 Task: In the Company boeing.com, Create email and send with subject: 'Elevate Your Success: Introducing a Transformative Opportunity', and with mail content 'Good Morning!_x000D_
Ignite your passion for success. Our groundbreaking solution will unleash your potential and open doors to endless opportunities in your industry._x000D_
Best Regards', attach the document: Agenda.pdf and insert image: visitingcard.jpg. Below Best Regards, write Wechat and insert the URL: 'www.wechat.com'. Mark checkbox to create task to follow up : In 2 business days .  Enter or choose an email address of recipient's from company's contact and send.. Logged in from softage.10@softage.net
Action: Mouse moved to (59, 54)
Screenshot: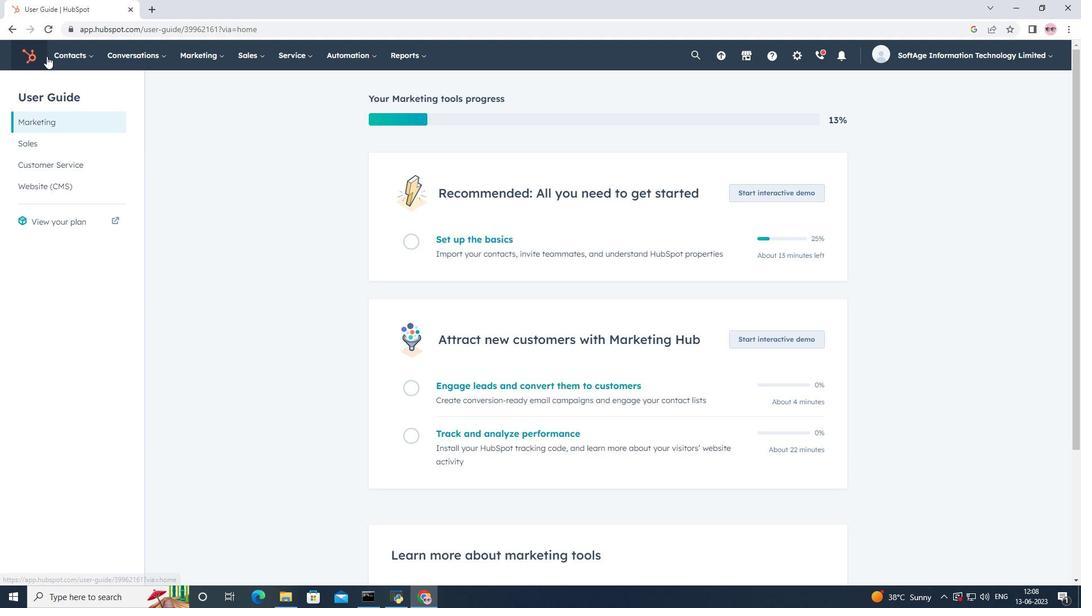 
Action: Mouse pressed left at (59, 54)
Screenshot: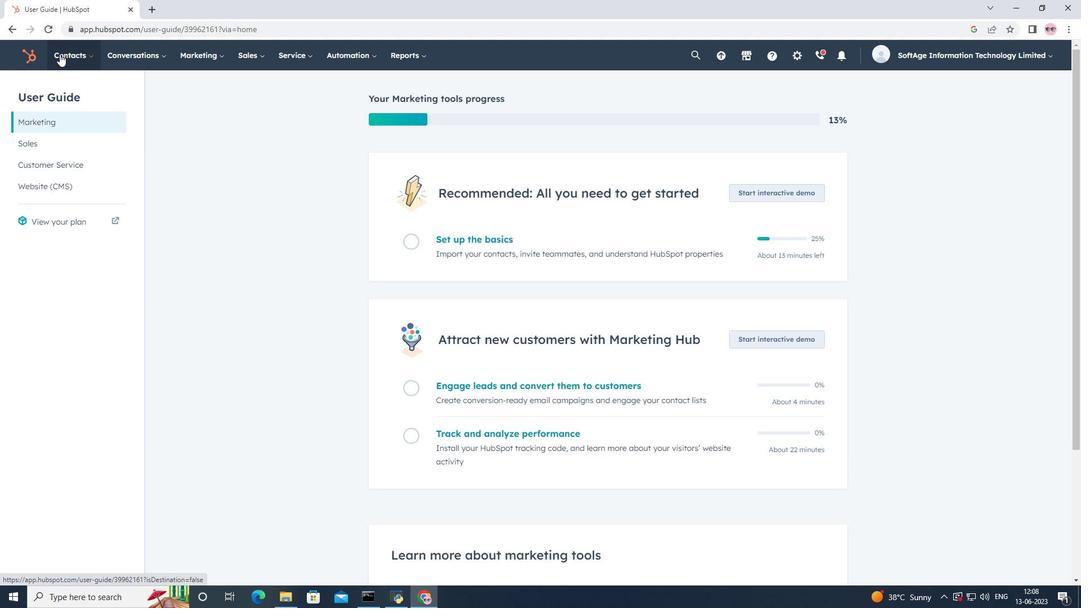
Action: Mouse moved to (78, 105)
Screenshot: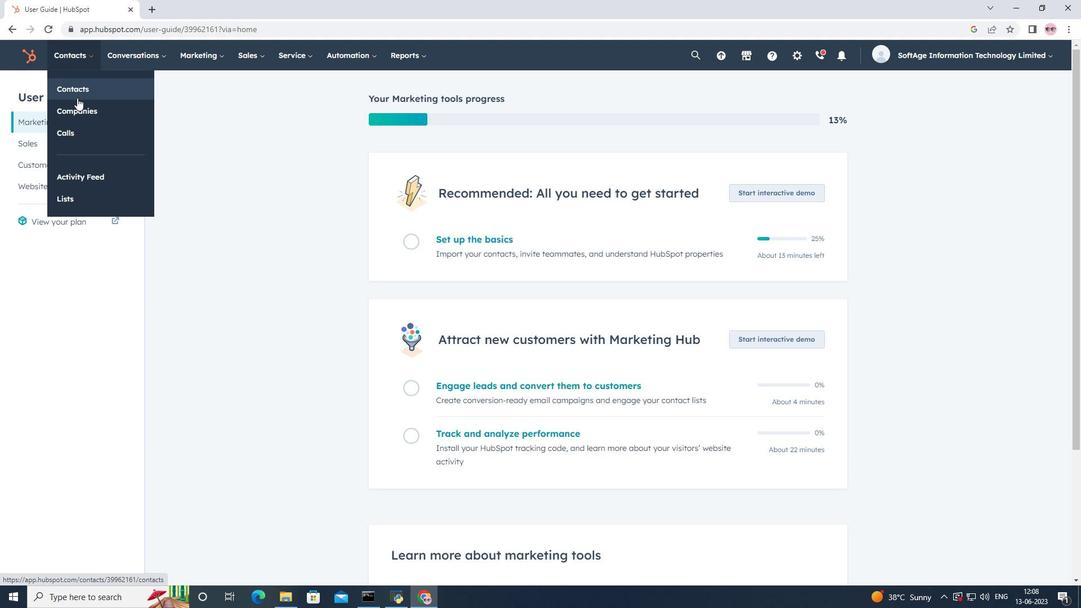 
Action: Mouse pressed left at (78, 105)
Screenshot: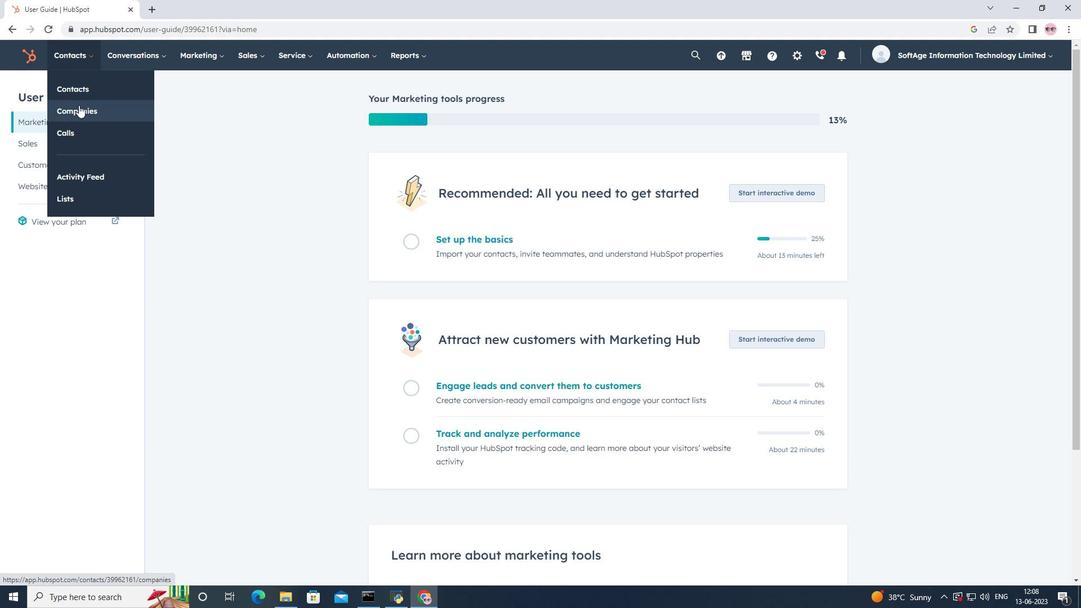 
Action: Mouse moved to (87, 179)
Screenshot: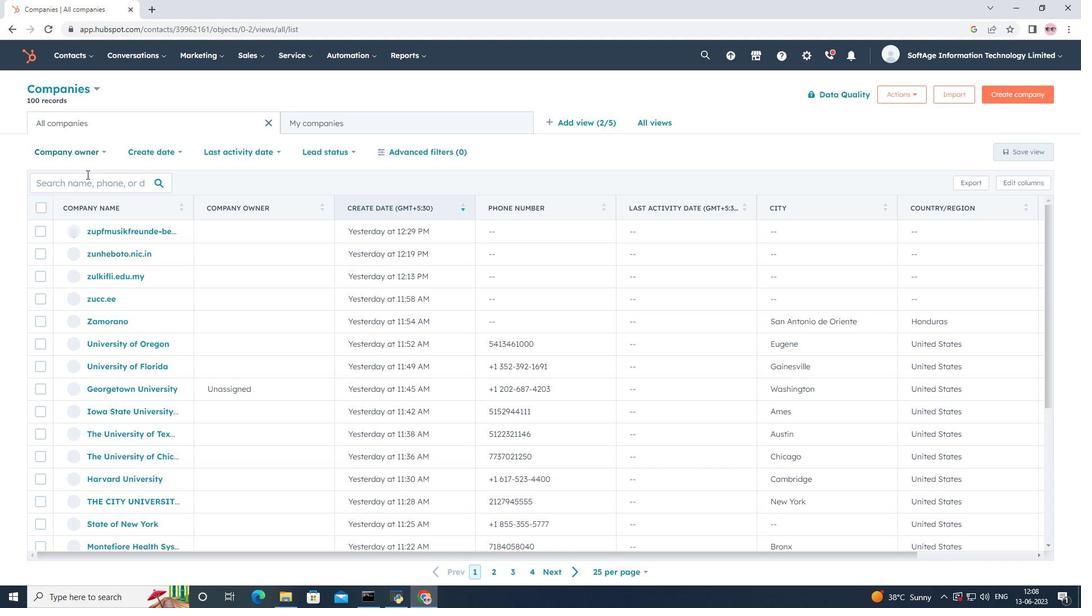 
Action: Mouse pressed left at (87, 179)
Screenshot: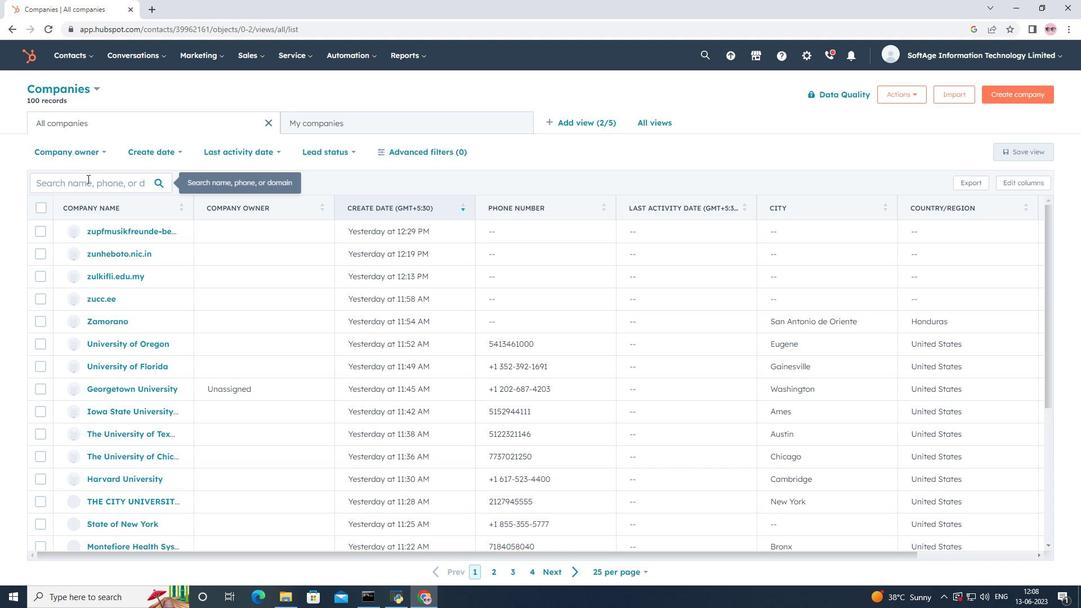 
Action: Key pressed <Key.shift><Key.shift><Key.shift><Key.shift><Key.shift><Key.shift><Key.shift><Key.shift><Key.shift><Key.shift><Key.shift><Key.shift><Key.shift><Key.shift><Key.shift><Key.shift><Key.shift><Key.shift><Key.shift><Key.shift><Key.shift><Key.shift>Bo<Key.backspace><Key.backspace>boeing.com
Screenshot: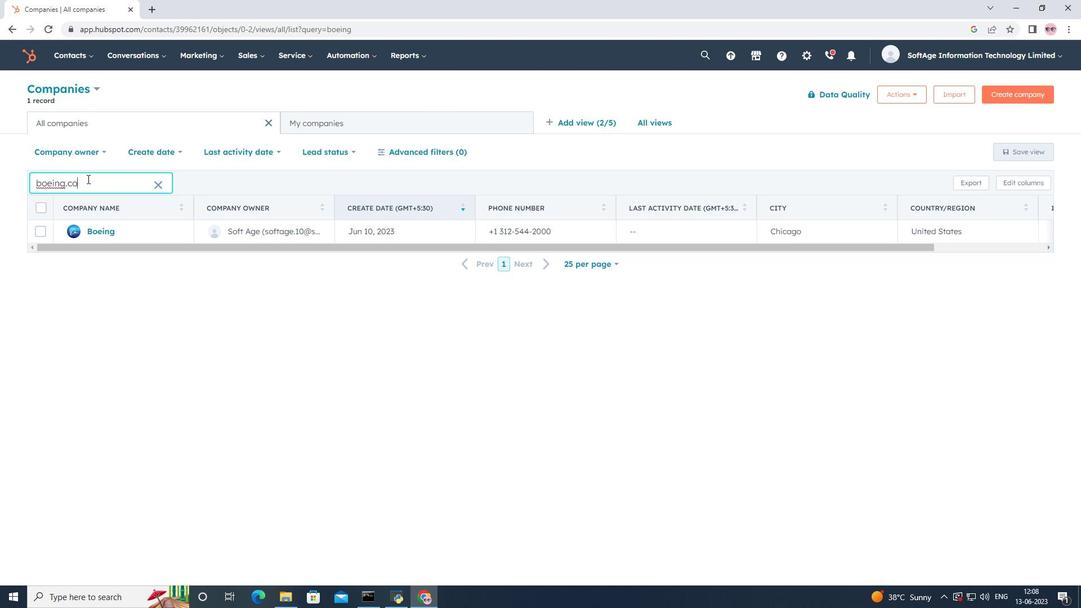 
Action: Mouse moved to (99, 227)
Screenshot: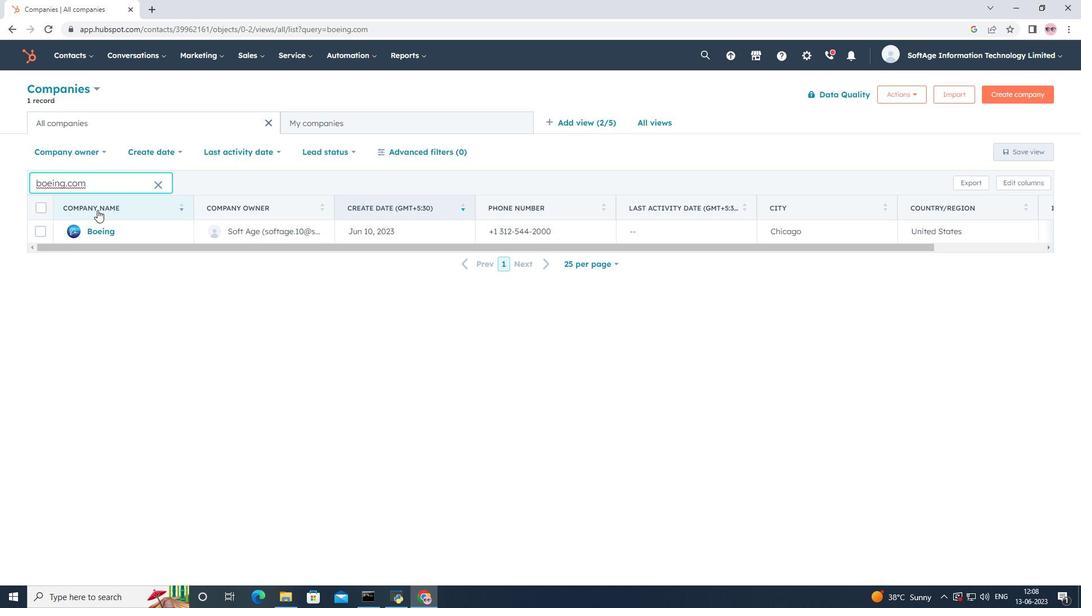 
Action: Mouse pressed left at (99, 227)
Screenshot: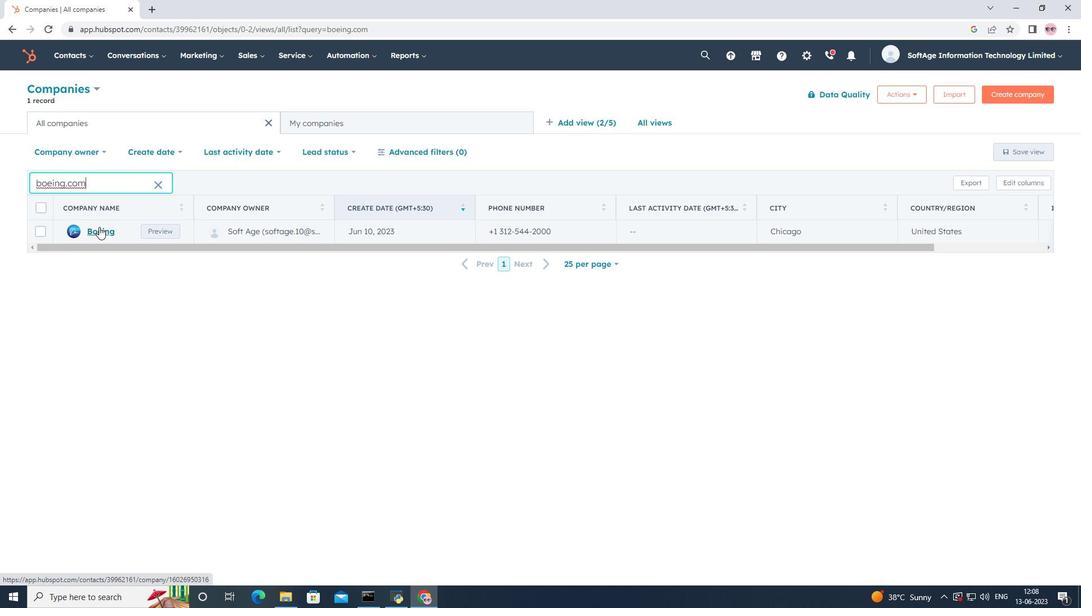 
Action: Mouse moved to (74, 183)
Screenshot: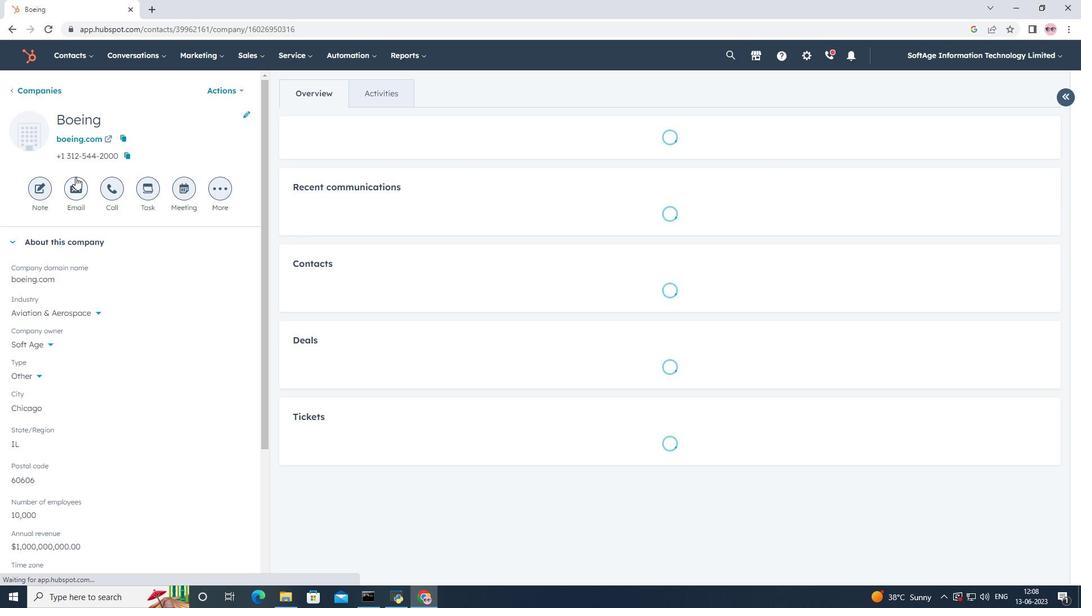 
Action: Mouse pressed left at (74, 183)
Screenshot: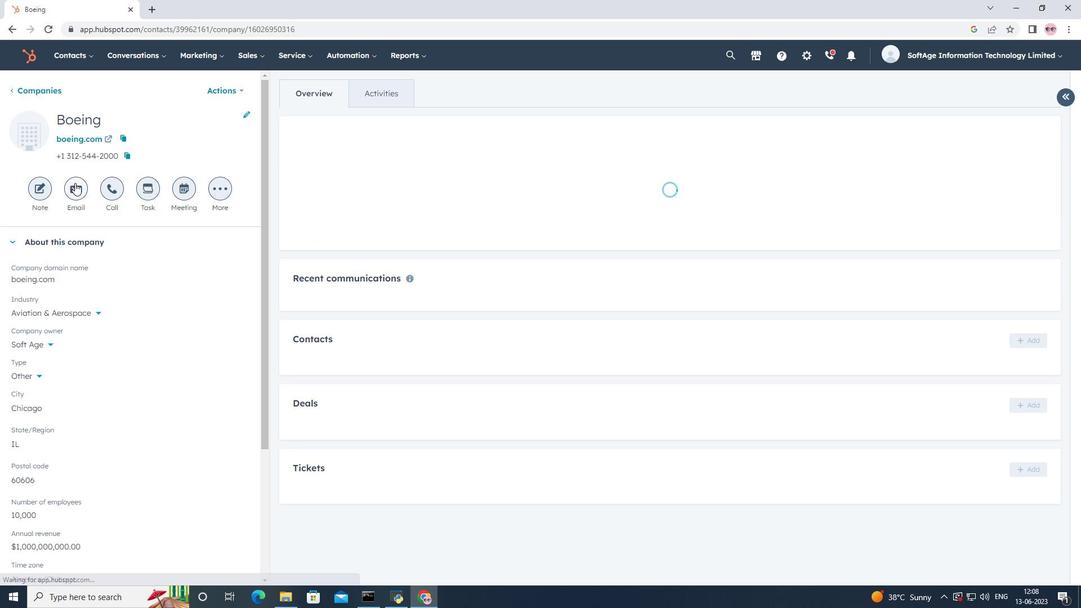 
Action: Mouse moved to (617, 299)
Screenshot: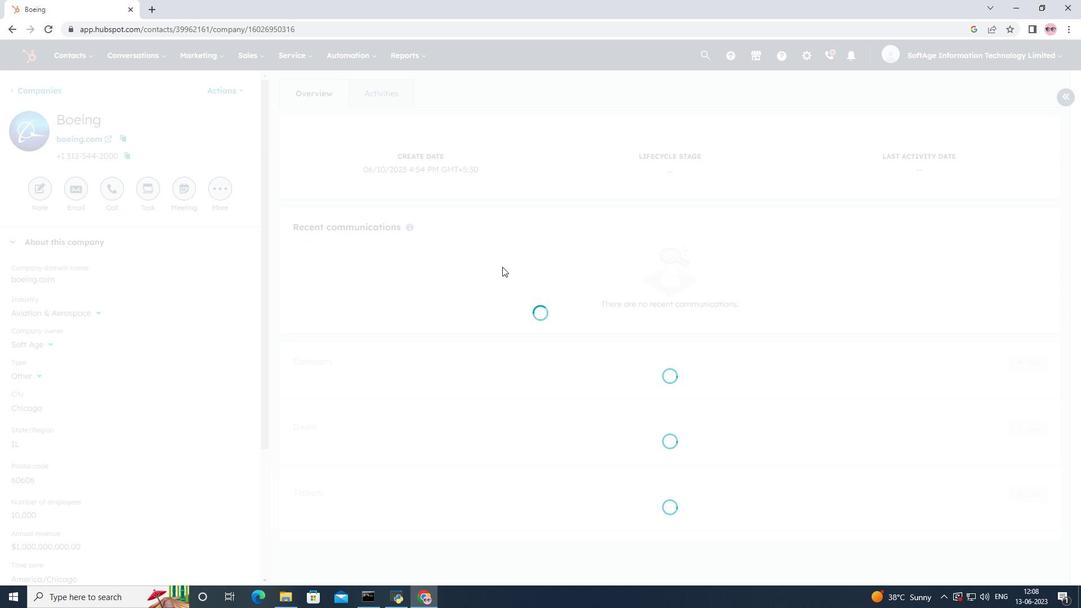 
Action: Mouse scrolled (617, 298) with delta (0, 0)
Screenshot: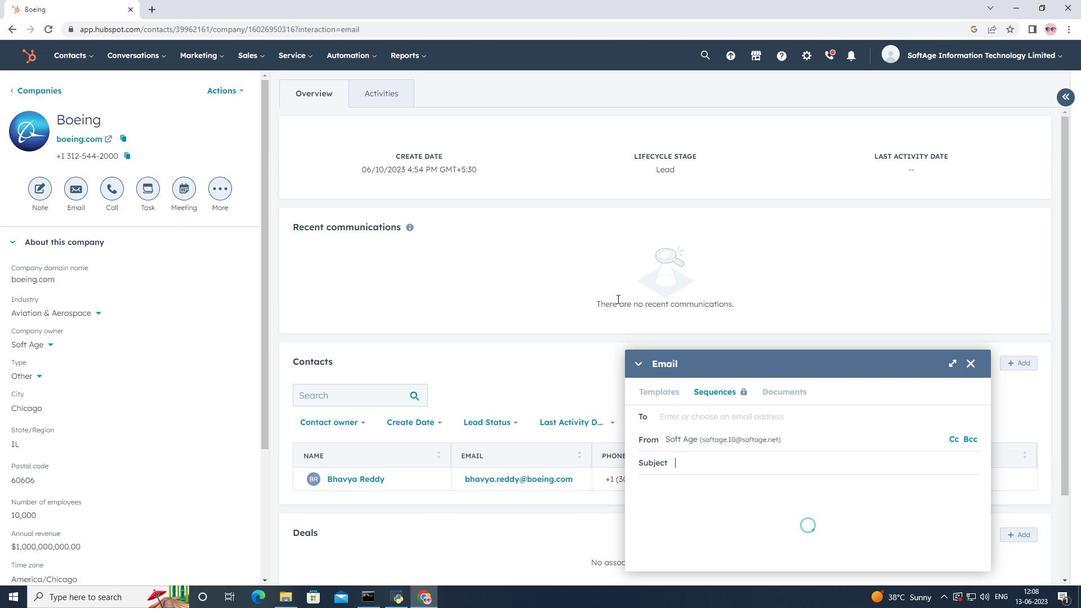 
Action: Mouse scrolled (617, 298) with delta (0, 0)
Screenshot: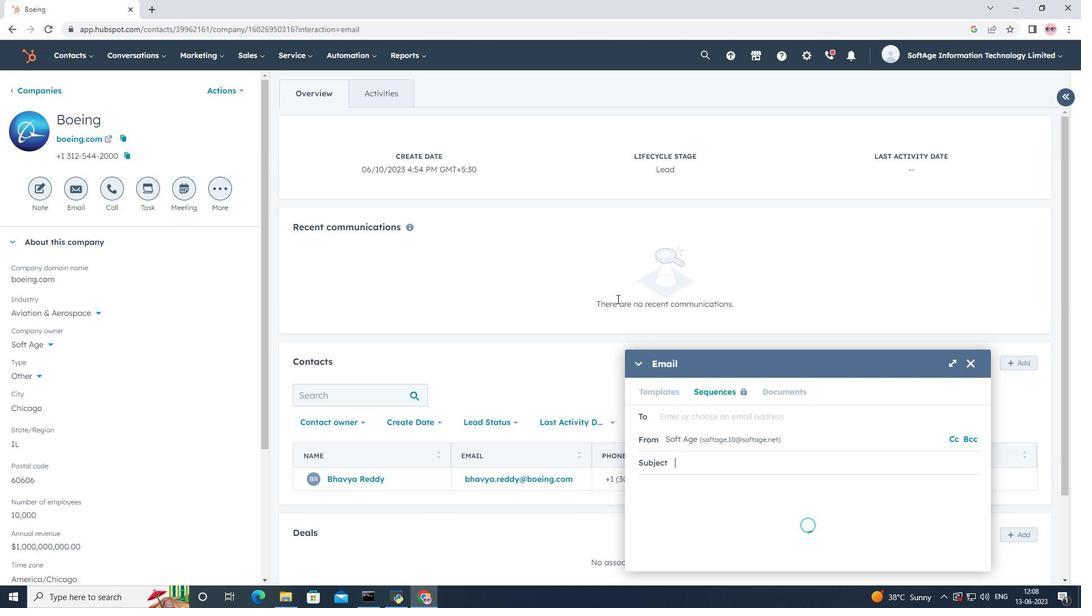 
Action: Mouse scrolled (617, 298) with delta (0, 0)
Screenshot: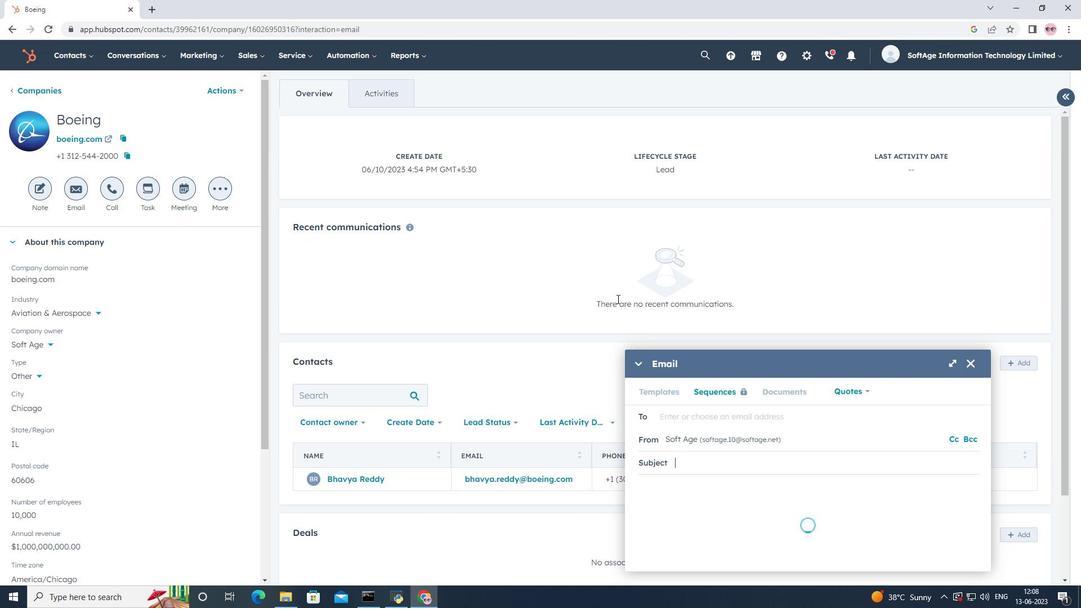 
Action: Mouse scrolled (617, 298) with delta (0, 0)
Screenshot: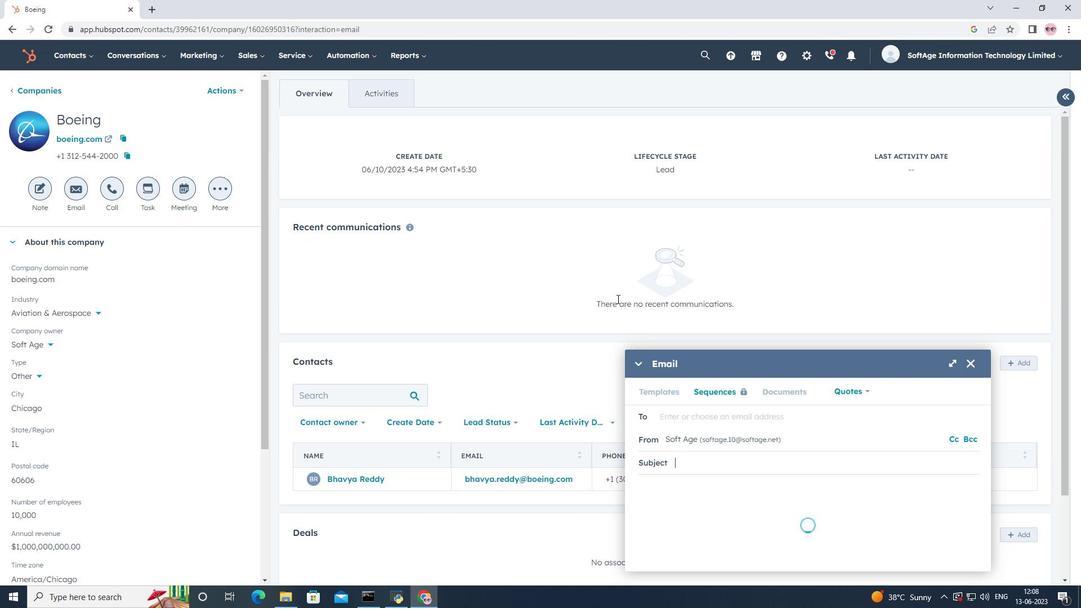 
Action: Mouse scrolled (617, 298) with delta (0, 0)
Screenshot: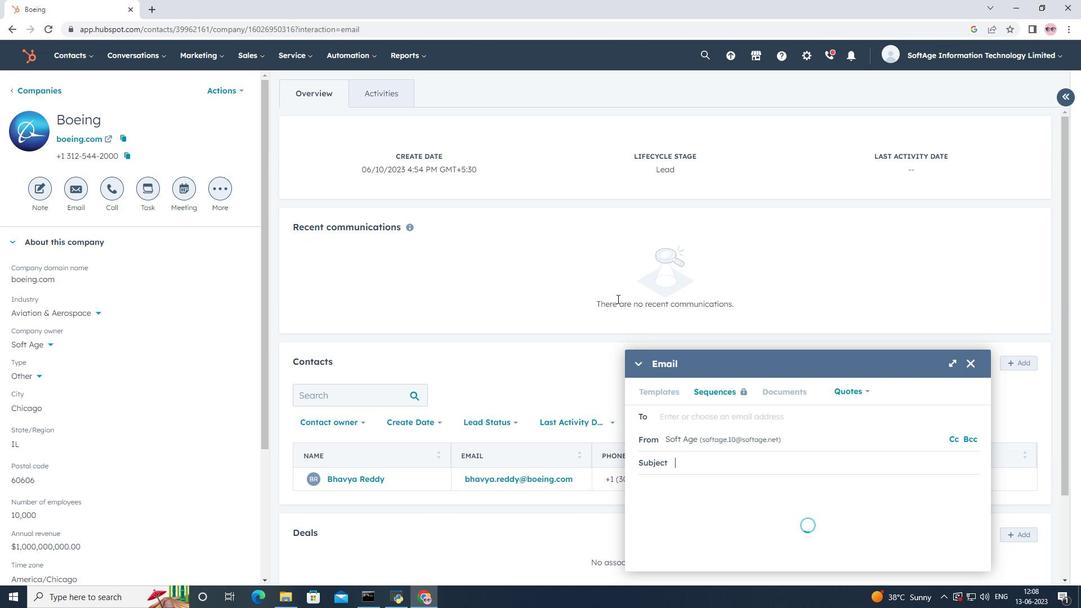 
Action: Mouse scrolled (617, 298) with delta (0, 0)
Screenshot: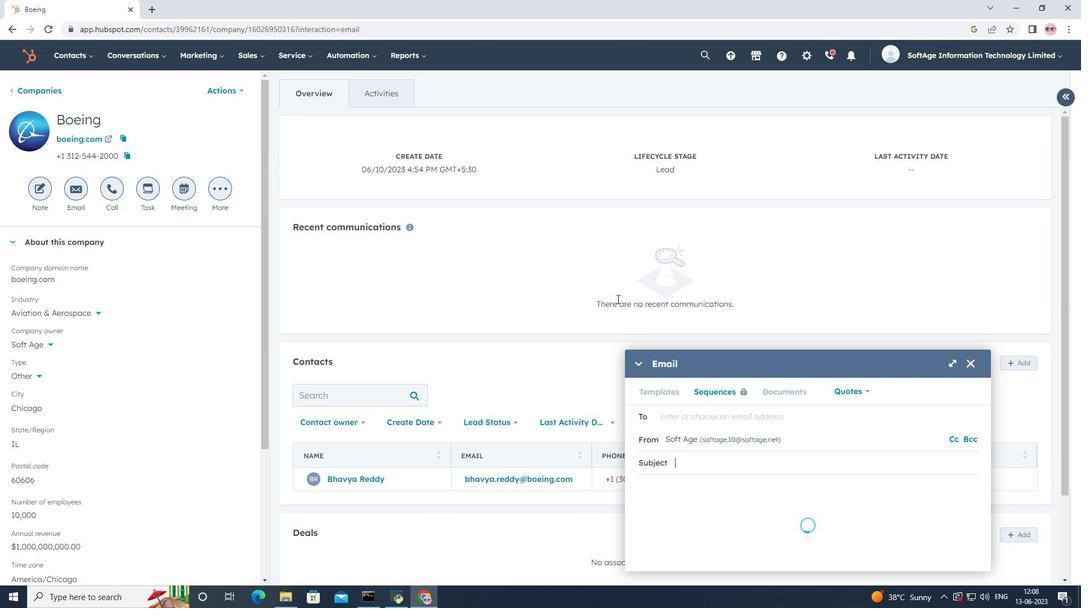 
Action: Mouse moved to (701, 362)
Screenshot: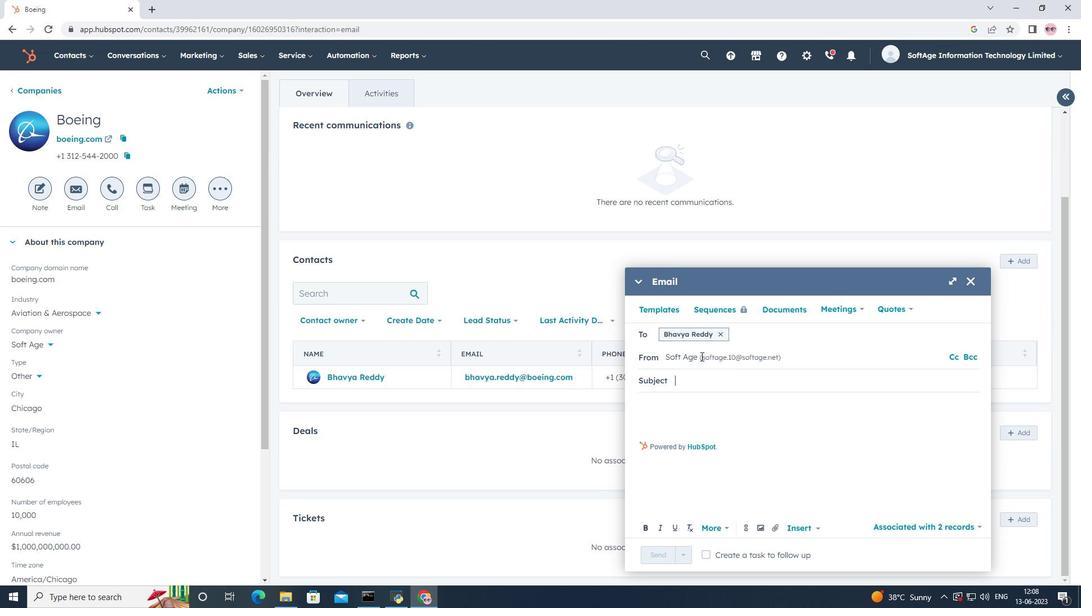 
Action: Mouse scrolled (701, 361) with delta (0, 0)
Screenshot: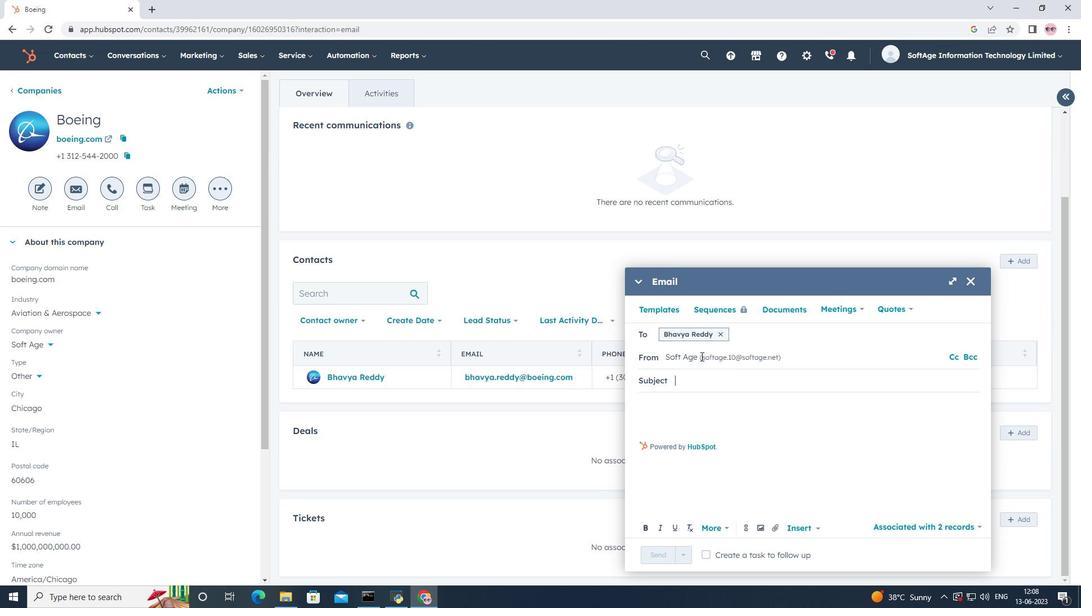 
Action: Mouse scrolled (701, 361) with delta (0, 0)
Screenshot: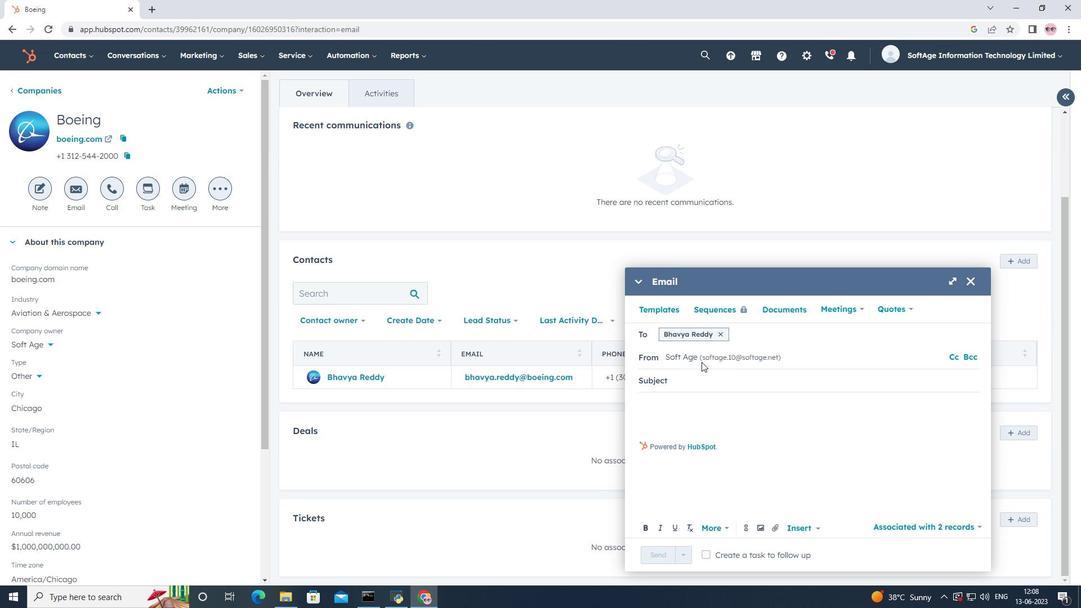 
Action: Mouse moved to (695, 382)
Screenshot: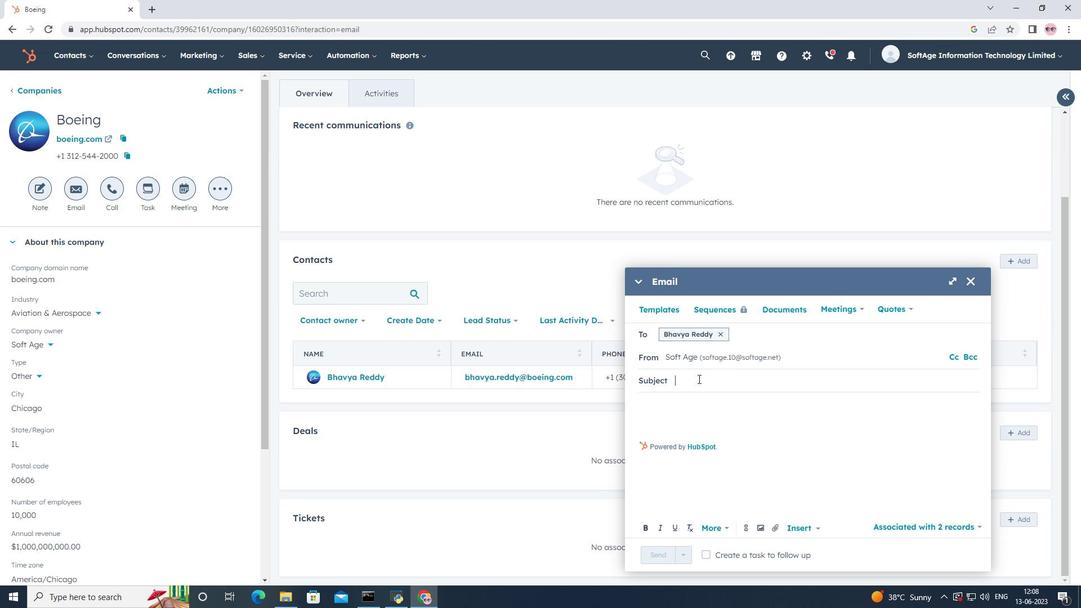 
Action: Mouse pressed left at (695, 382)
Screenshot: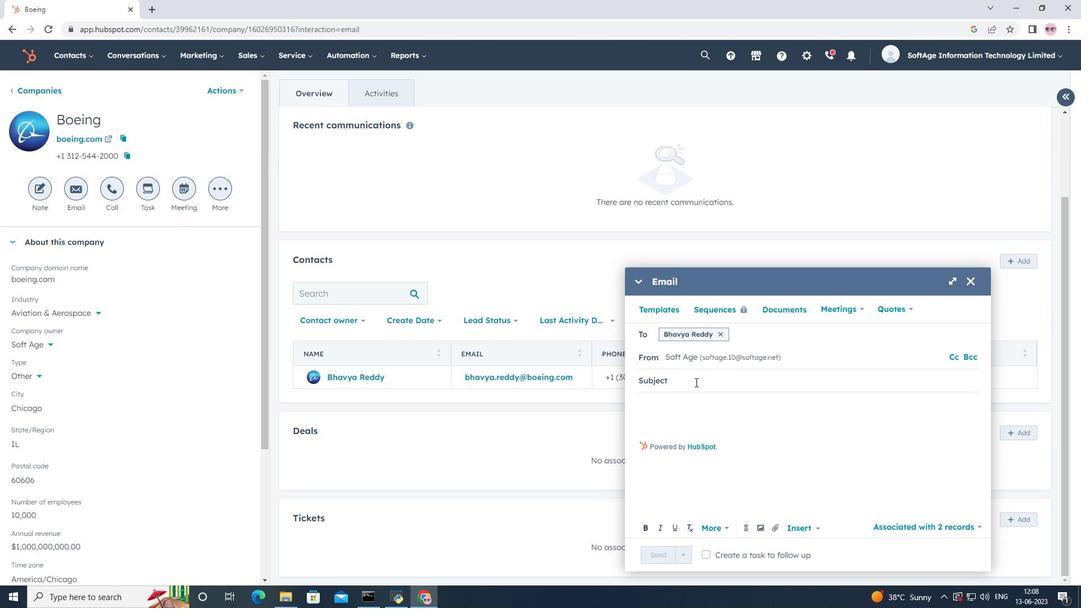 
Action: Key pressed <Key.shift><Key.shift><Key.shift><Key.shift><Key.shift><Key.shift><Key.shift><Key.shift><Key.shift><Key.shift><Key.shift><Key.shift><Key.shift><Key.shift><Key.shift><Key.shift><Key.shift><Key.shift><Key.shift><Key.shift><Key.shift><Key.shift><Key.shift><Key.shift><Key.shift>Elevate<Key.space><Key.shift>Your<Key.space><Key.shift>Success<Key.shift>:<Key.space><Key.shift><Key.shift><Key.shift><Key.shift><Key.shift><Key.shift><Key.shift><Key.shift><Key.shift><Key.shift><Key.shift><Key.shift><Key.shift><Key.shift><Key.shift><Key.shift><Key.shift><Key.shift><Key.shift><Key.shift><Key.shift><Key.shift><Key.shift><Key.shift><Key.shift><Key.shift><Key.shift><Key.shift><Key.shift><Key.shift><Key.shift><Key.shift><Key.shift><Key.shift><Key.shift><Key.shift><Key.shift><Key.shift><Key.shift><Key.shift><Key.shift><Key.shift><Key.shift><Key.shift><Key.shift><Key.shift><Key.shift><Key.shift><Key.shift><Key.shift><Key.shift><Key.shift><Key.shift><Key.shift><Key.shift><Key.shift><Key.shift><Key.shift><Key.shift><Key.shift>Introducing<Key.space>a<Key.space><Key.shift>Transformative<Key.space><Key.shift>Opportunity
Screenshot: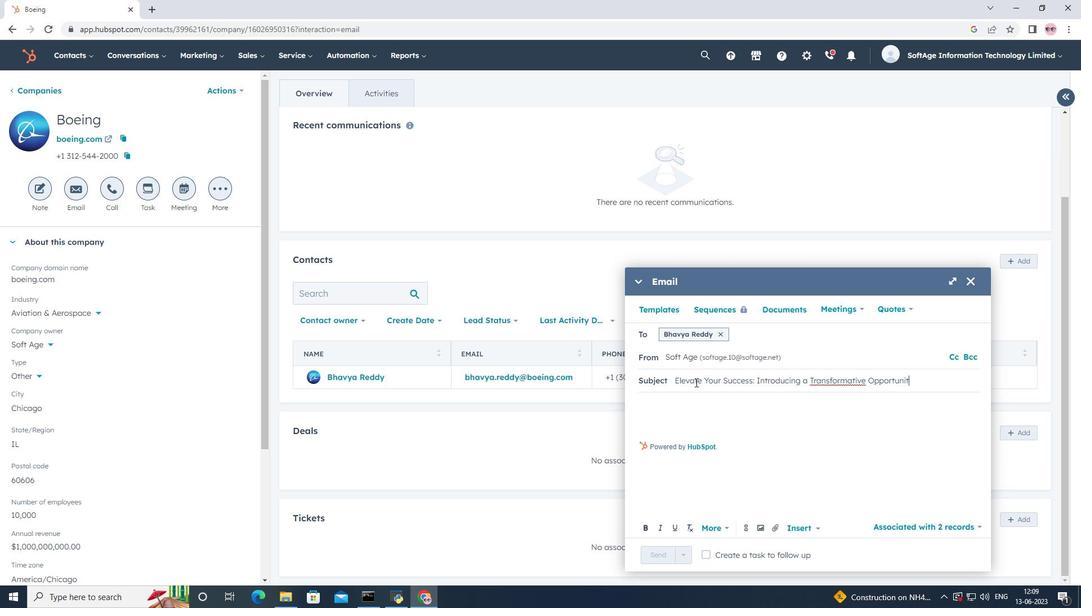 
Action: Mouse moved to (651, 405)
Screenshot: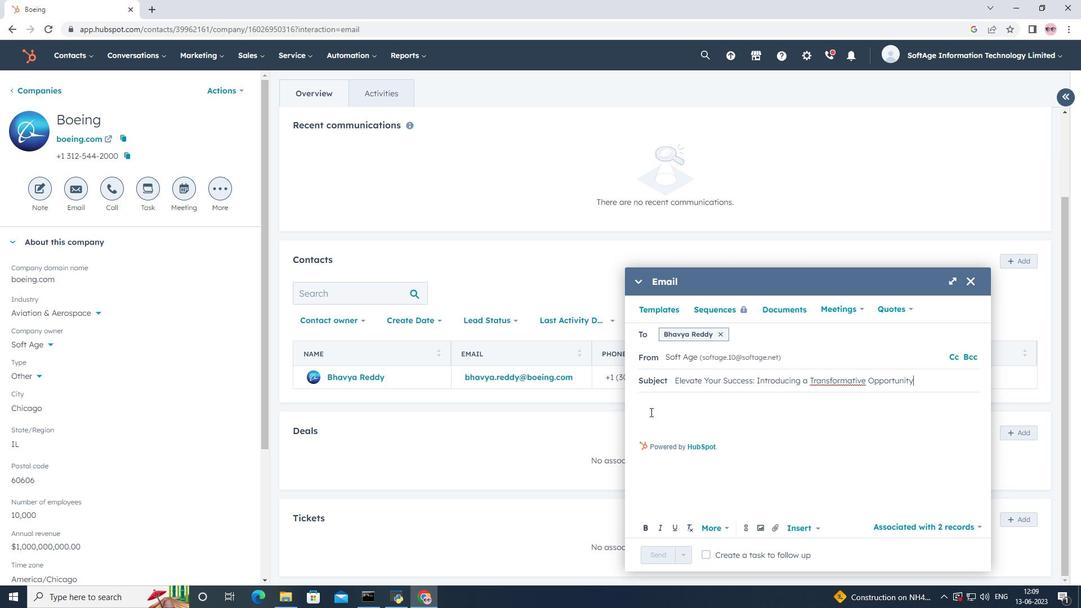 
Action: Mouse pressed left at (651, 405)
Screenshot: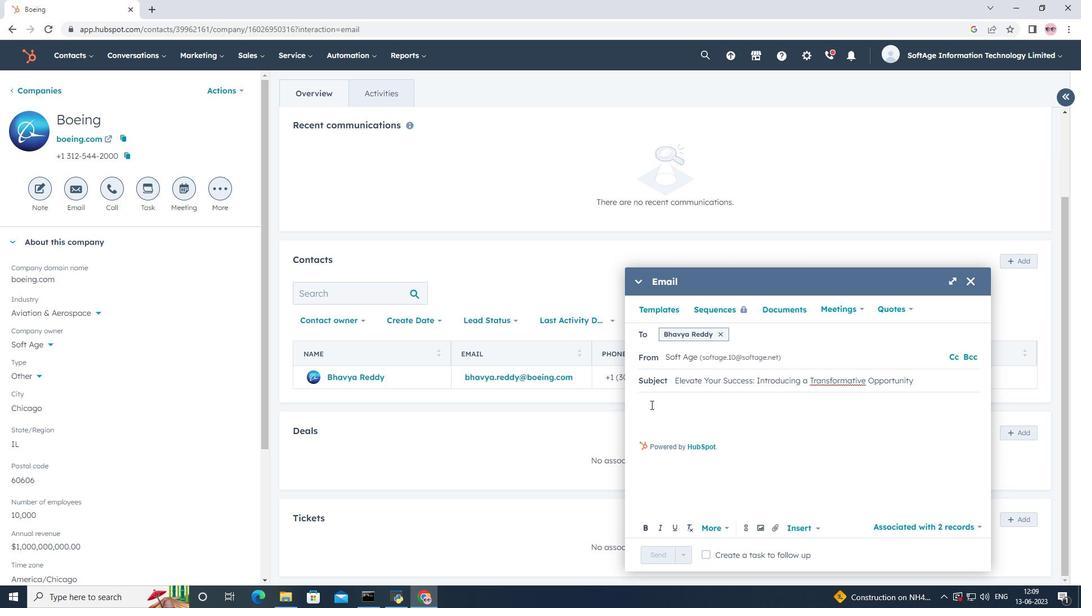 
Action: Key pressed <Key.shift>Good<Key.space><Key.shift><Key.shift><Key.shift><Key.shift><Key.shift><Key.shift><Key.shift><Key.shift><Key.shift><Key.shift><Key.shift><Key.shift><Key.shift><Key.shift><Key.shift><Key.shift>Morning<Key.shift>!<Key.enter><Key.shift><Key.shift><Key.shift><Key.shift>Ignite<Key.space><Key.shift>Y<Key.backspace>your<Key.space>passion<Key.space>for<Key.space>success.<Key.space><Key.shift>Our<Key.space>groundbreaking<Key.space>solution<Key.space>will<Key.space>unleash<Key.space>your<Key.space>potential<Key.space>and<Key.space>open<Key.space>doors<Key.space>to<Key.space>endless<Key.space>opportunities<Key.space>in<Key.space>your<Key.space>industry.<Key.enter><Key.shift>Best<Key.space><Key.shift>regards
Screenshot: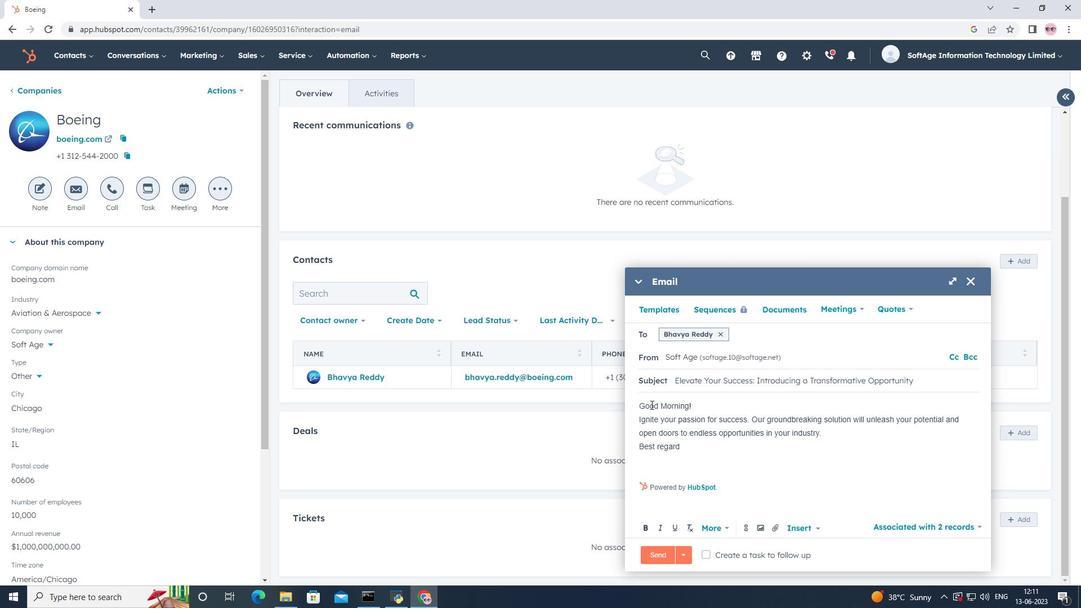 
Action: Mouse moved to (779, 529)
Screenshot: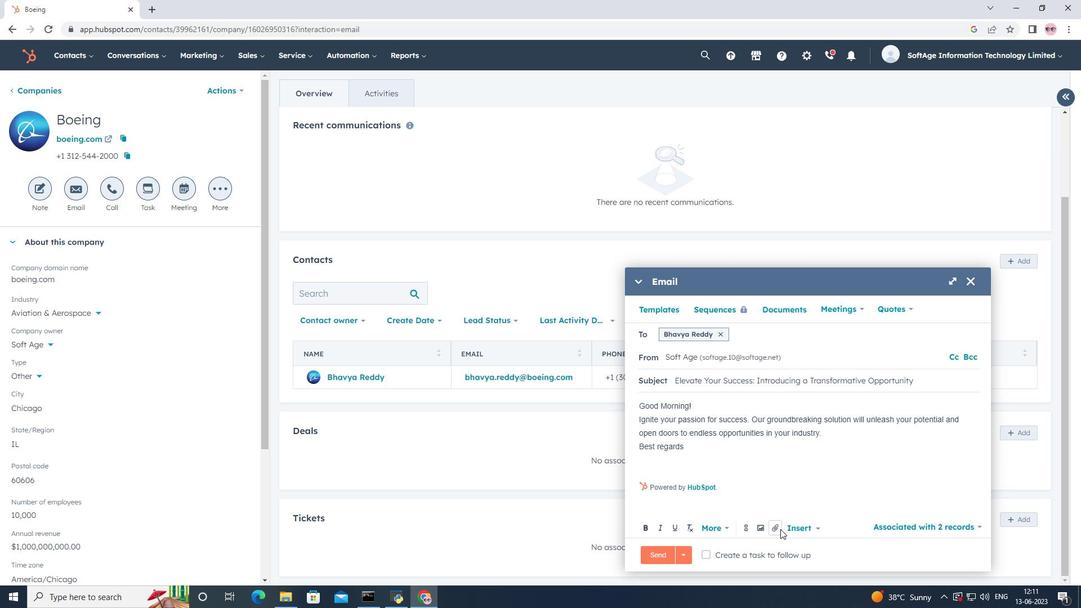 
Action: Mouse pressed left at (779, 529)
Screenshot: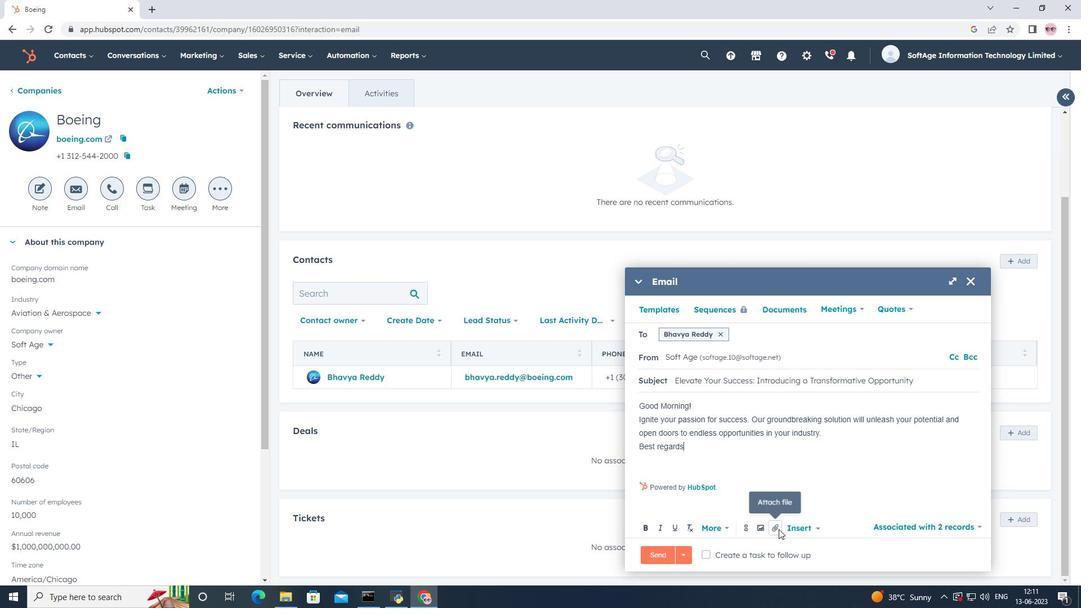
Action: Mouse moved to (790, 498)
Screenshot: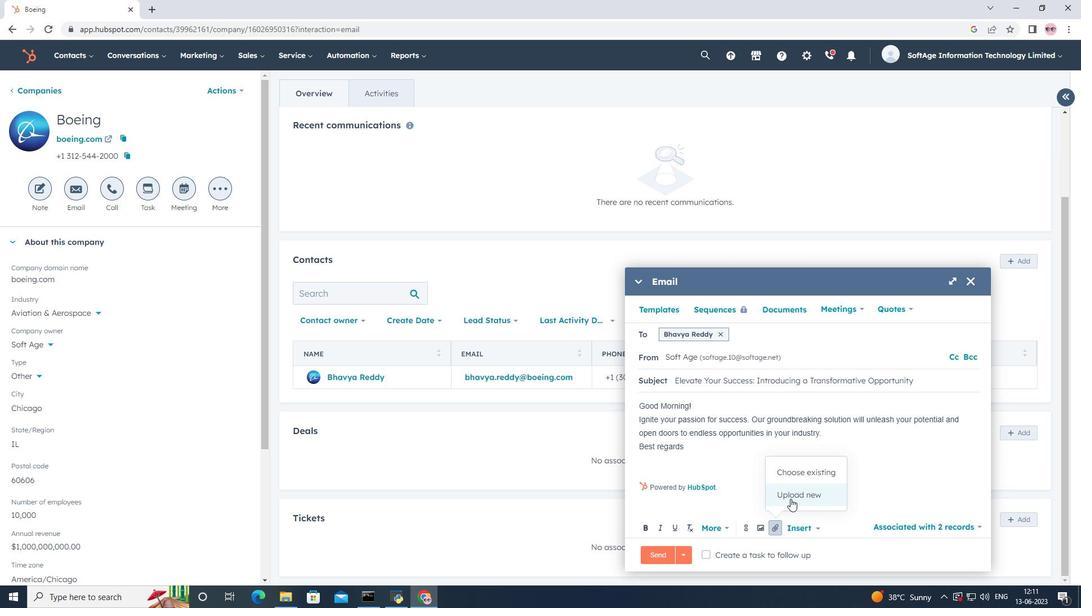 
Action: Mouse pressed left at (790, 498)
Screenshot: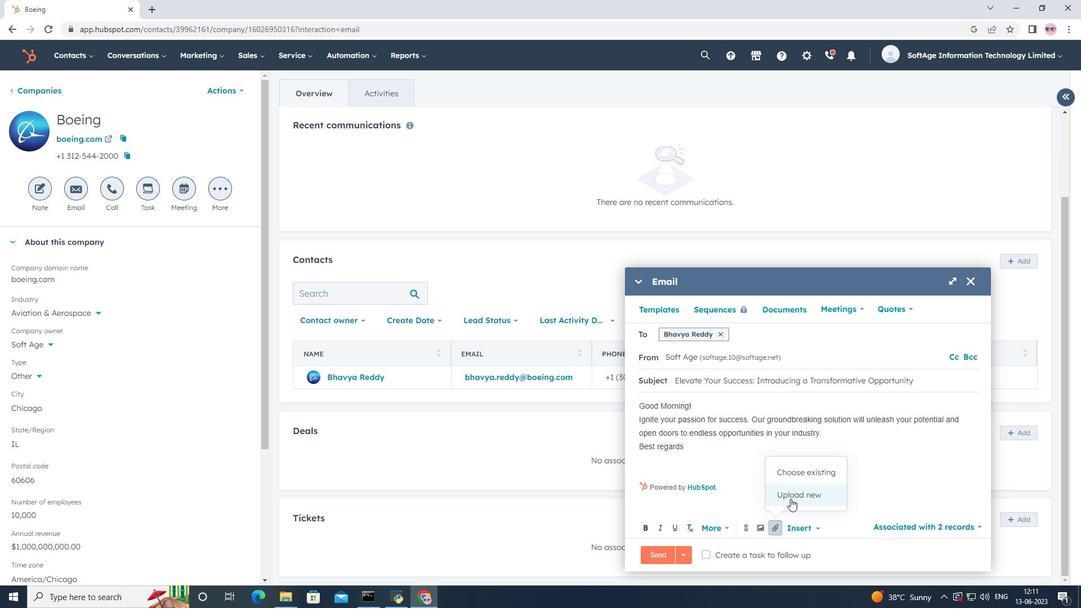 
Action: Mouse moved to (56, 141)
Screenshot: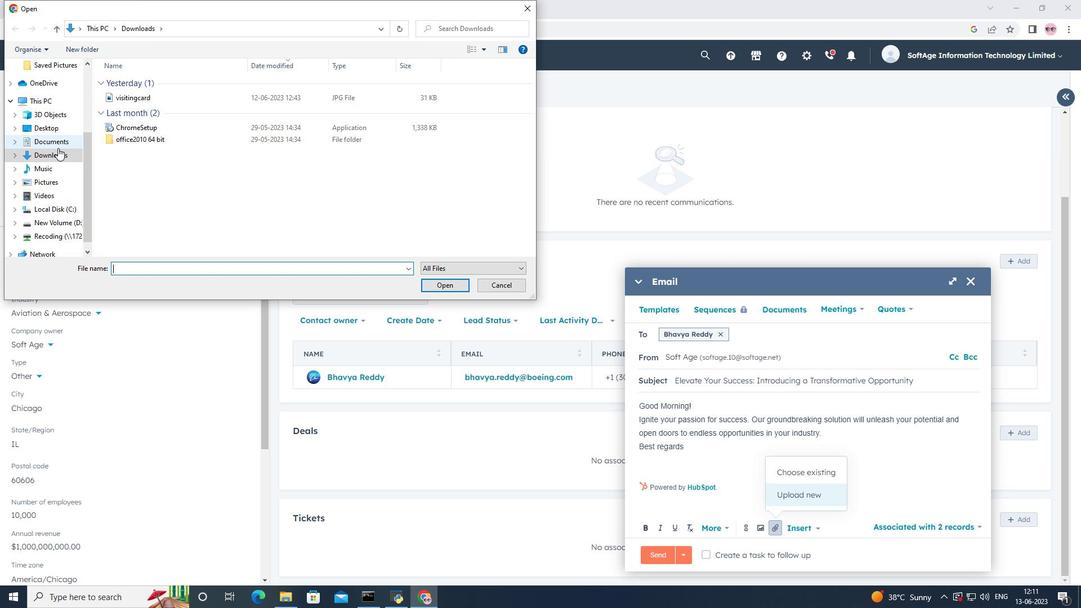 
Action: Mouse pressed left at (56, 141)
Screenshot: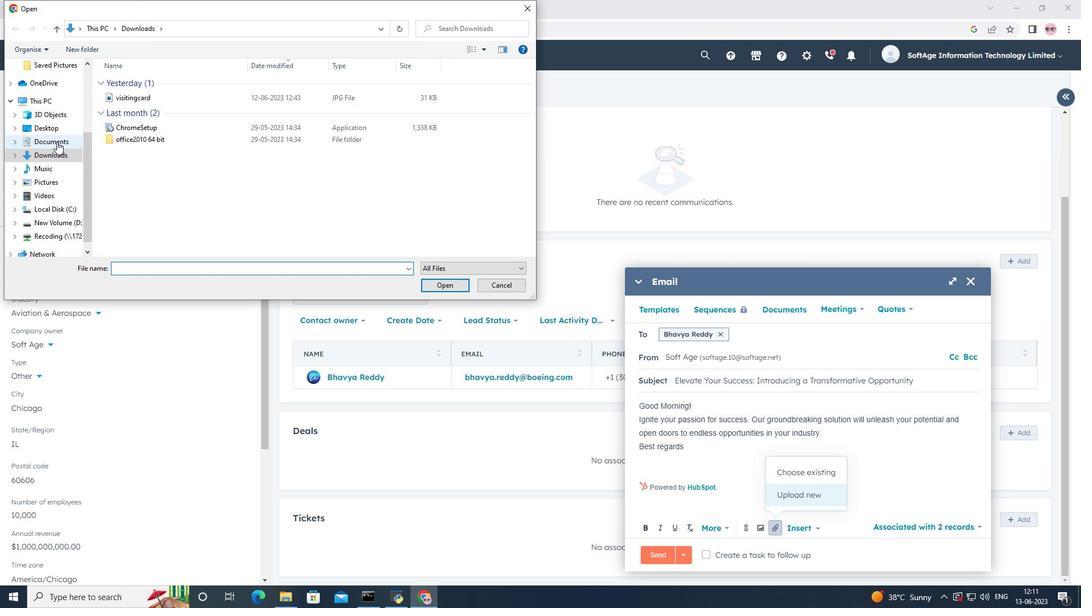
Action: Mouse moved to (138, 80)
Screenshot: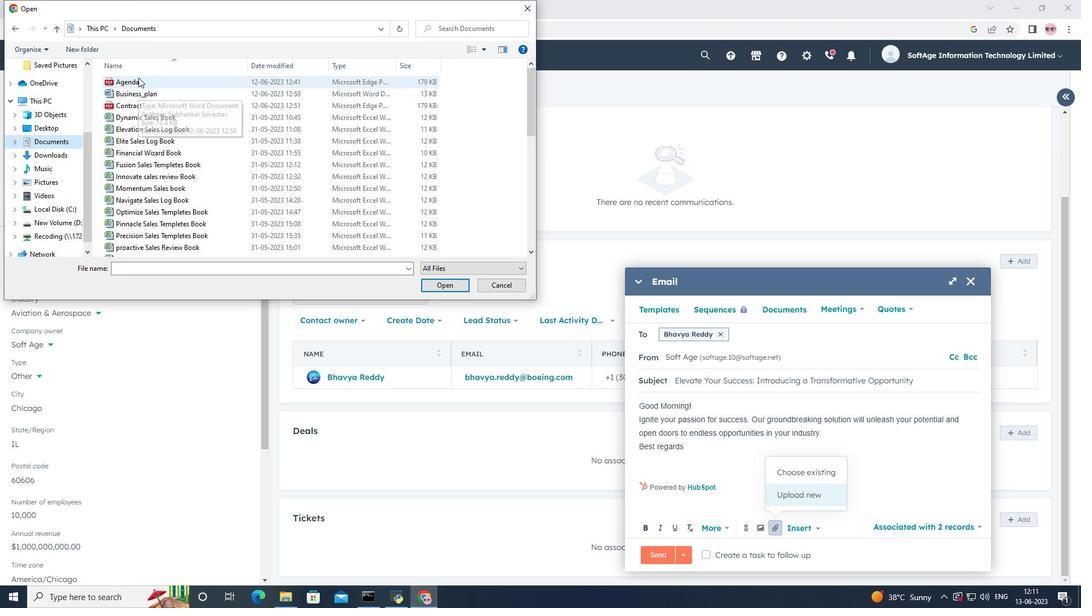 
Action: Mouse pressed left at (138, 80)
Screenshot: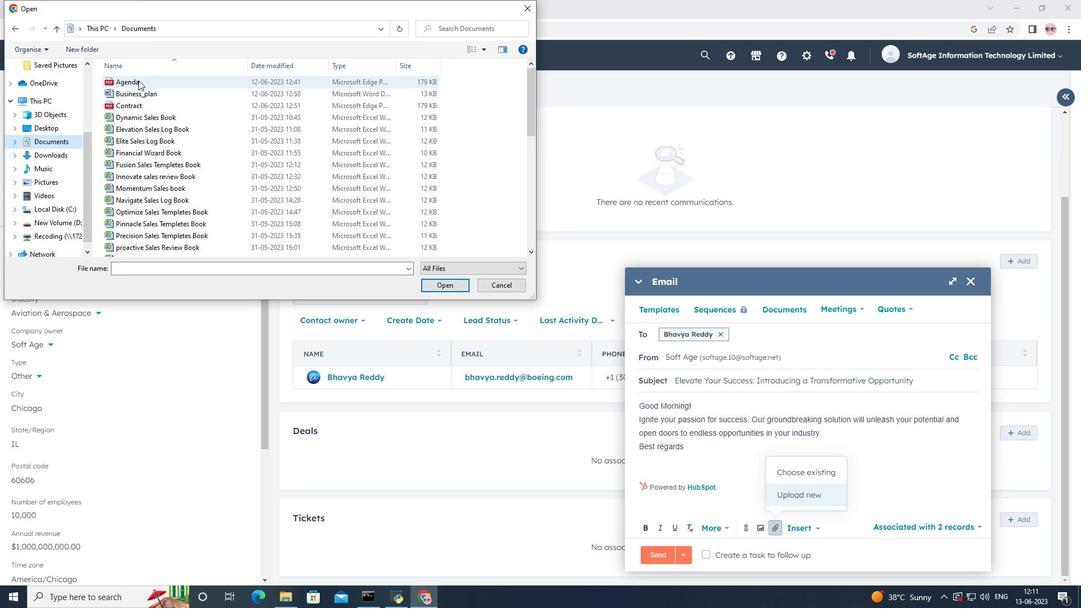 
Action: Mouse moved to (438, 284)
Screenshot: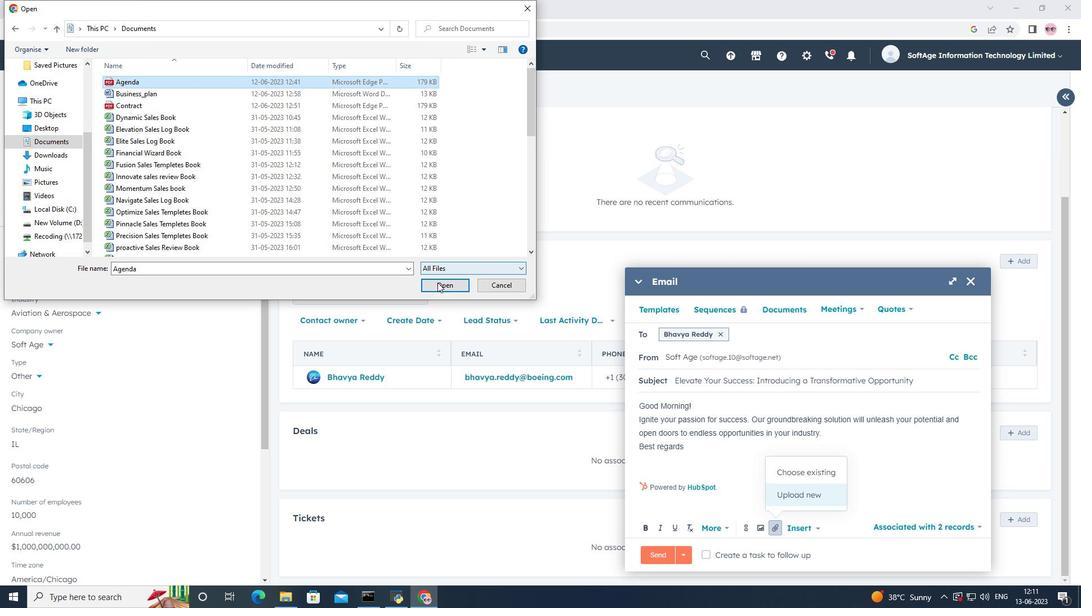 
Action: Mouse pressed left at (438, 284)
Screenshot: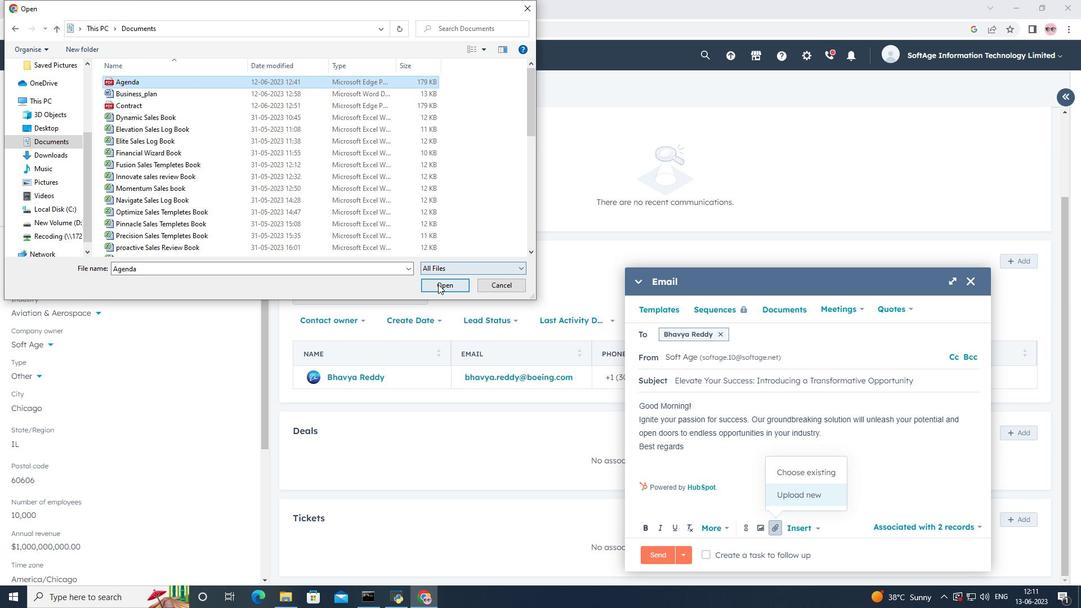 
Action: Mouse moved to (760, 498)
Screenshot: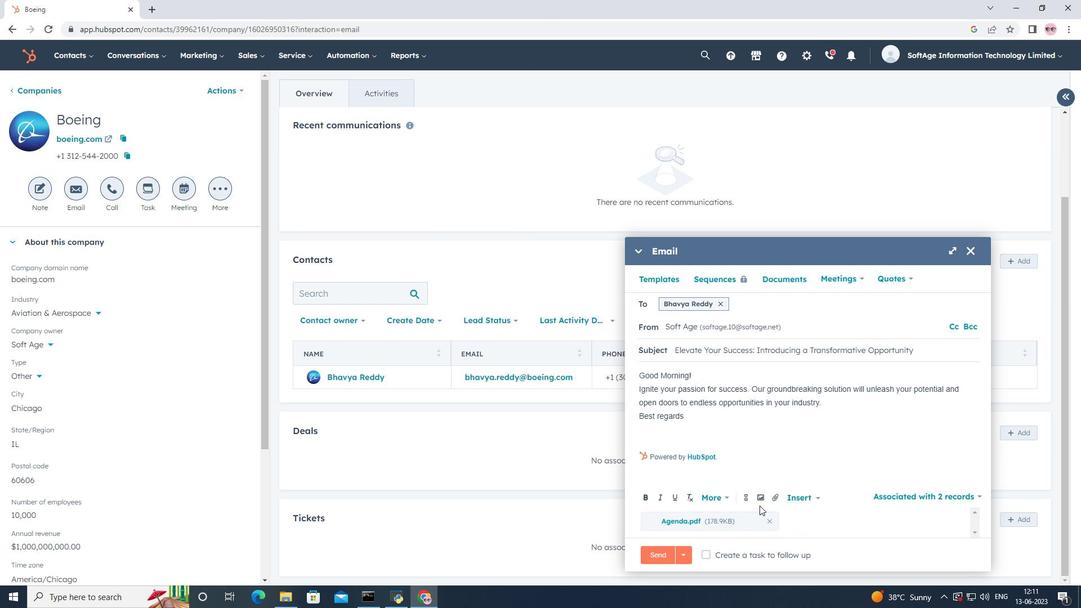 
Action: Mouse pressed left at (760, 498)
Screenshot: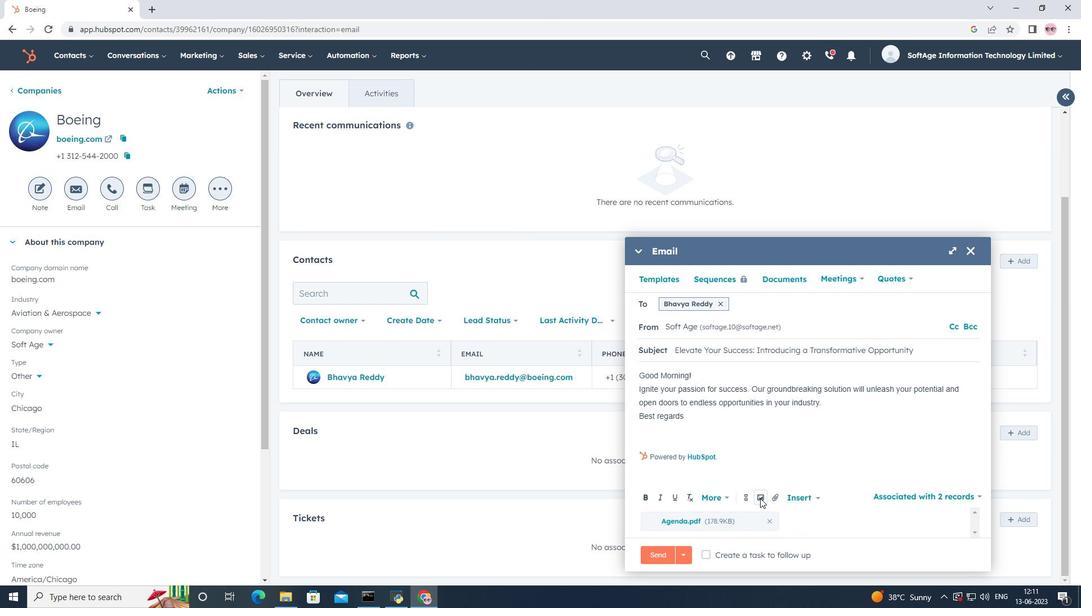 
Action: Mouse moved to (753, 469)
Screenshot: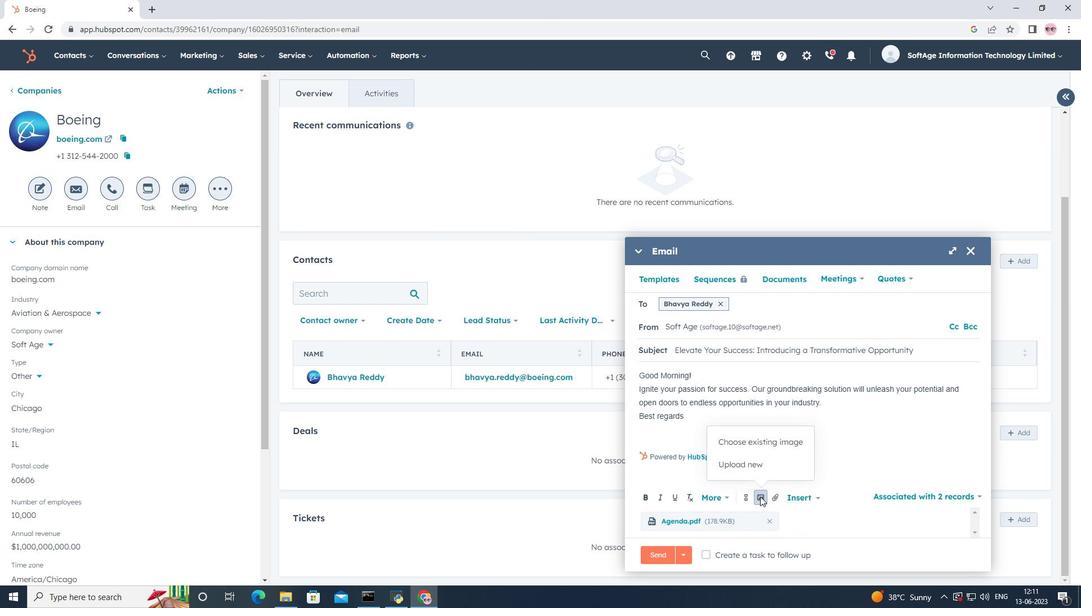 
Action: Mouse pressed left at (753, 469)
Screenshot: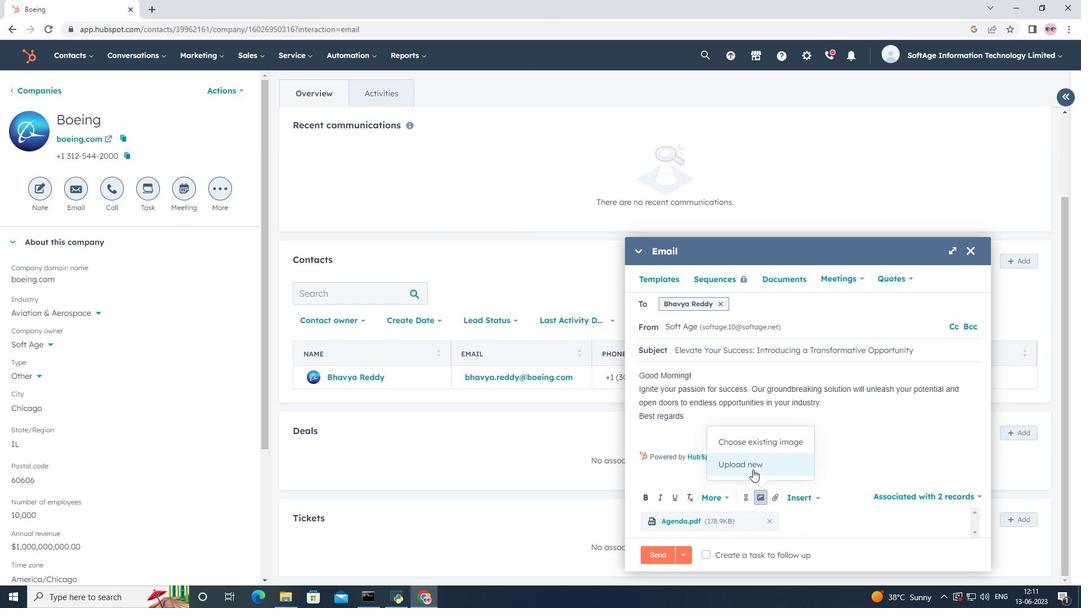 
Action: Mouse moved to (44, 152)
Screenshot: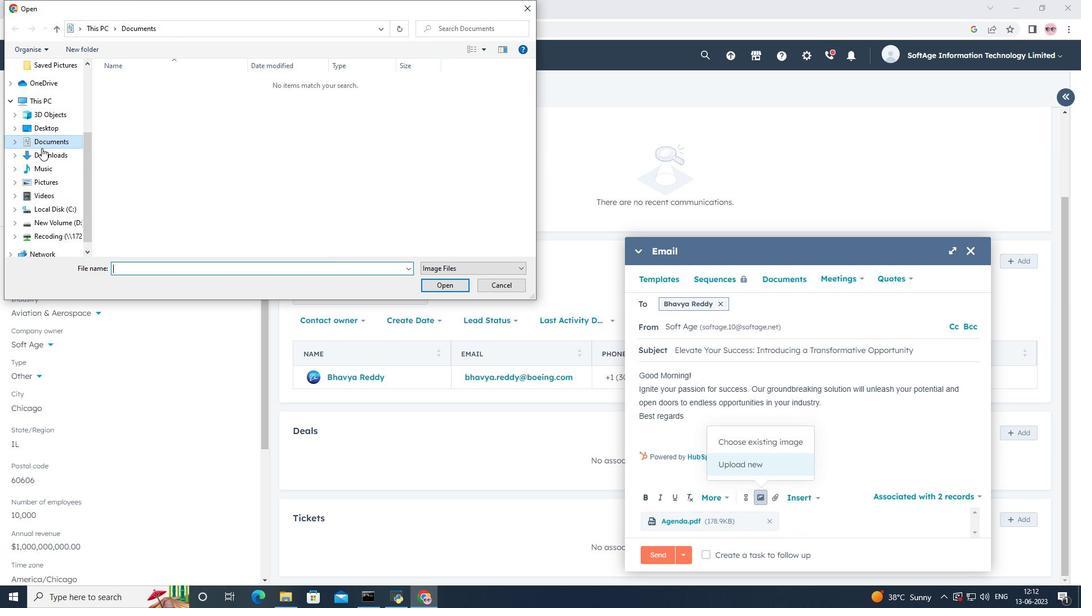 
Action: Mouse pressed left at (44, 152)
Screenshot: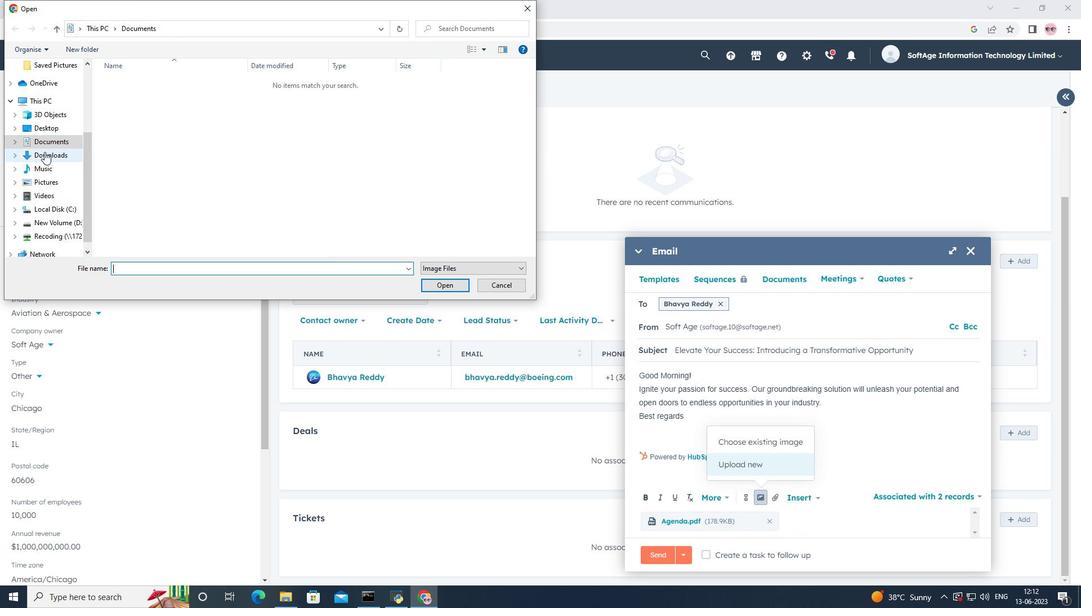 
Action: Mouse moved to (136, 94)
Screenshot: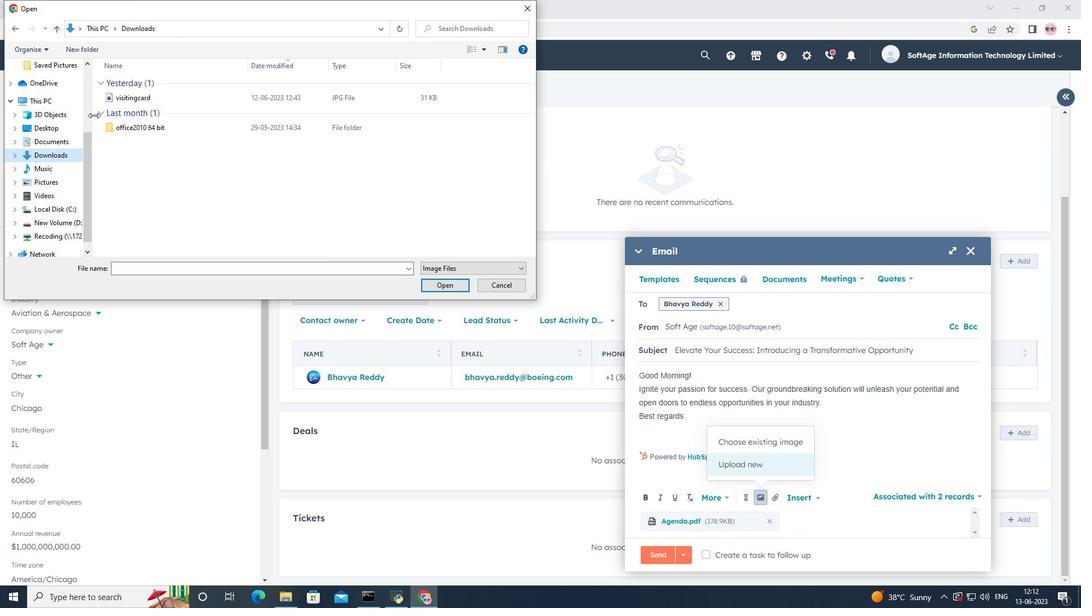 
Action: Mouse pressed left at (136, 94)
Screenshot: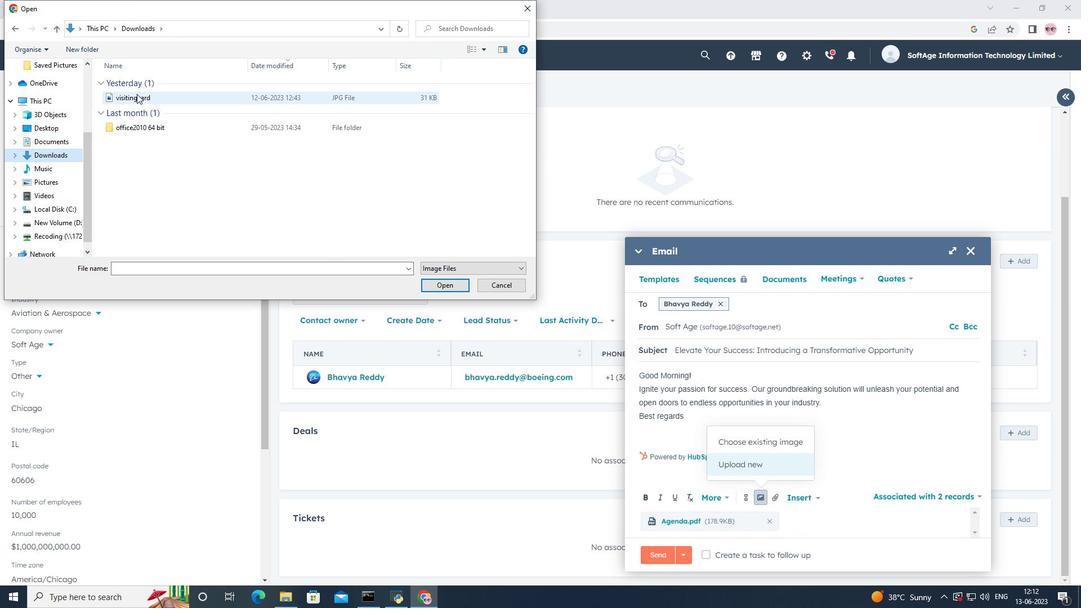 
Action: Mouse moved to (447, 285)
Screenshot: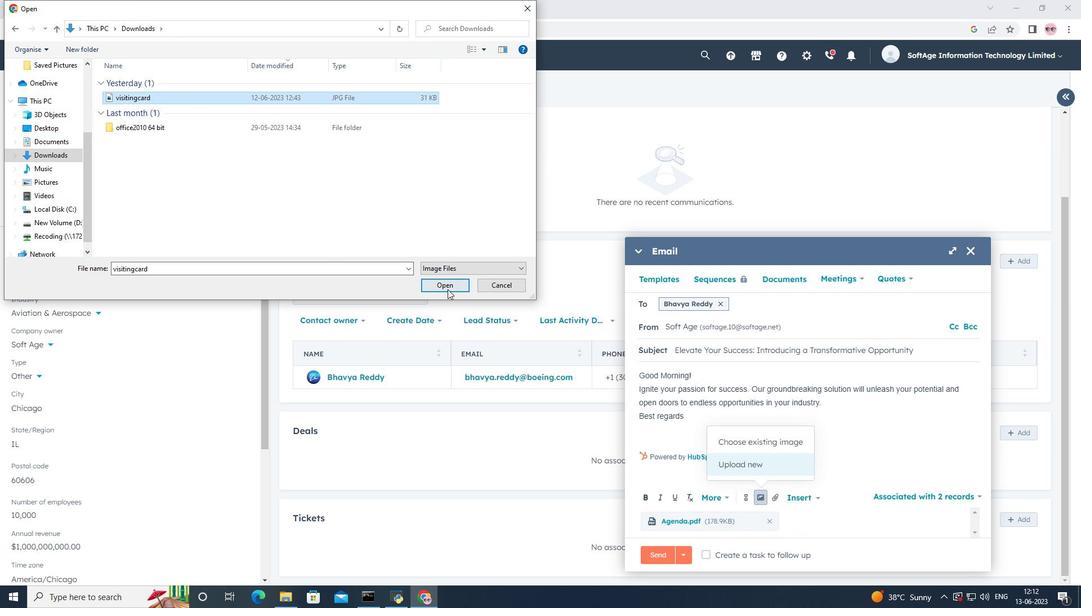 
Action: Mouse pressed left at (447, 285)
Screenshot: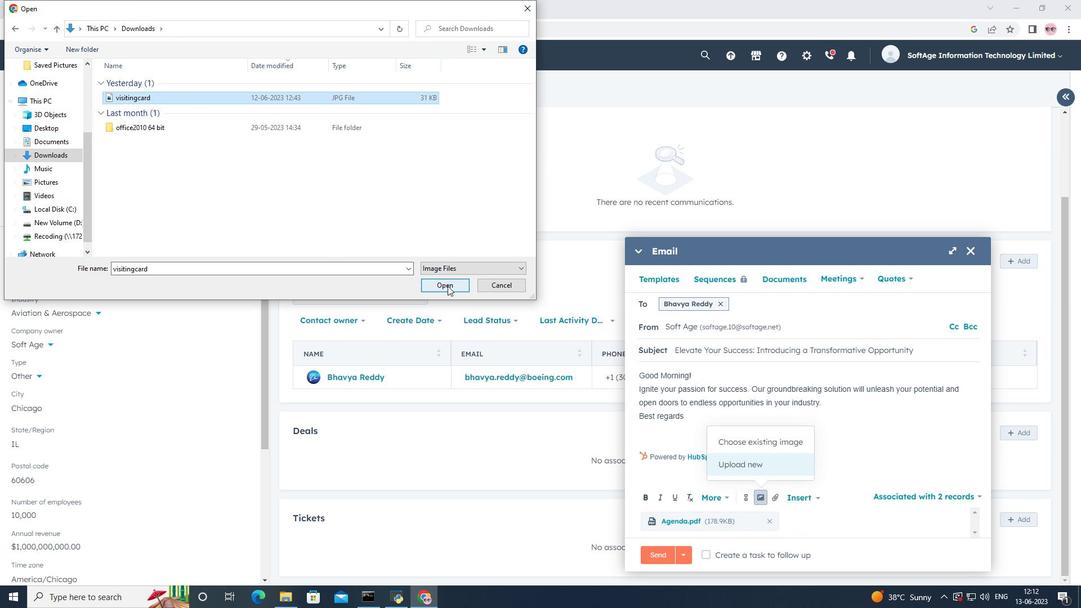 
Action: Mouse moved to (685, 314)
Screenshot: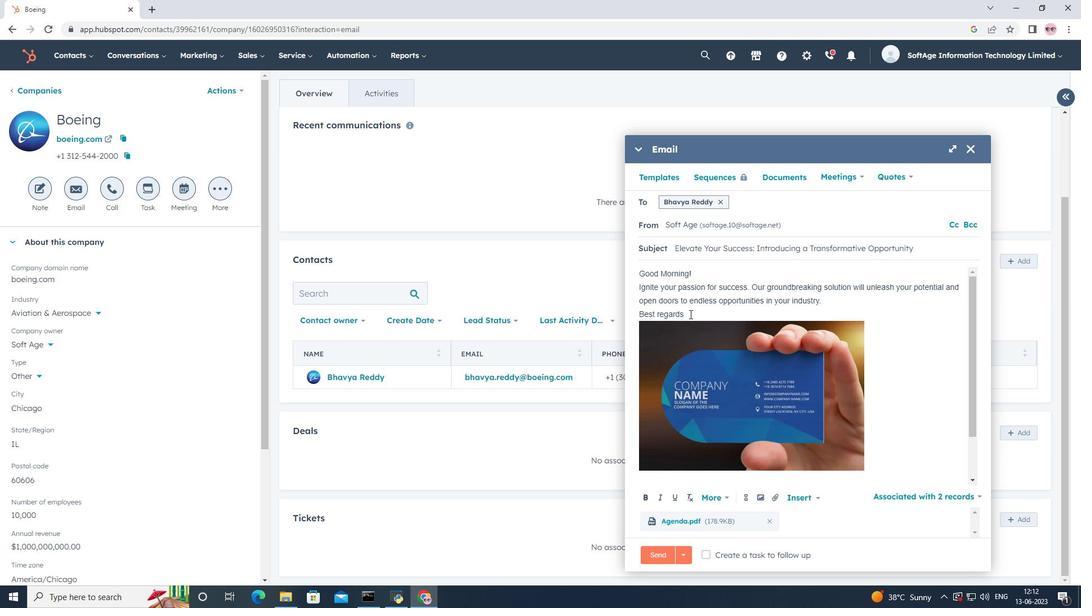 
Action: Mouse pressed left at (685, 314)
Screenshot: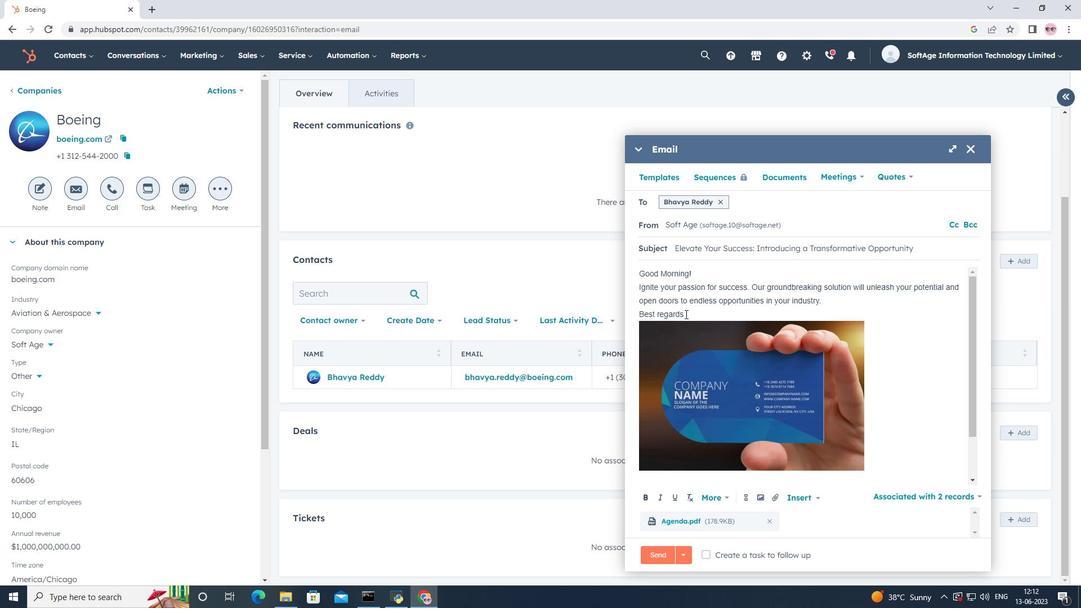 
Action: Mouse moved to (660, 316)
Screenshot: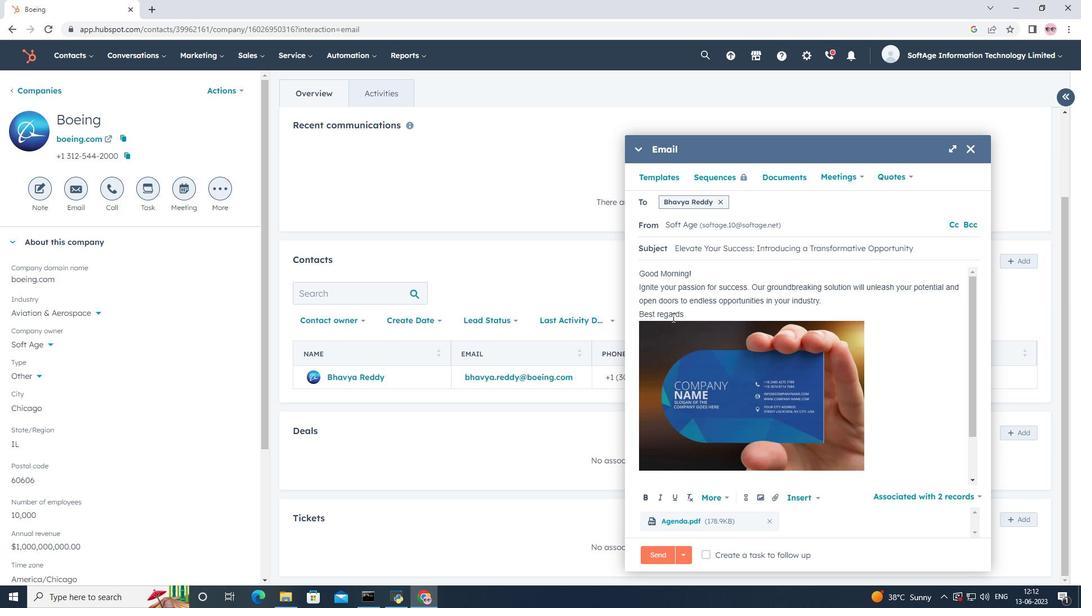 
Action: Mouse pressed left at (660, 316)
Screenshot: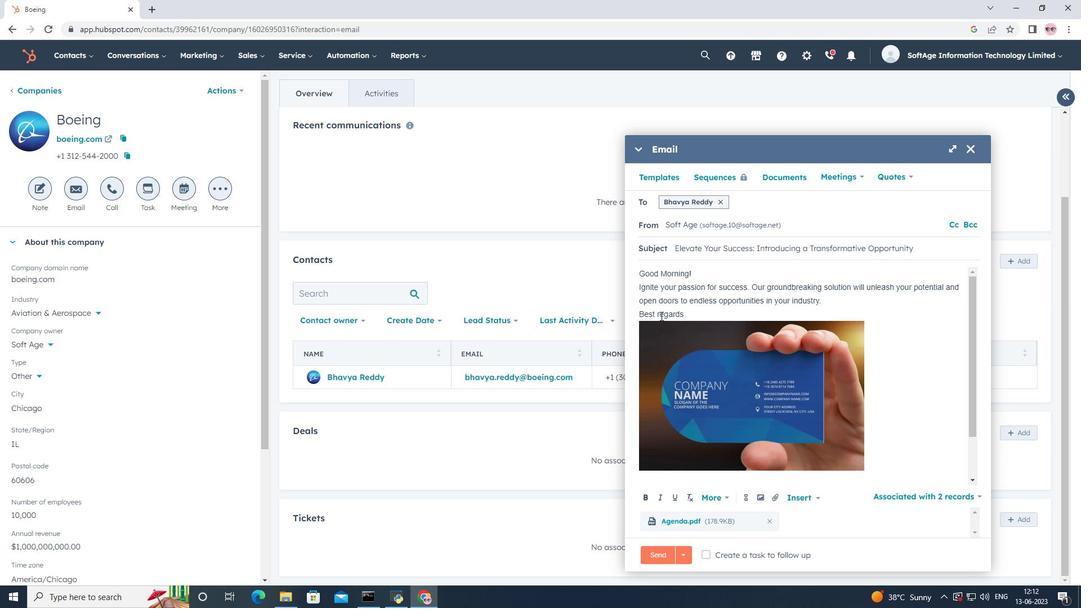 
Action: Key pressed <Key.backspace><Key.shift>R
Screenshot: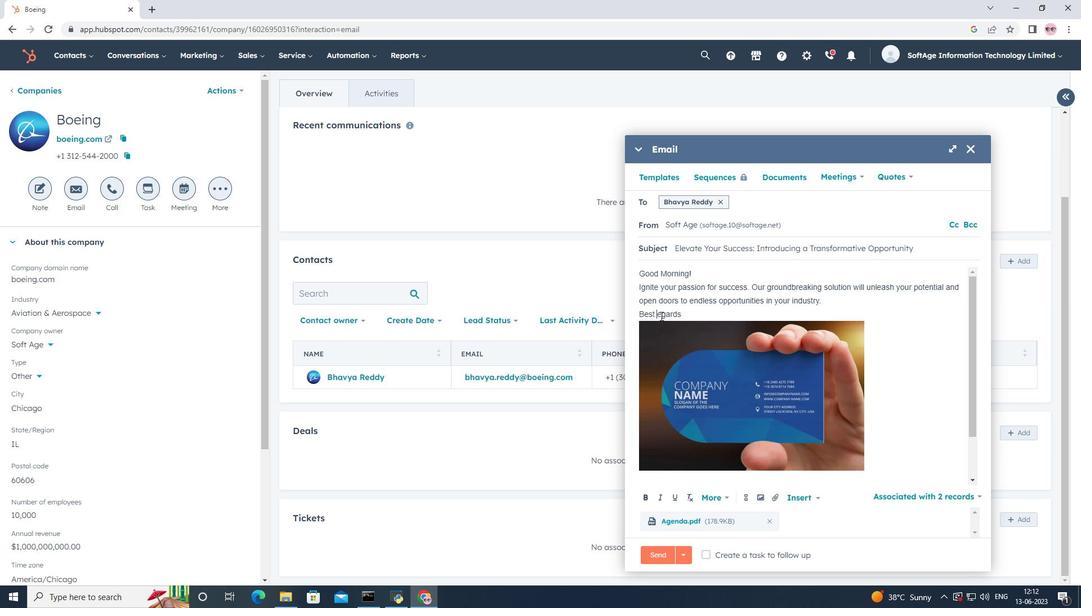 
Action: Mouse moved to (691, 315)
Screenshot: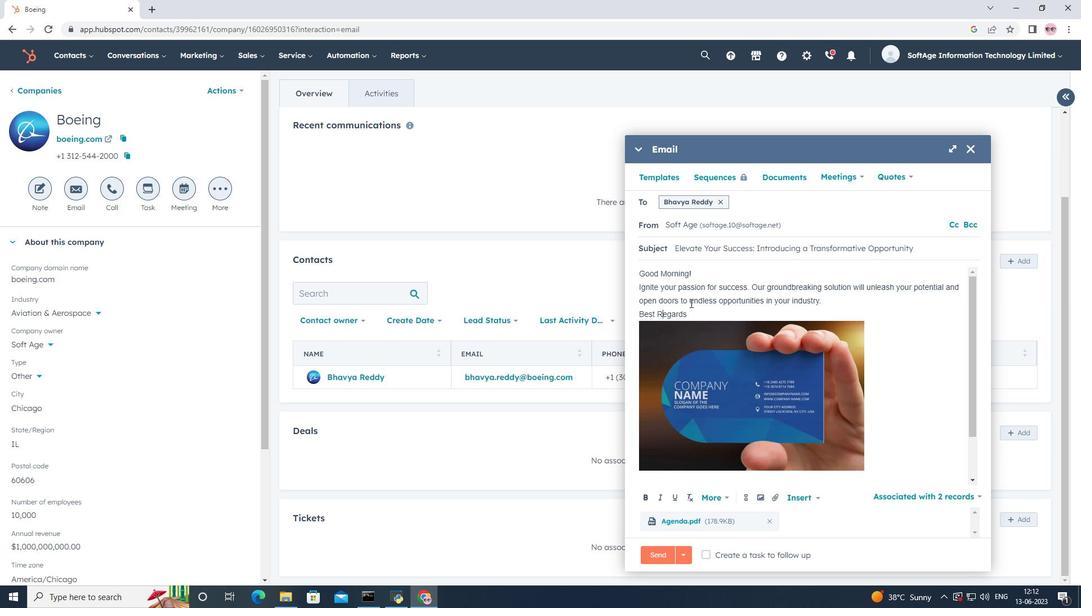 
Action: Mouse pressed left at (691, 315)
Screenshot: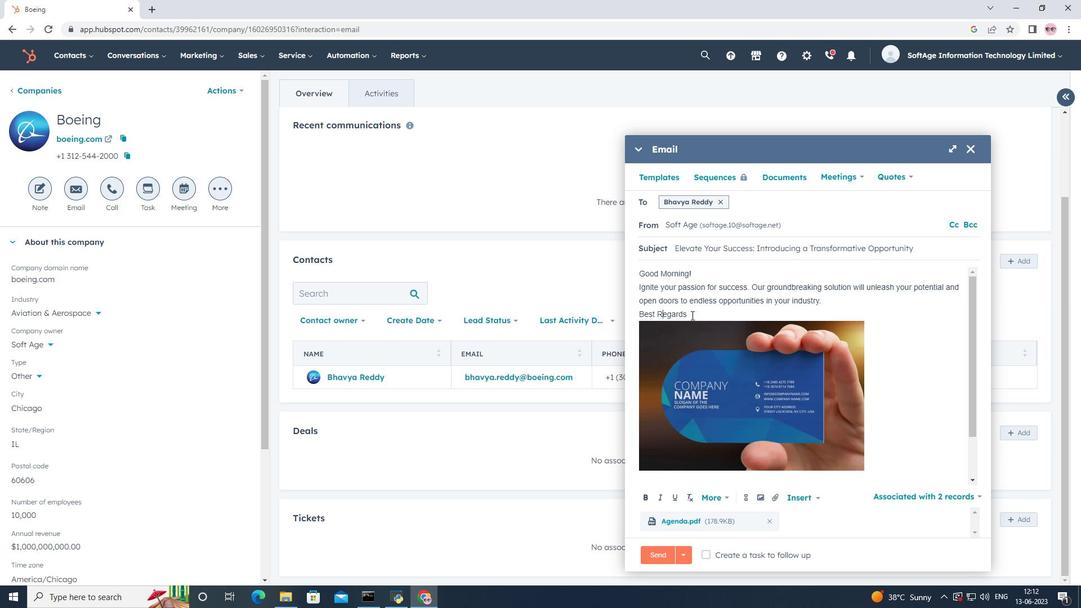 
Action: Key pressed <Key.enter>
Screenshot: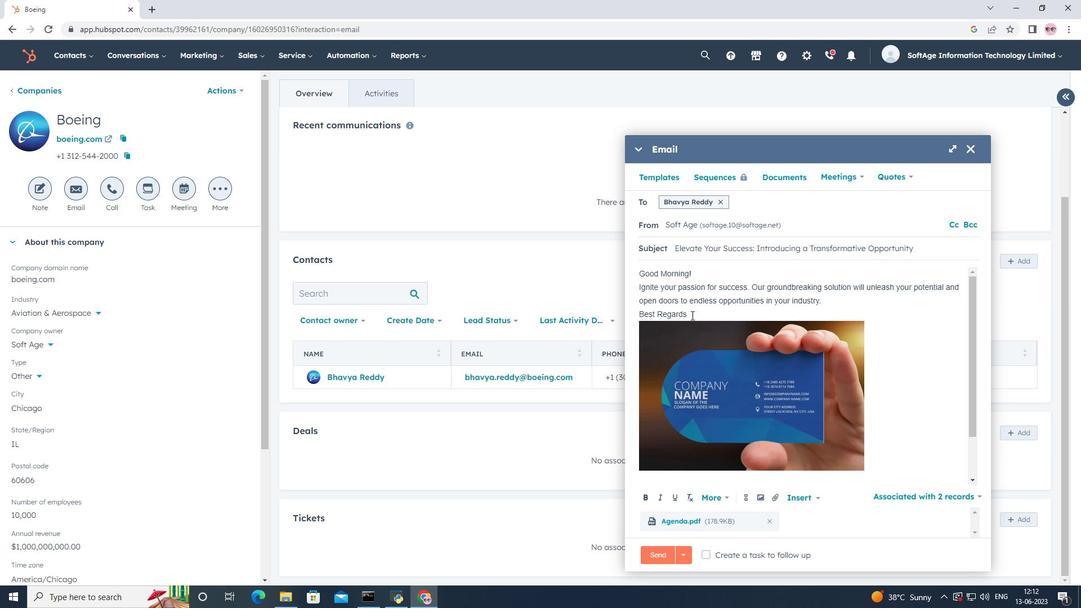 
Action: Mouse moved to (750, 498)
Screenshot: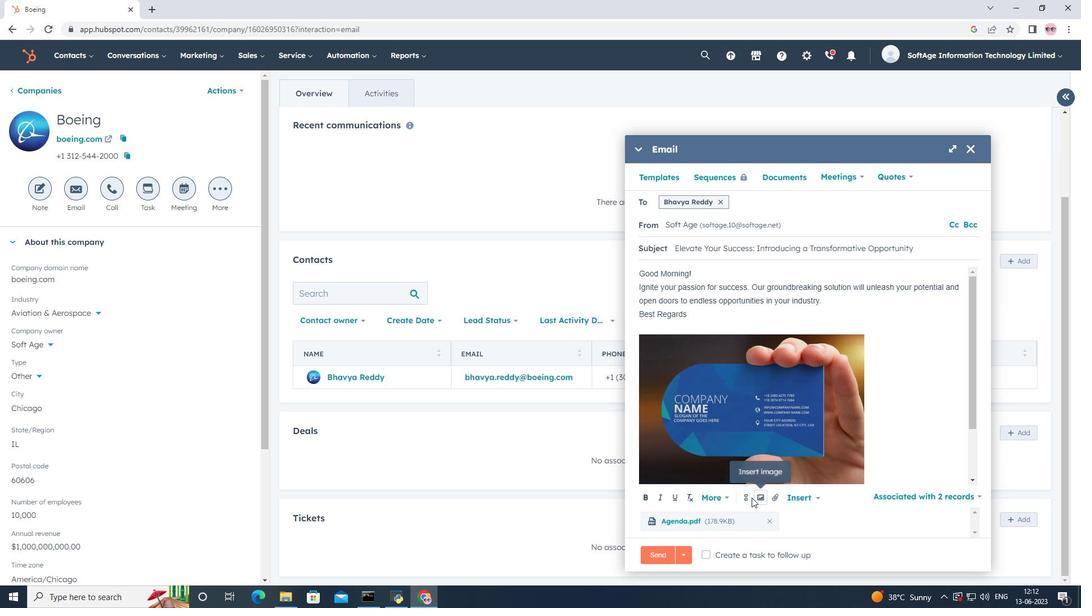 
Action: Key pressed <Key.shift>Wechat<Key.space>
Screenshot: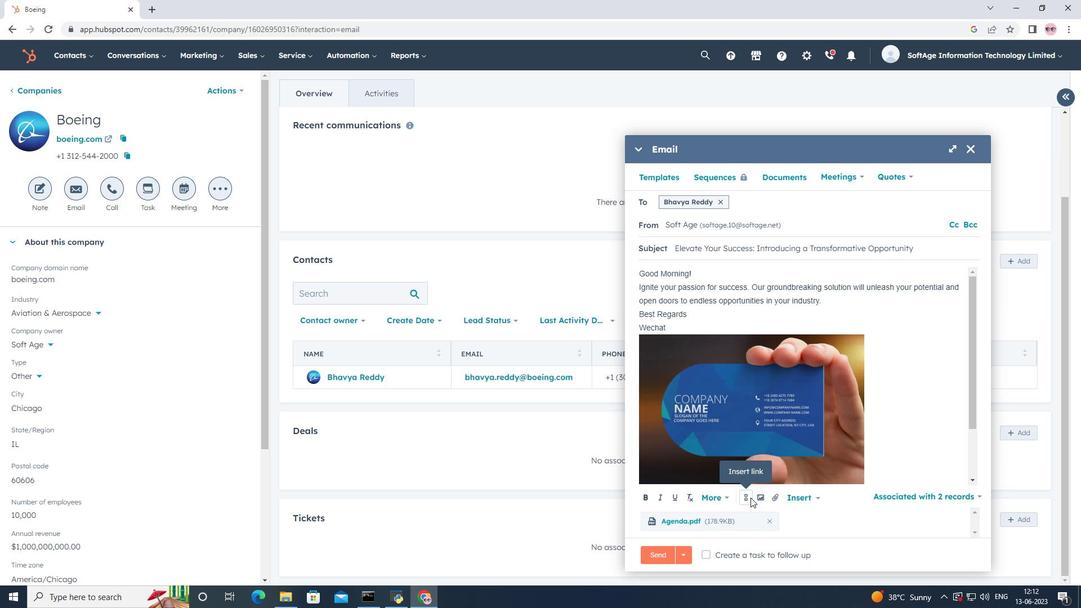 
Action: Mouse pressed left at (750, 498)
Screenshot: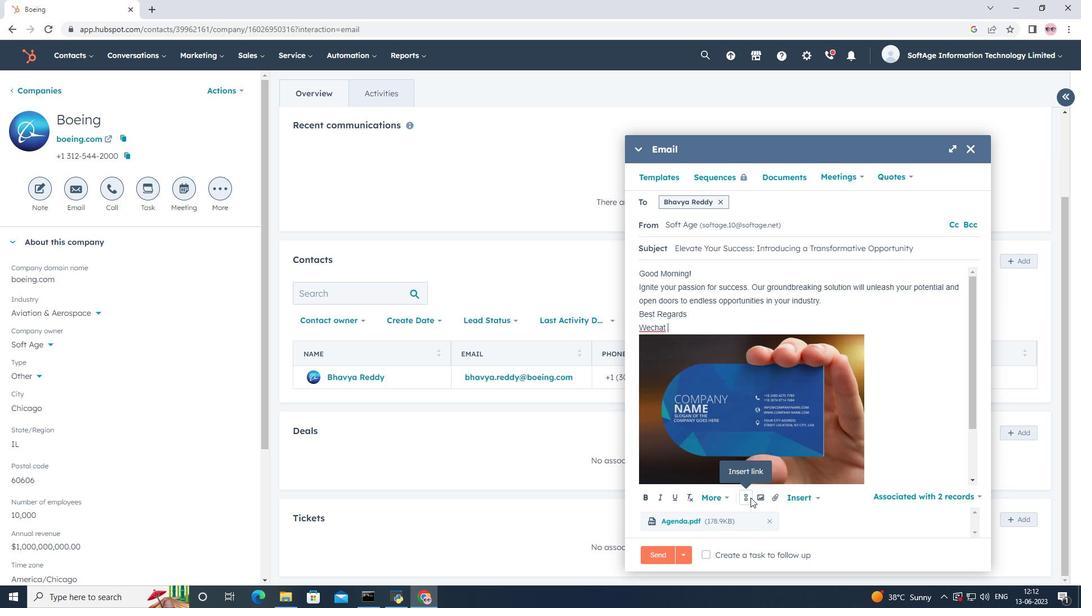 
Action: Key pressed www.wechat.com
Screenshot: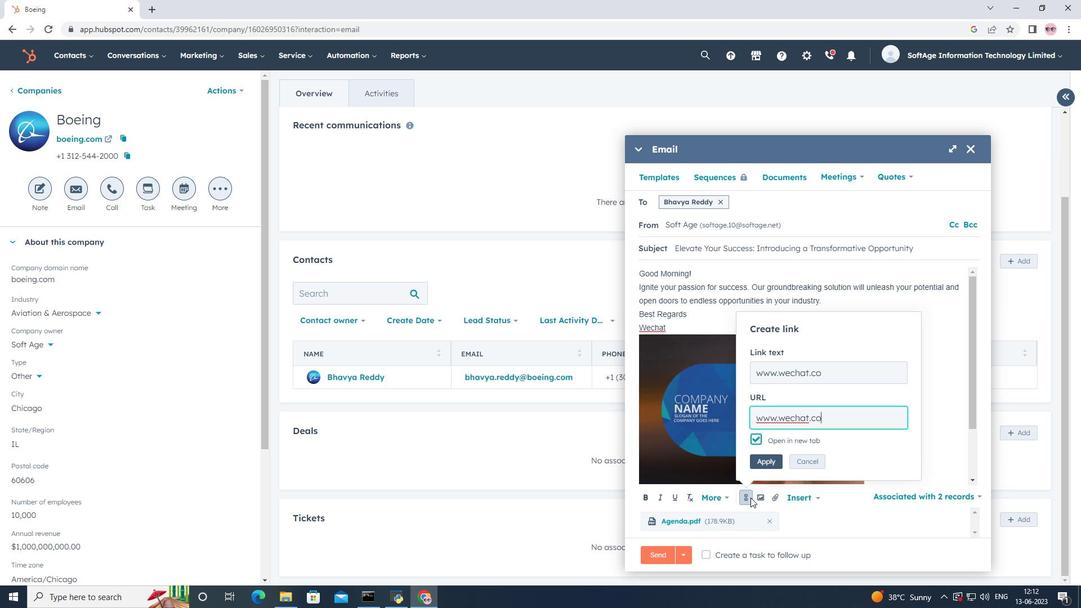 
Action: Mouse moved to (766, 464)
Screenshot: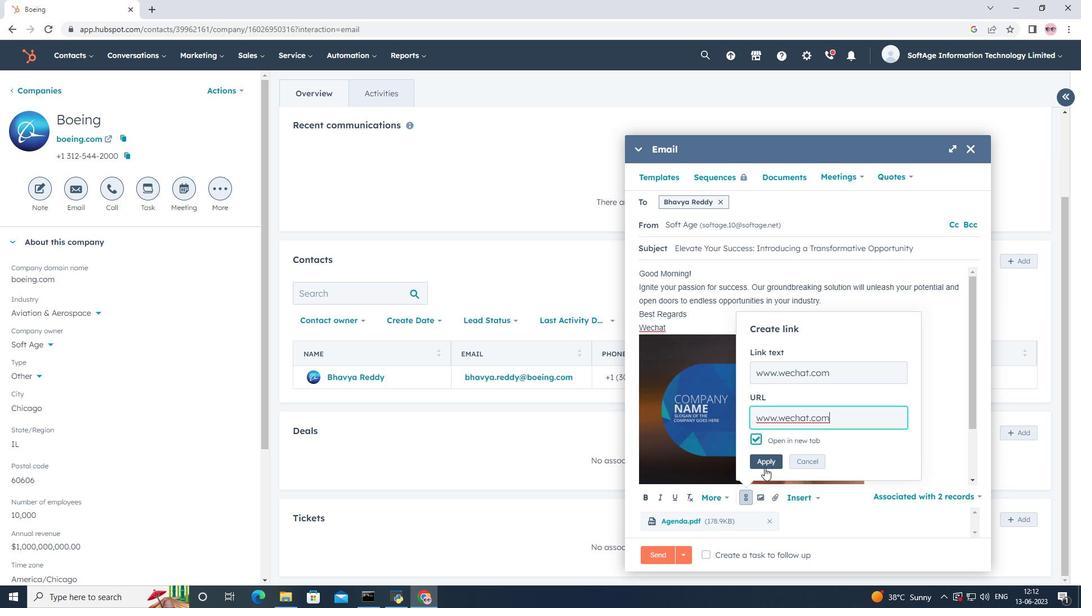 
Action: Mouse pressed left at (766, 464)
Screenshot: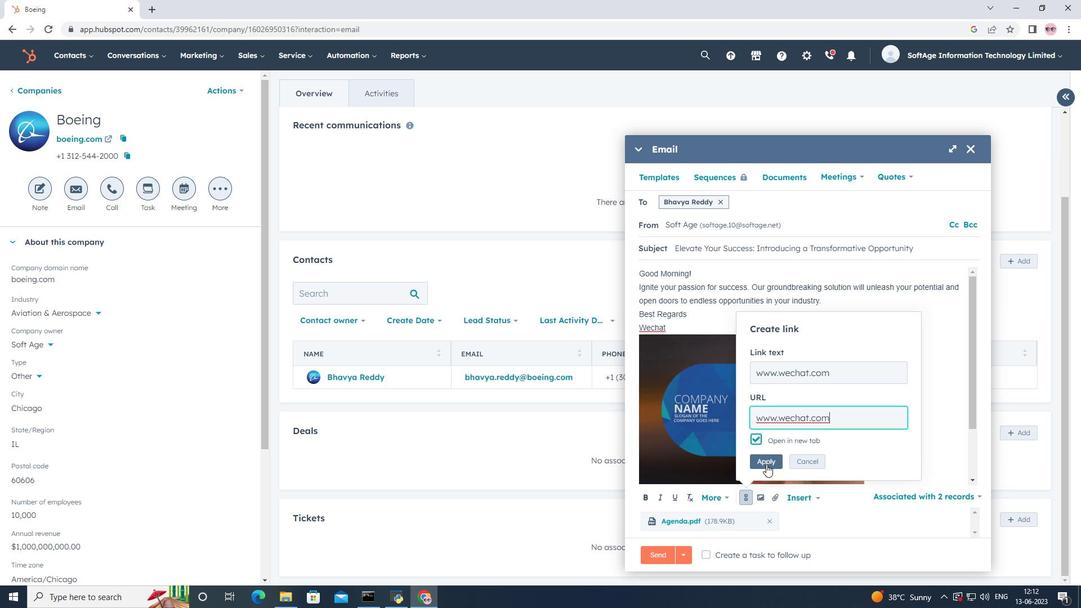 
Action: Mouse moved to (759, 455)
Screenshot: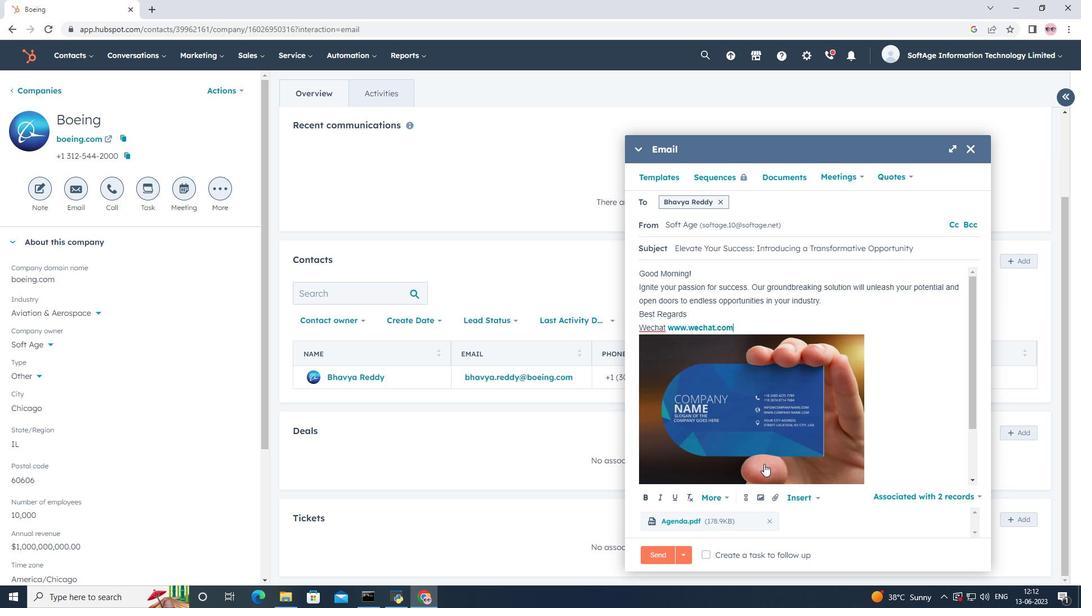 
Action: Mouse scrolled (759, 455) with delta (0, 0)
Screenshot: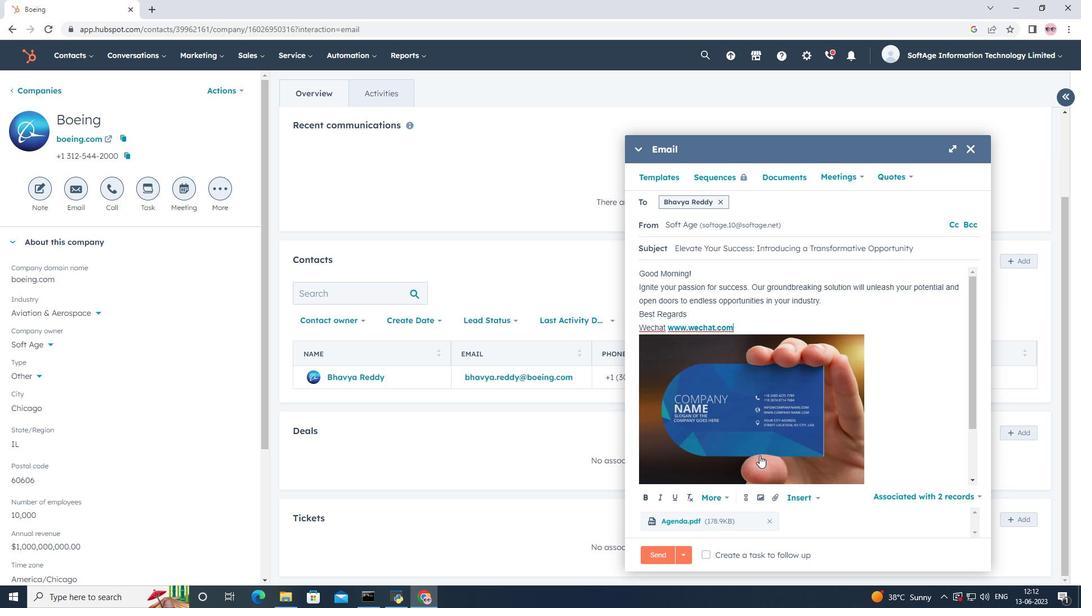 
Action: Mouse scrolled (759, 455) with delta (0, 0)
Screenshot: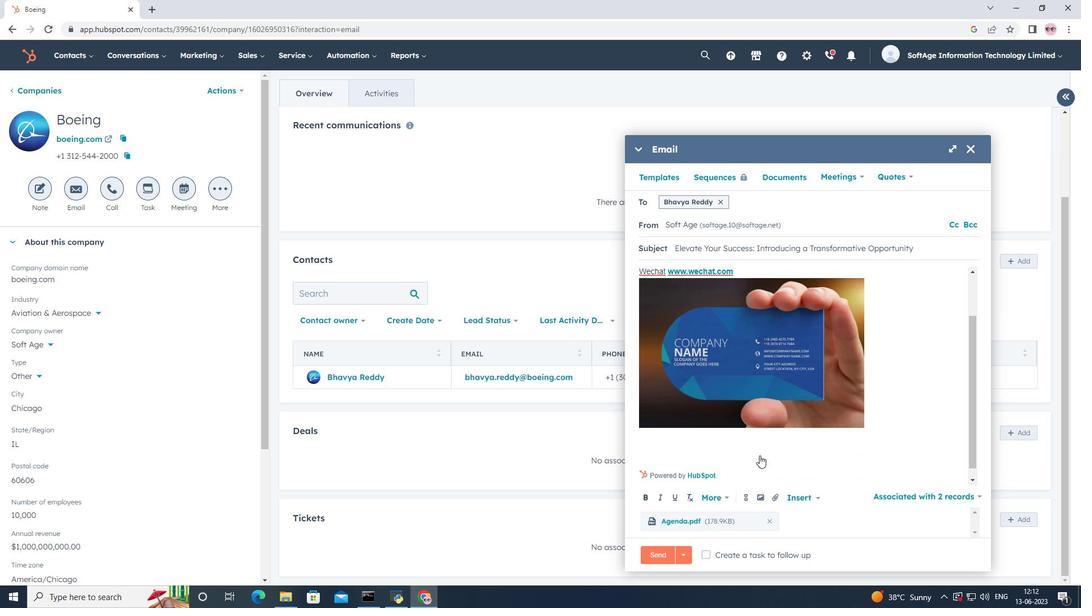 
Action: Mouse scrolled (759, 455) with delta (0, 0)
Screenshot: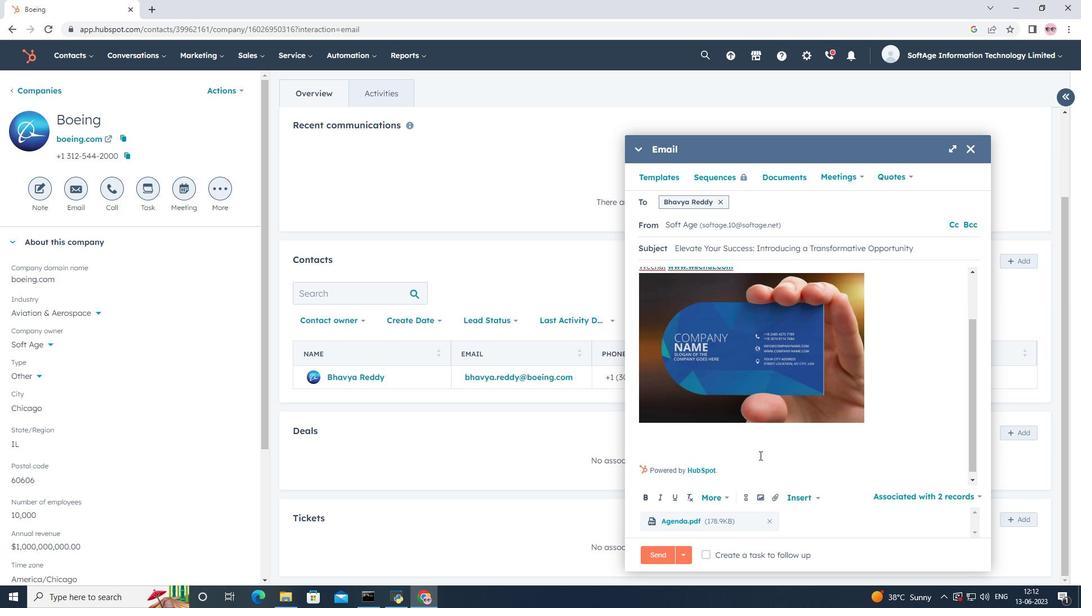 
Action: Mouse scrolled (759, 456) with delta (0, 0)
Screenshot: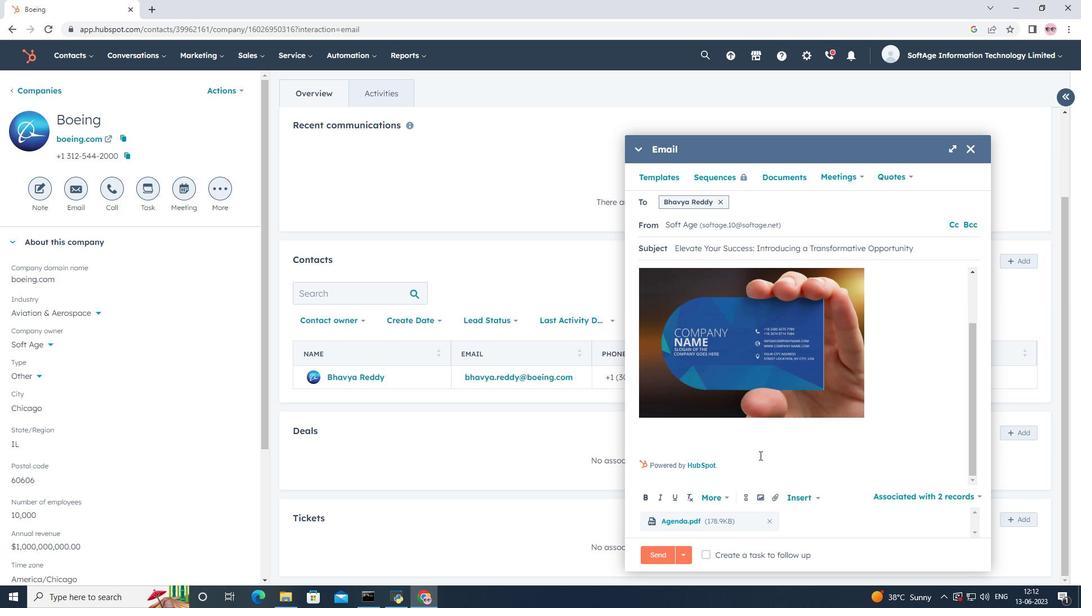 
Action: Mouse scrolled (759, 456) with delta (0, 0)
Screenshot: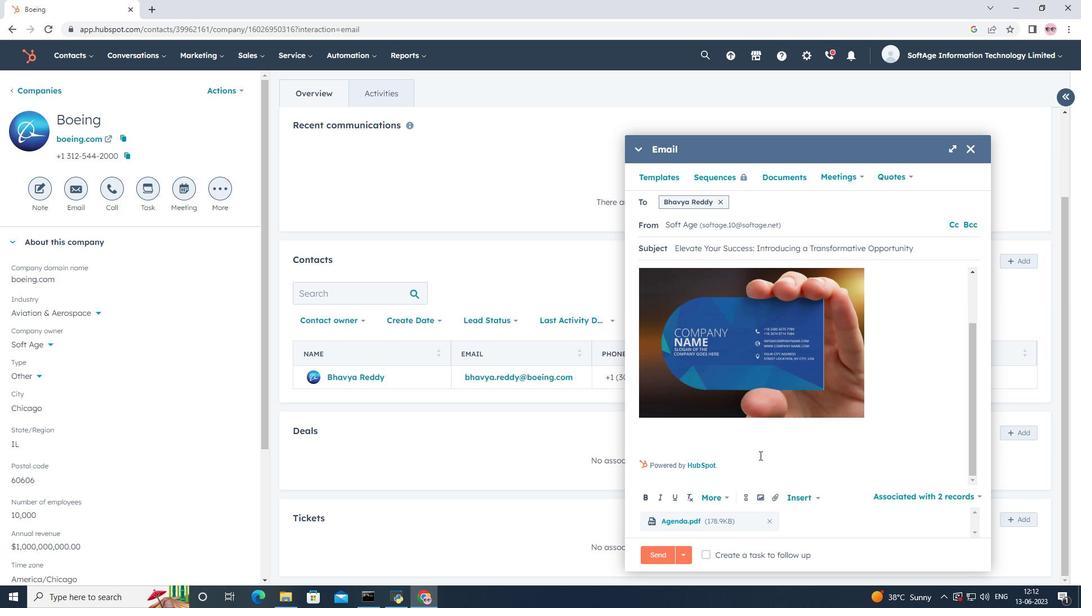 
Action: Mouse scrolled (759, 456) with delta (0, 0)
Screenshot: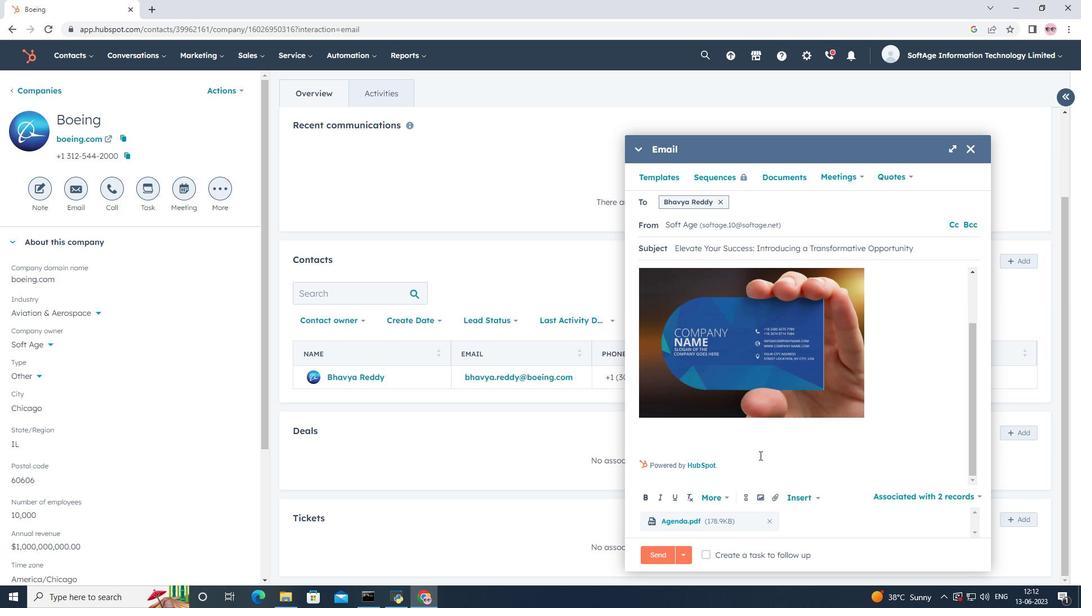 
Action: Mouse scrolled (759, 456) with delta (0, 0)
Screenshot: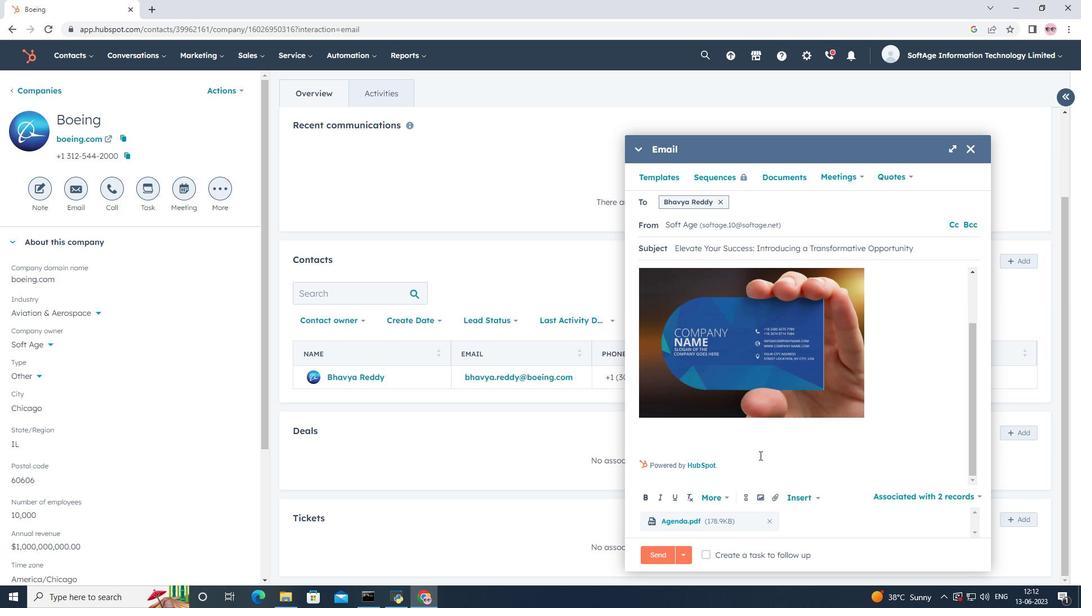 
Action: Mouse scrolled (759, 456) with delta (0, 0)
Screenshot: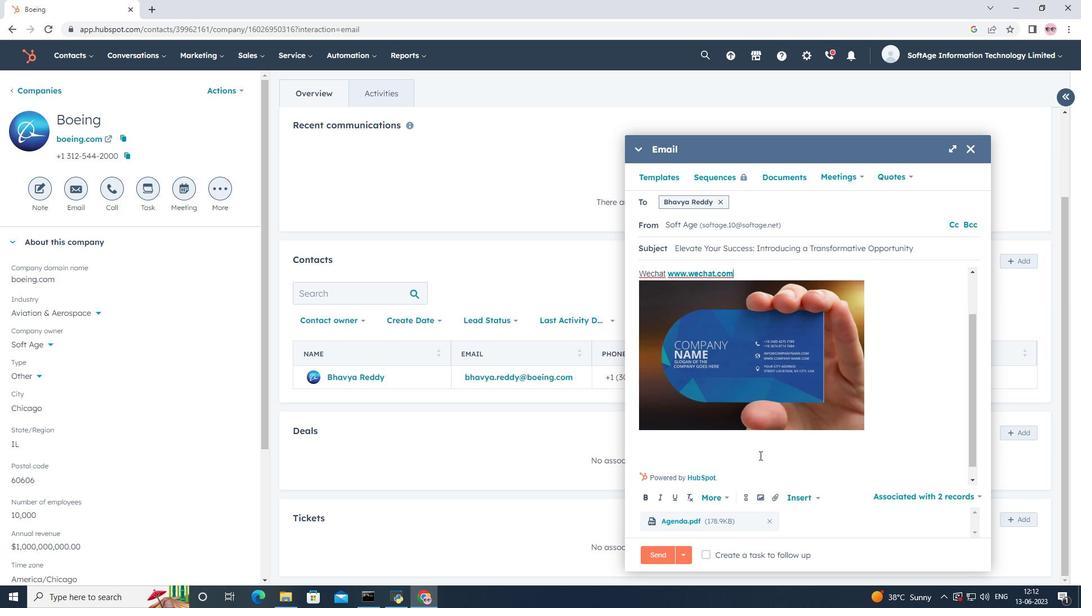 
Action: Mouse moved to (707, 553)
Screenshot: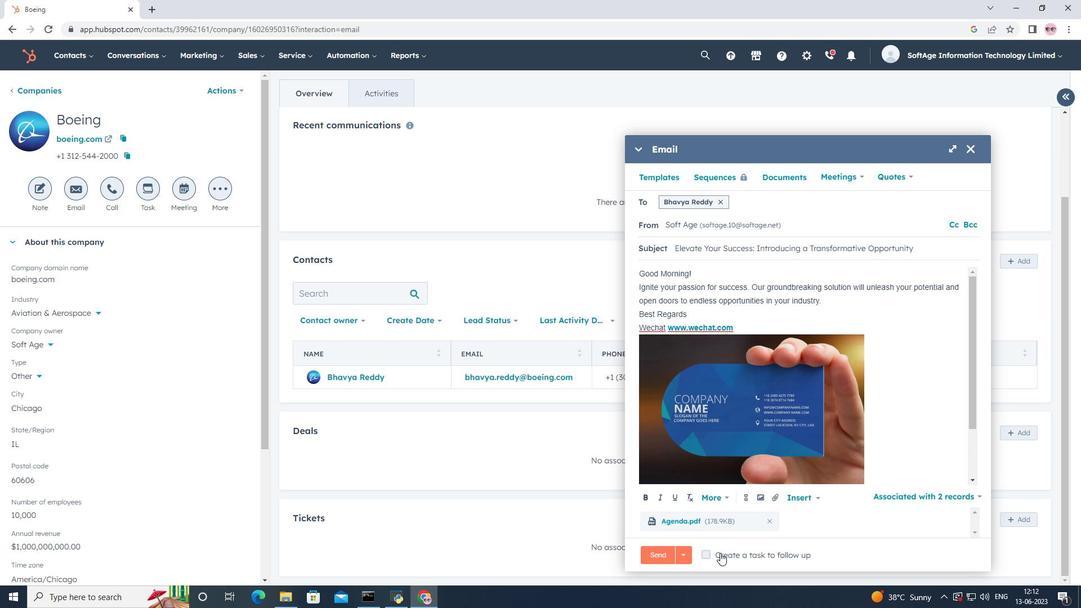 
Action: Mouse pressed left at (707, 553)
Screenshot: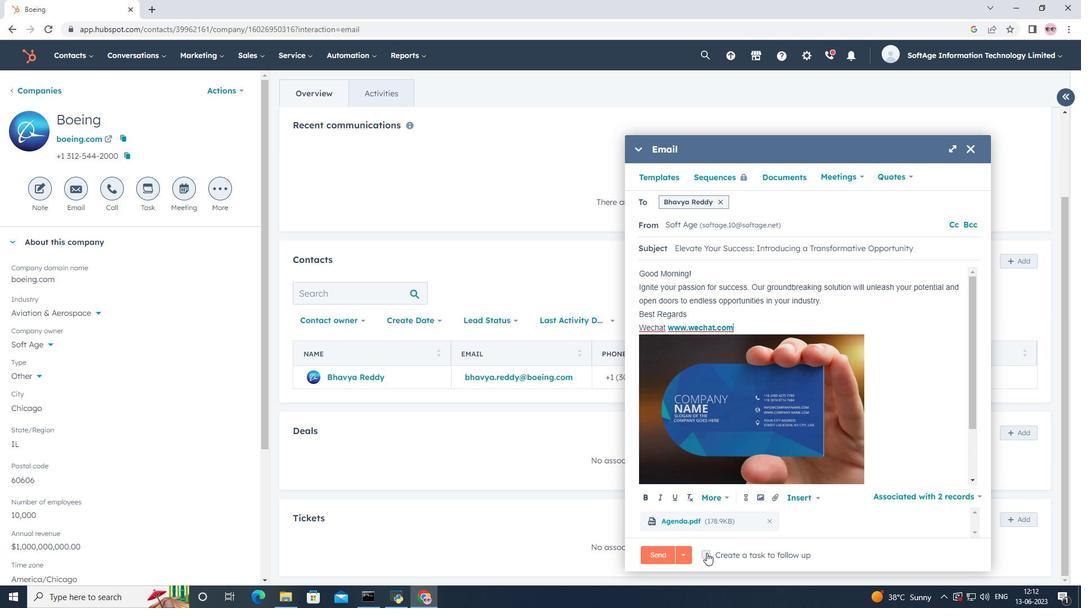 
Action: Mouse moved to (927, 556)
Screenshot: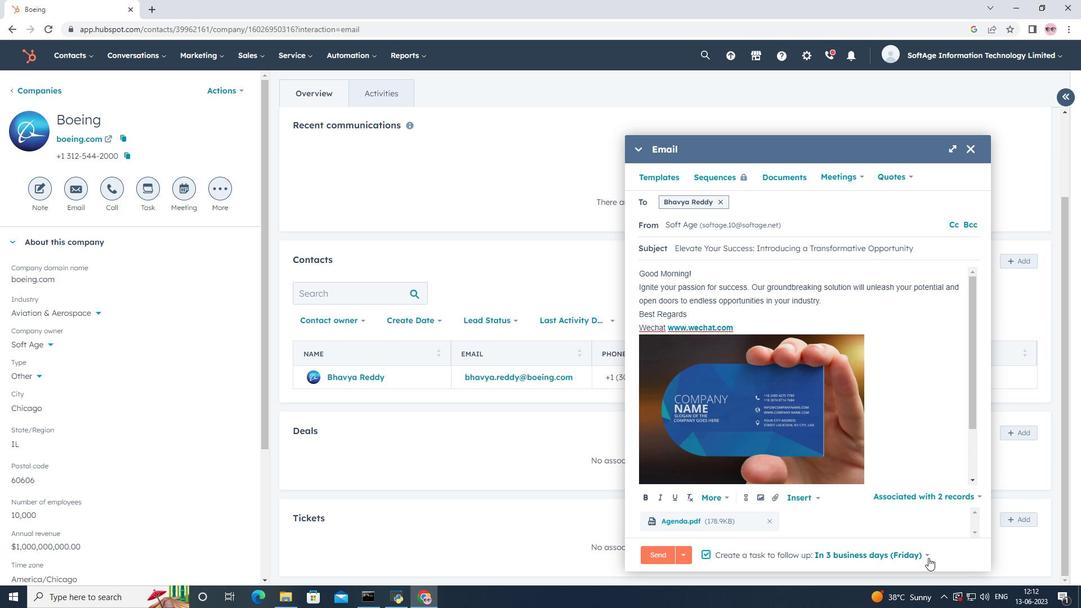 
Action: Mouse pressed left at (927, 556)
Screenshot: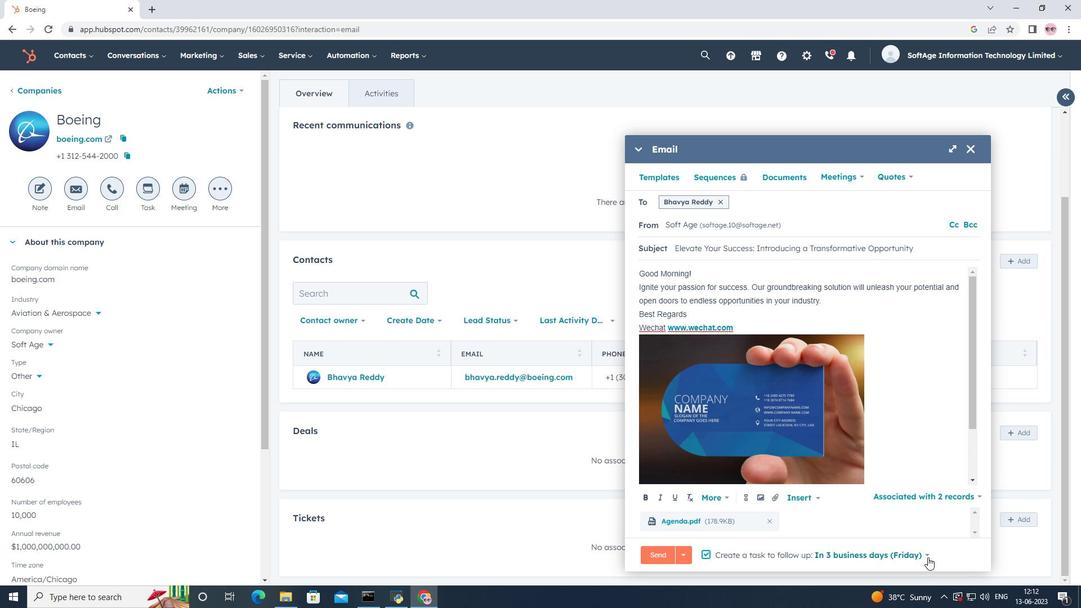 
Action: Mouse moved to (847, 427)
Screenshot: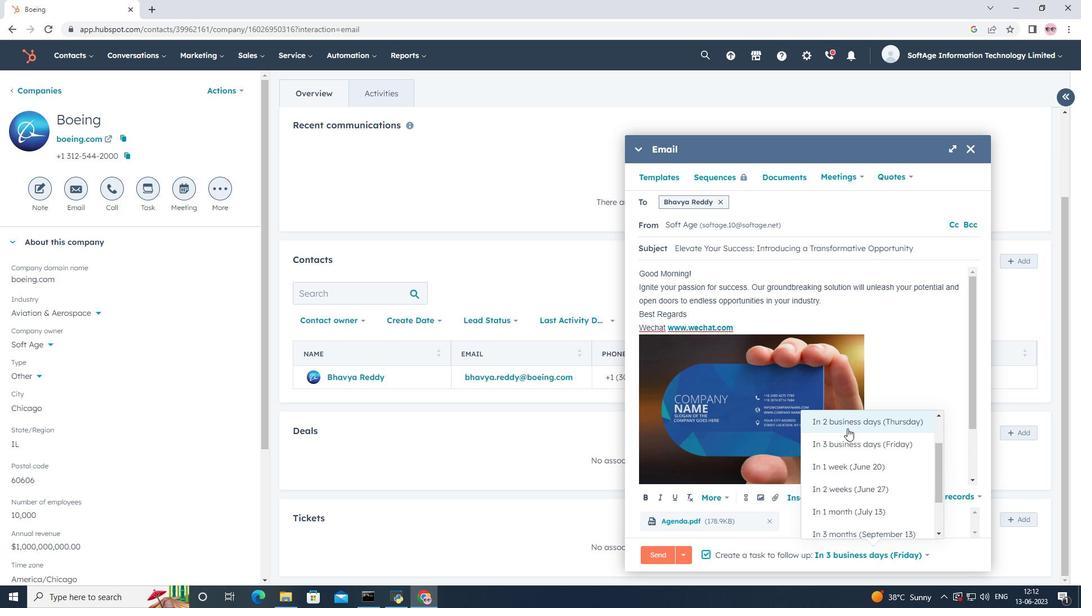 
Action: Mouse pressed left at (847, 427)
Screenshot: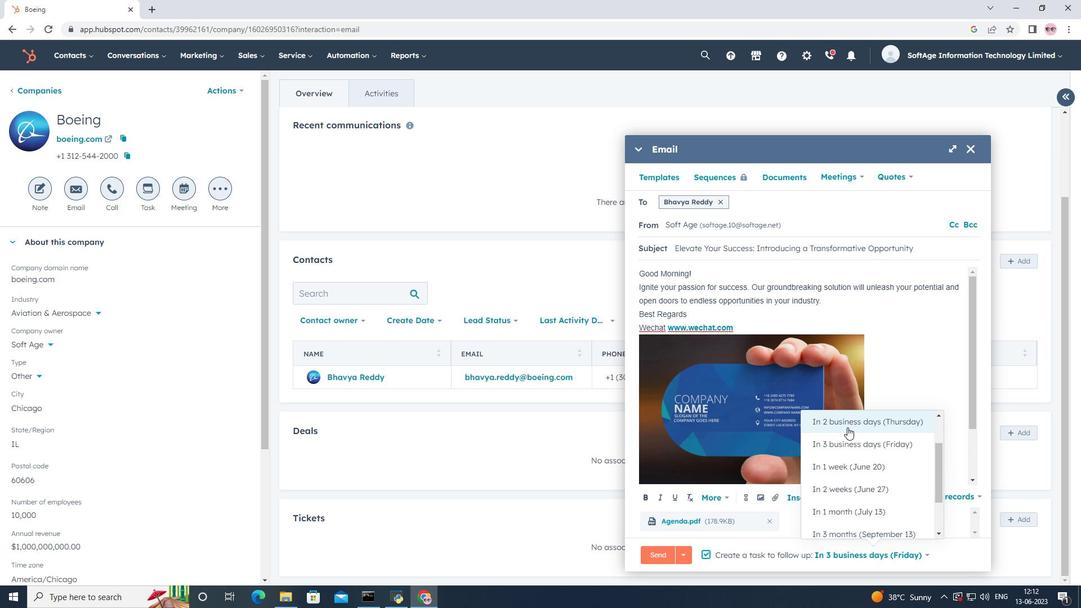 
Action: Mouse moved to (721, 203)
Screenshot: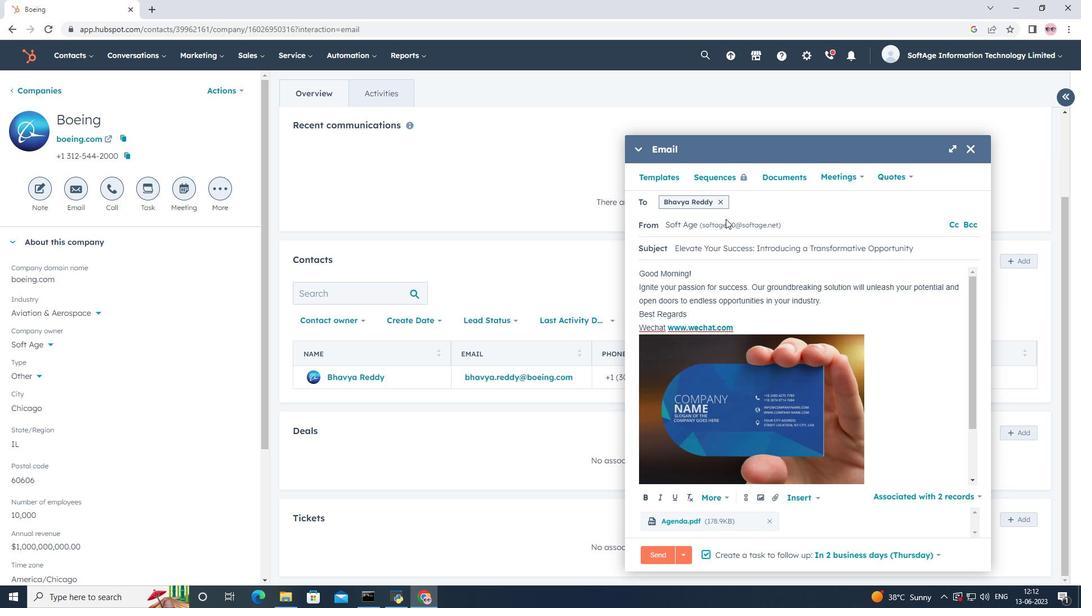 
Action: Mouse pressed left at (721, 203)
Screenshot: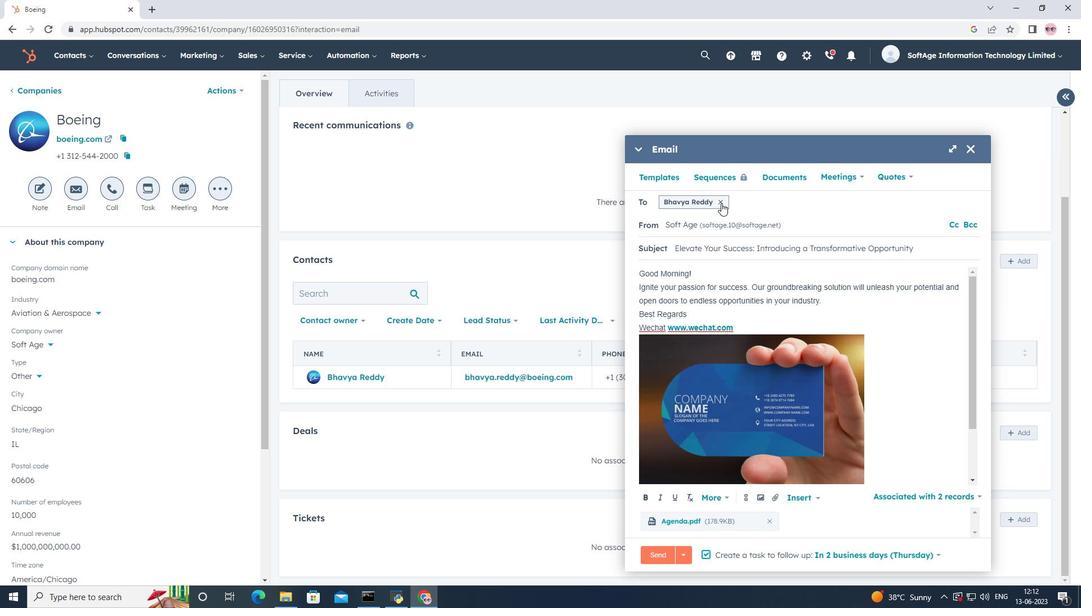 
Action: Mouse moved to (705, 203)
Screenshot: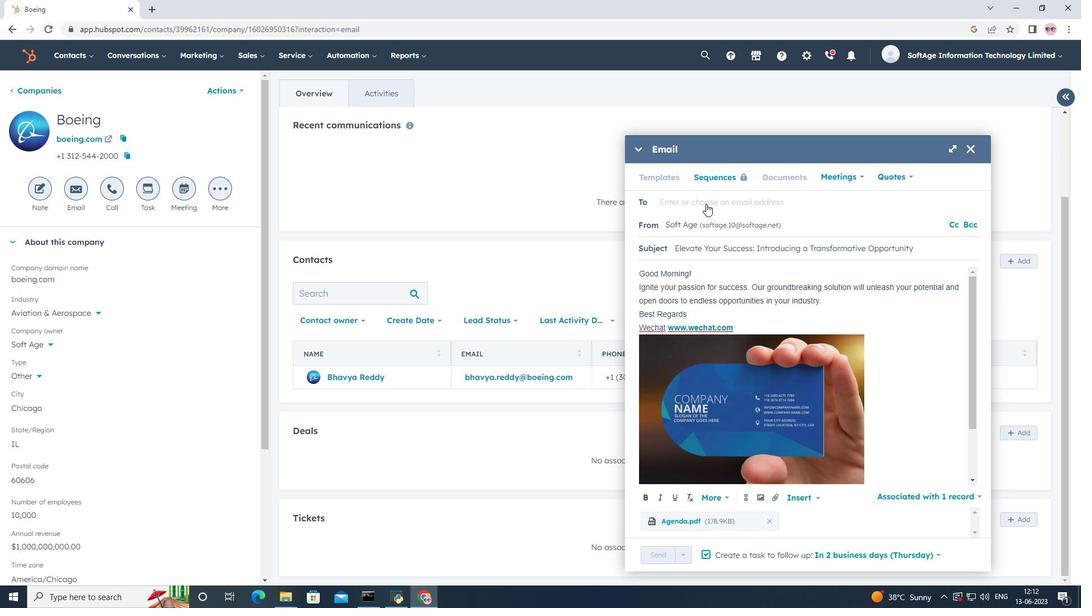 
Action: Mouse pressed left at (705, 203)
Screenshot: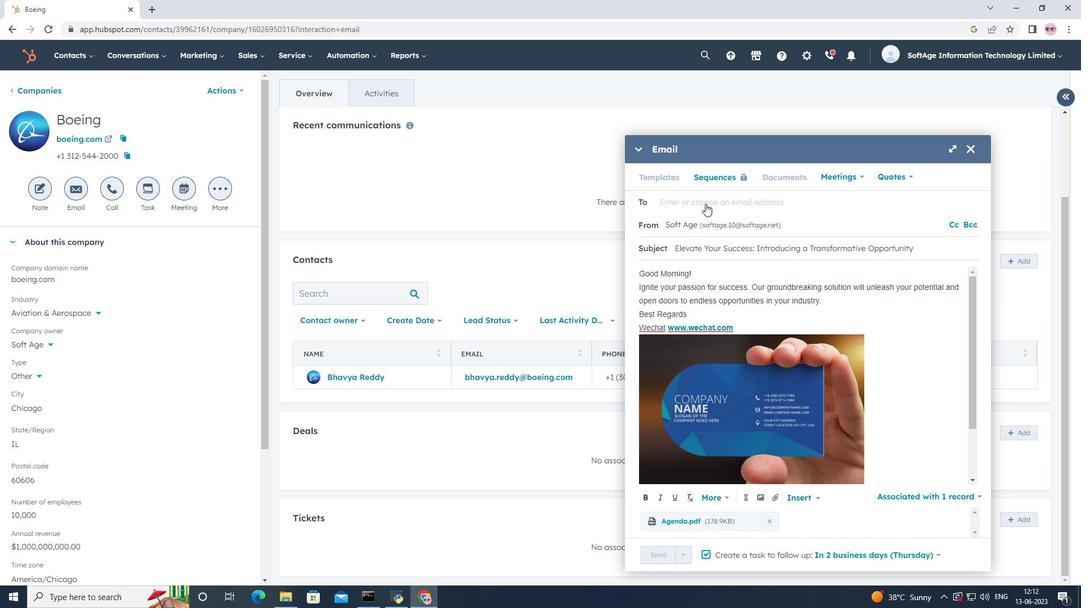 
Action: Mouse moved to (709, 234)
Screenshot: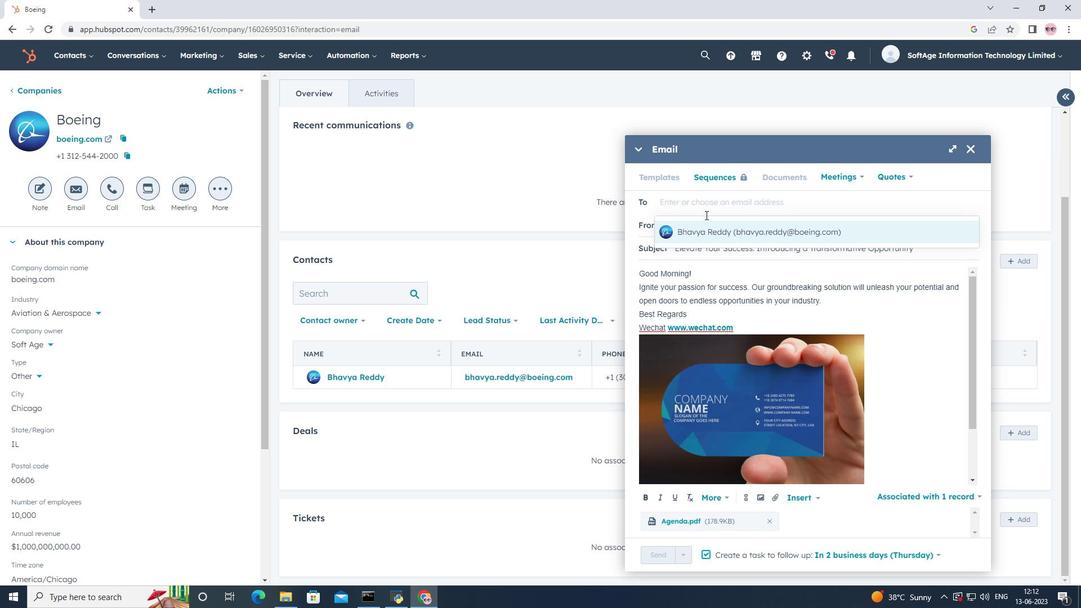 
Action: Mouse pressed left at (709, 234)
Screenshot: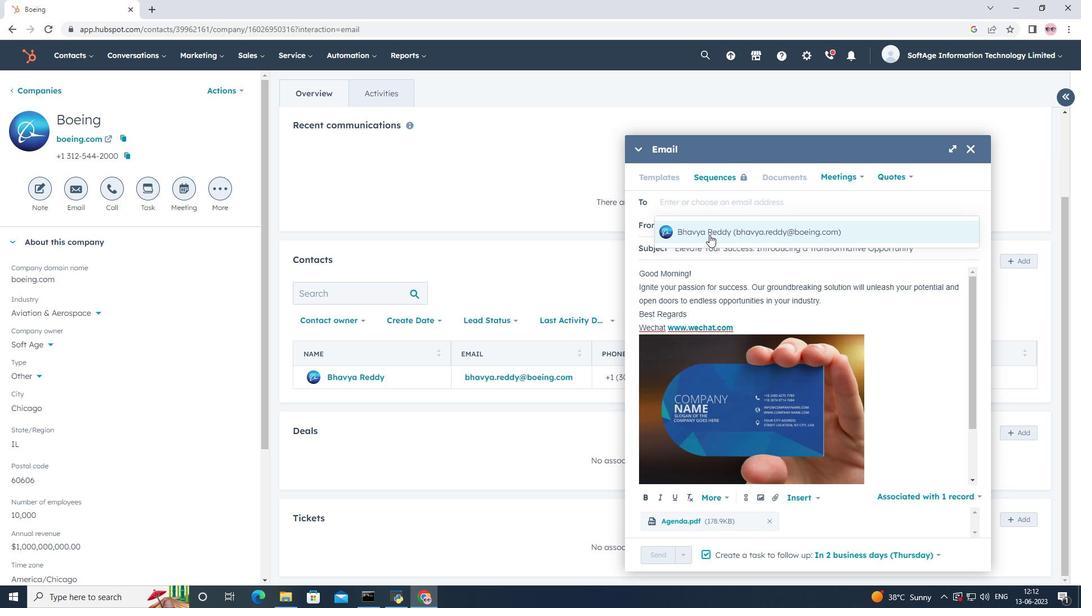
Action: Mouse scrolled (709, 234) with delta (0, 0)
Screenshot: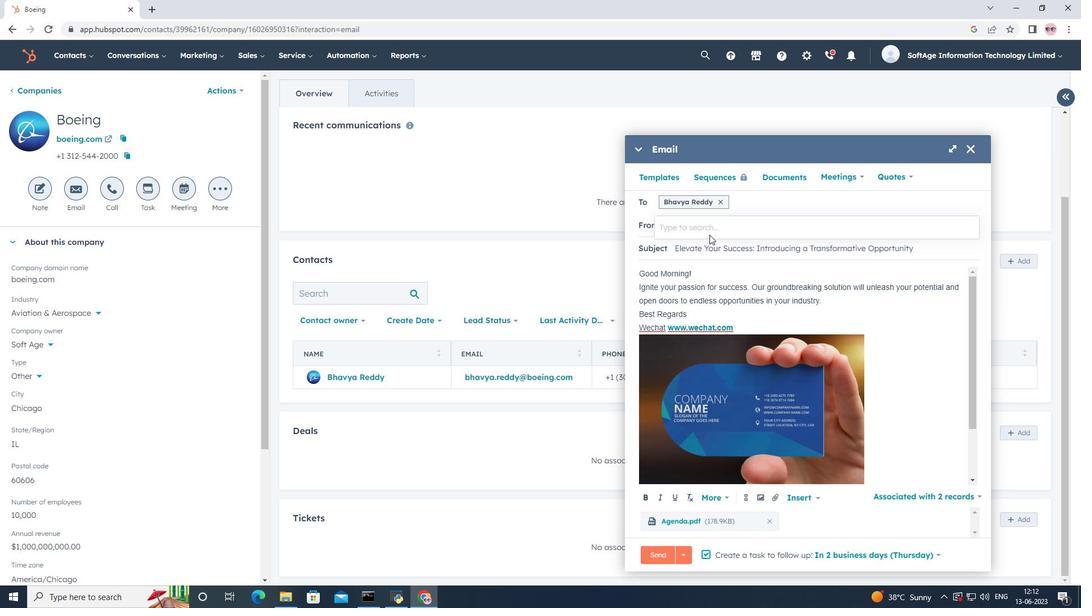 
Action: Mouse scrolled (709, 234) with delta (0, 0)
Screenshot: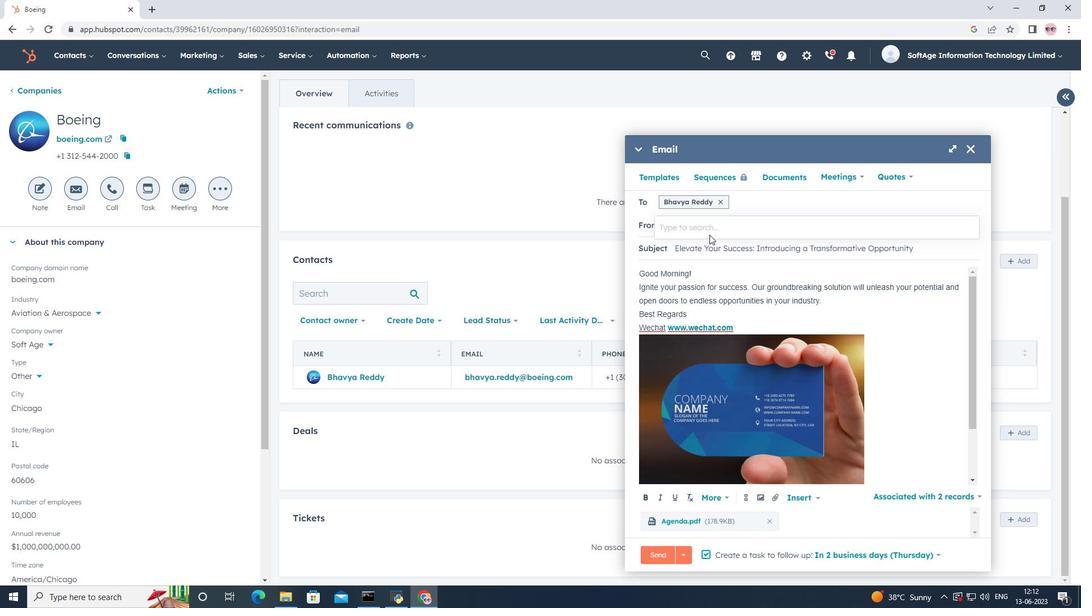 
Action: Mouse scrolled (709, 234) with delta (0, 0)
Screenshot: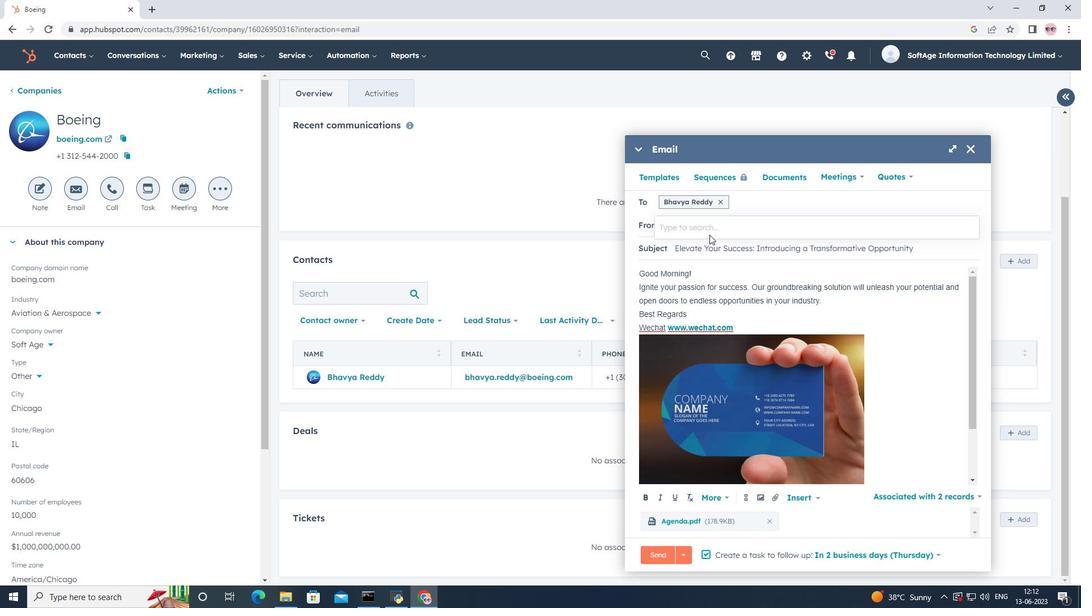 
Action: Mouse scrolled (709, 234) with delta (0, 0)
Screenshot: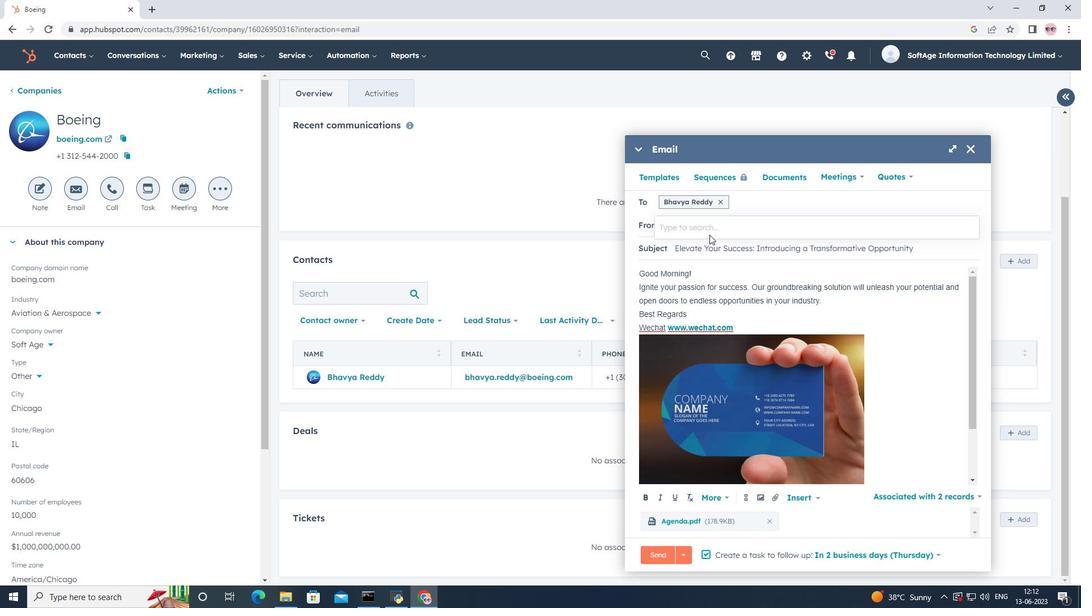 
Action: Mouse scrolled (709, 234) with delta (0, 0)
Screenshot: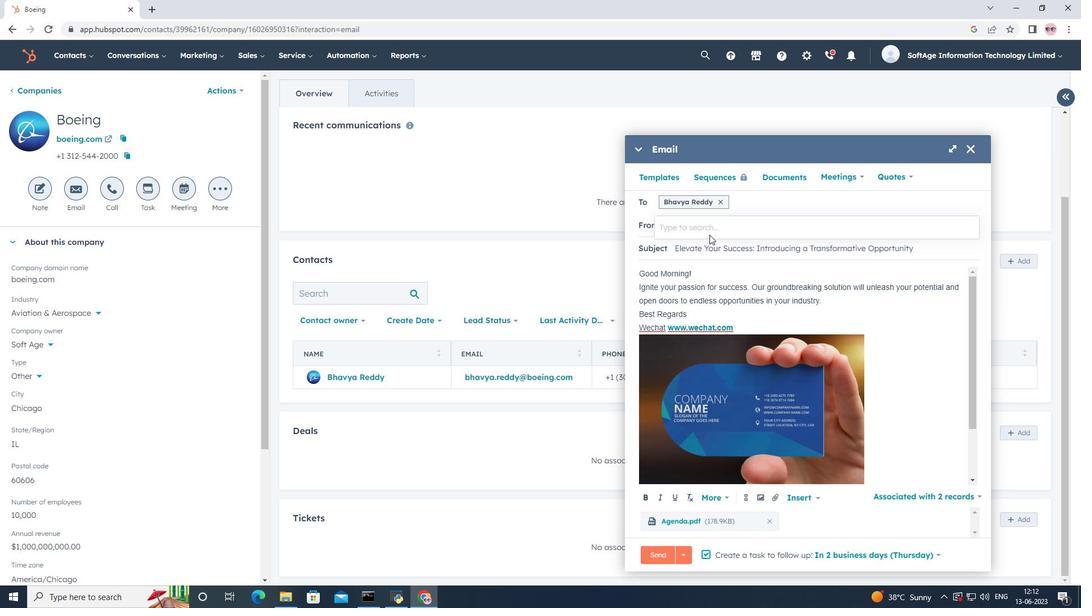 
Action: Mouse scrolled (709, 235) with delta (0, 0)
Screenshot: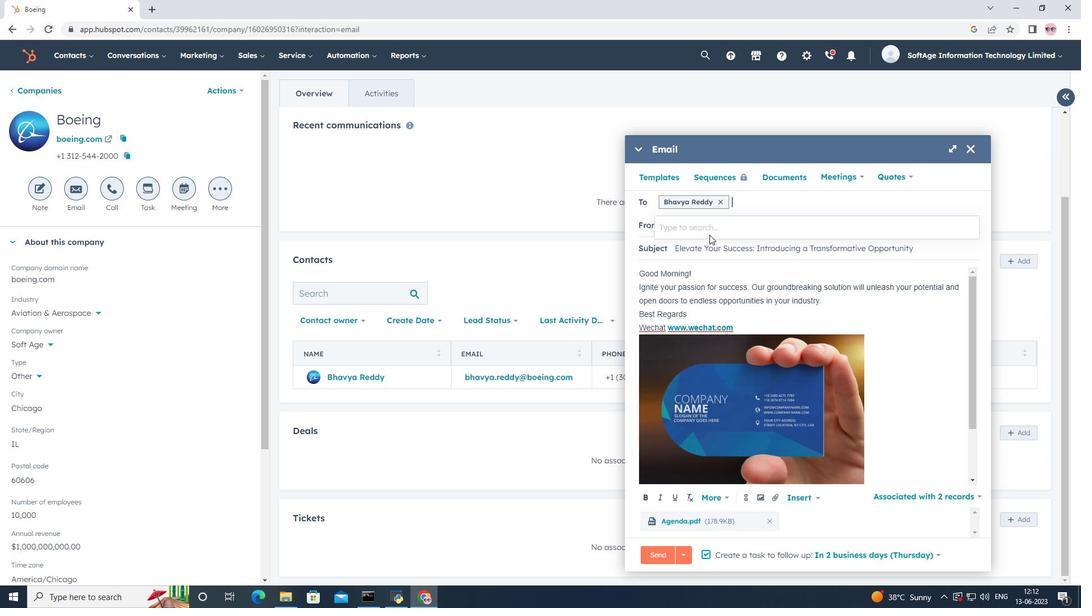 
Action: Mouse scrolled (709, 235) with delta (0, 0)
Screenshot: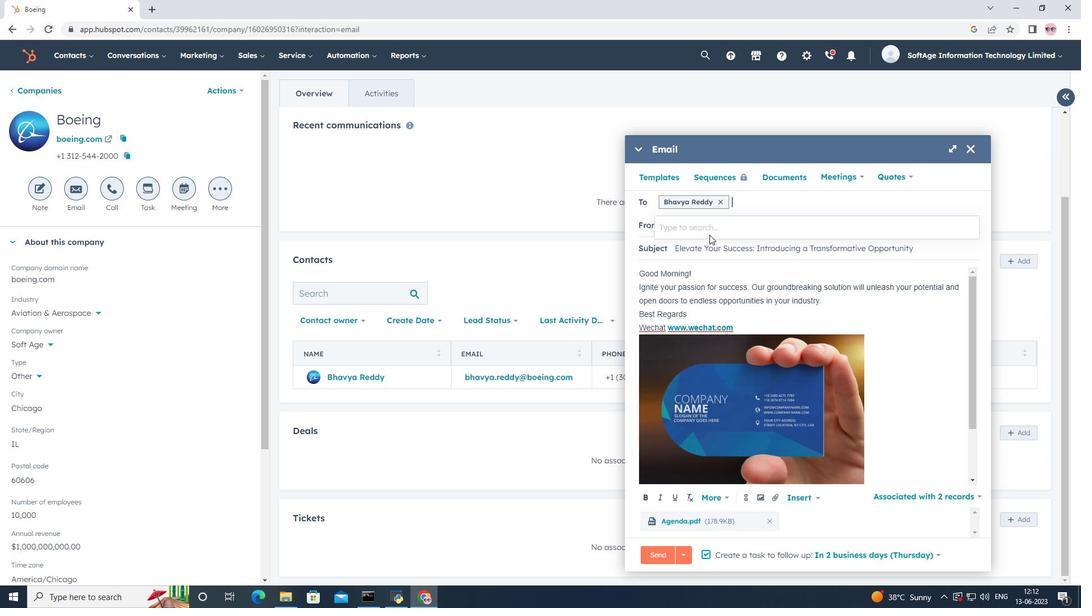 
Action: Mouse scrolled (709, 235) with delta (0, 0)
Screenshot: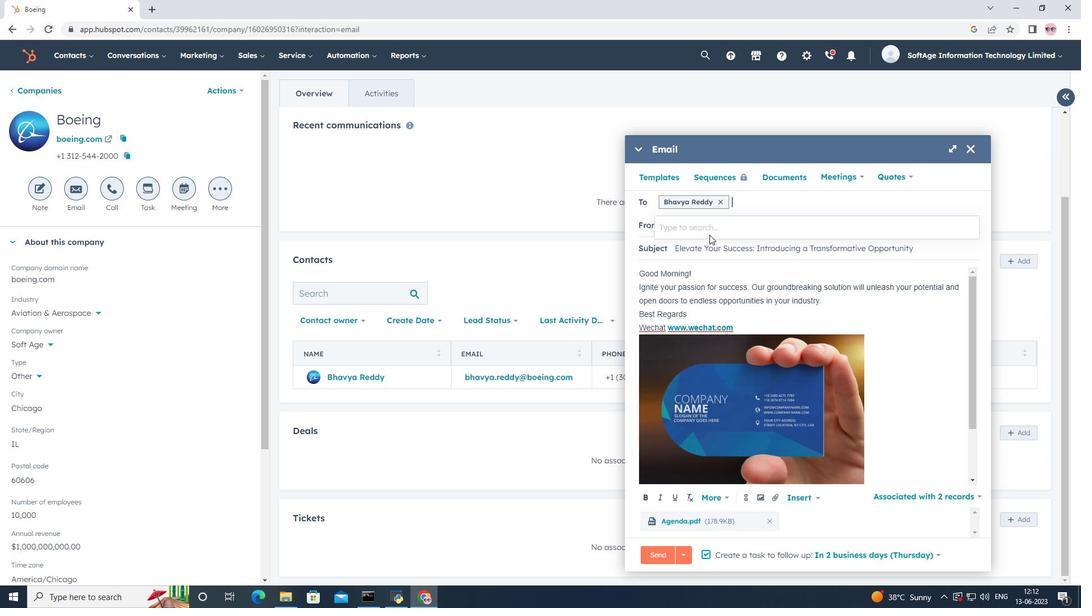 
Action: Mouse scrolled (709, 234) with delta (0, 0)
Screenshot: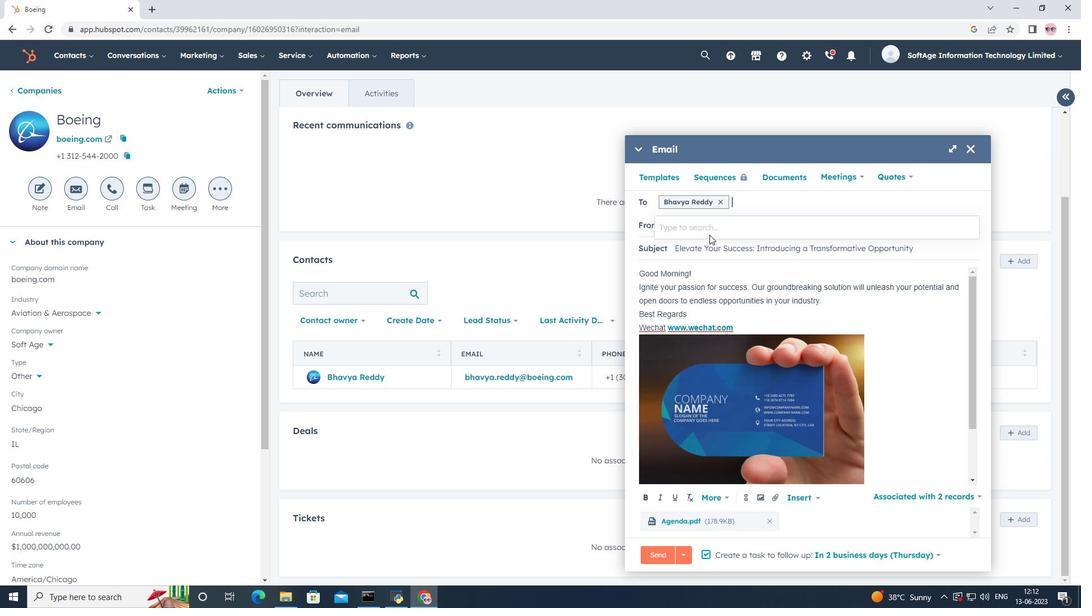 
Action: Mouse scrolled (709, 235) with delta (0, 0)
Screenshot: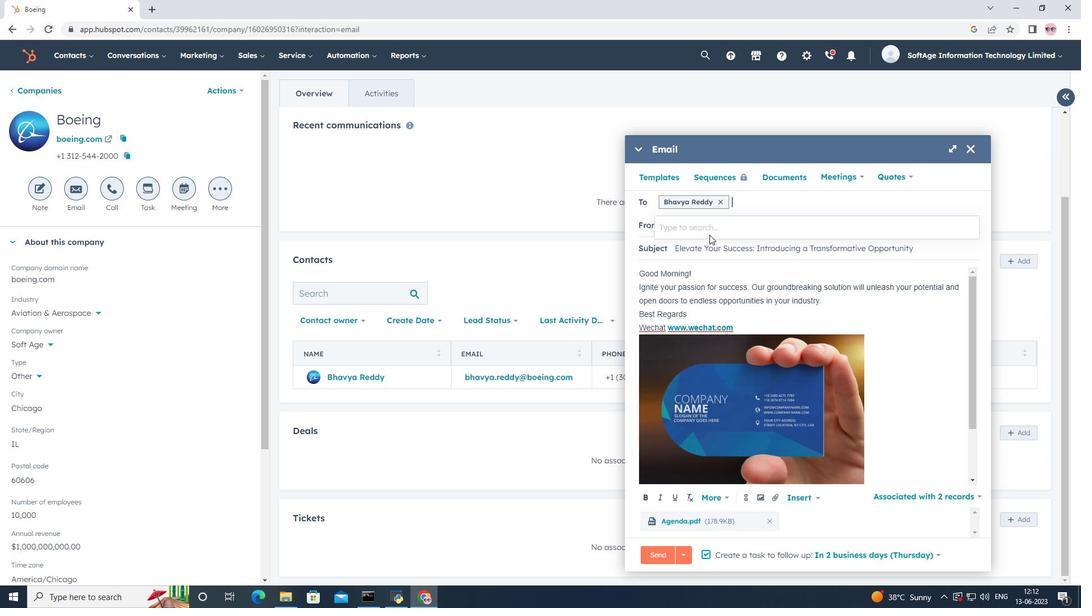 
Action: Mouse scrolled (709, 235) with delta (0, 0)
Screenshot: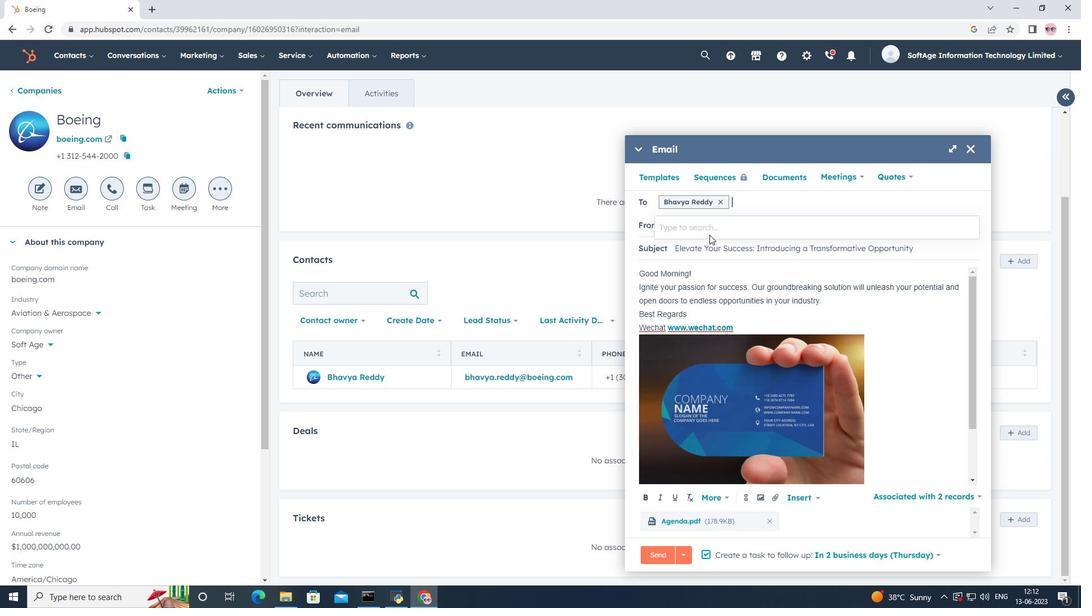 
Action: Mouse moved to (658, 553)
Screenshot: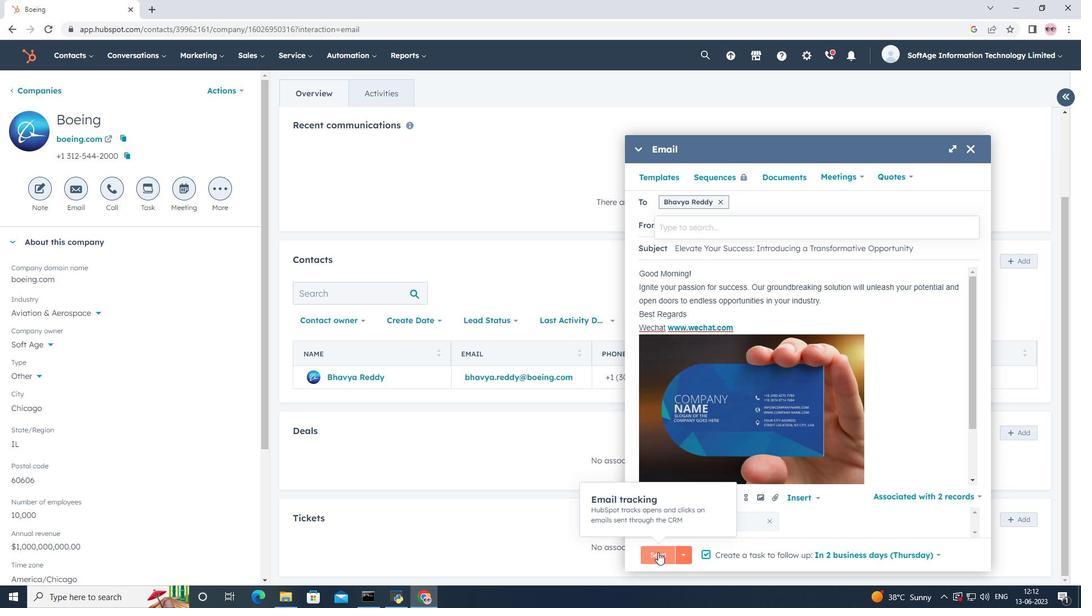 
Action: Mouse pressed left at (658, 553)
Screenshot: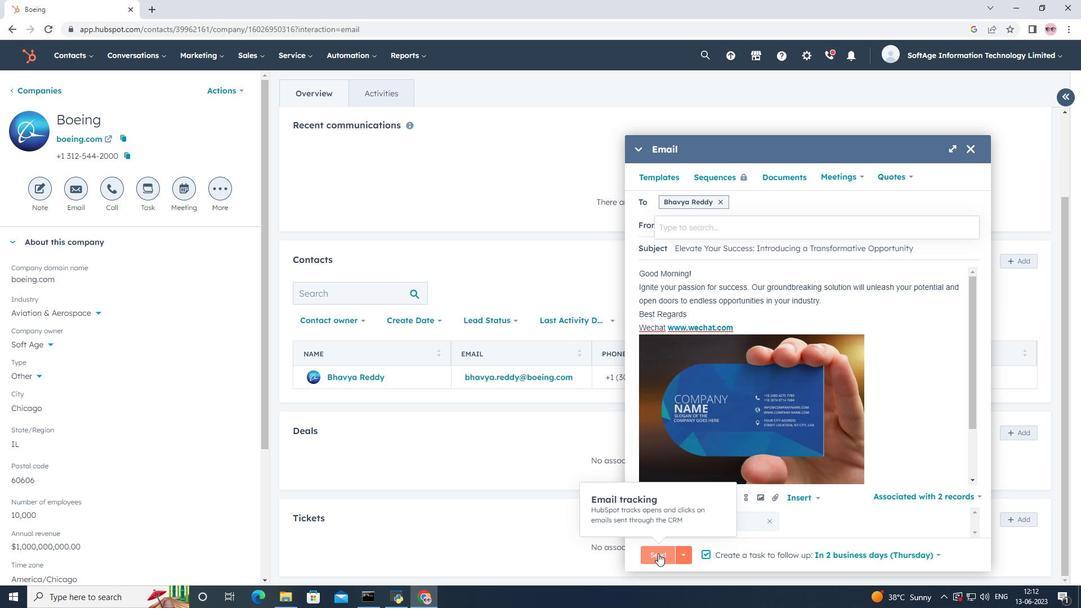 
Action: Mouse moved to (545, 356)
Screenshot: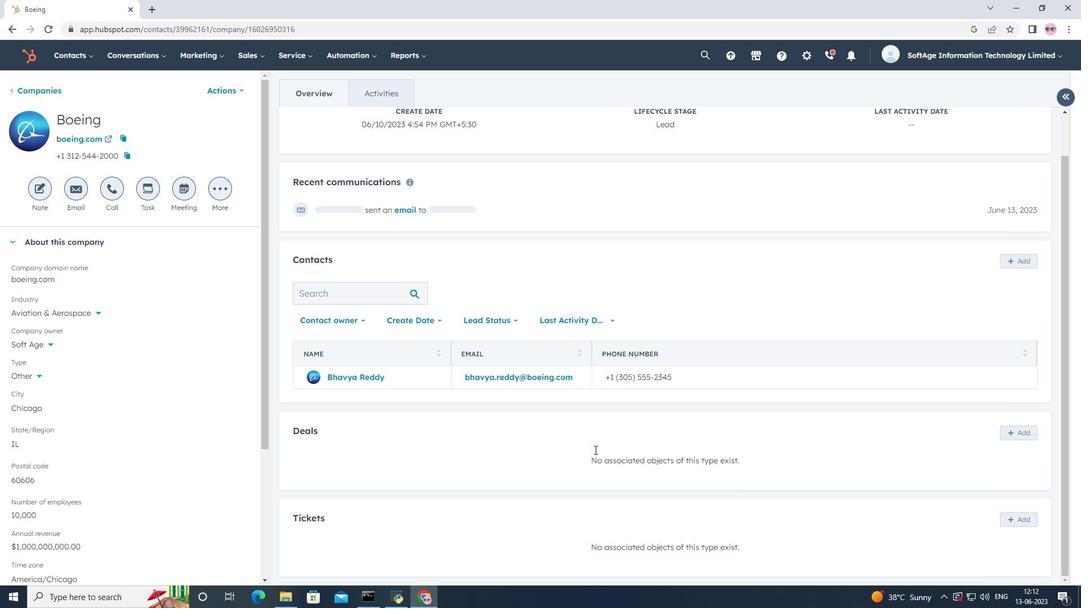 
Action: Mouse scrolled (545, 356) with delta (0, 0)
Screenshot: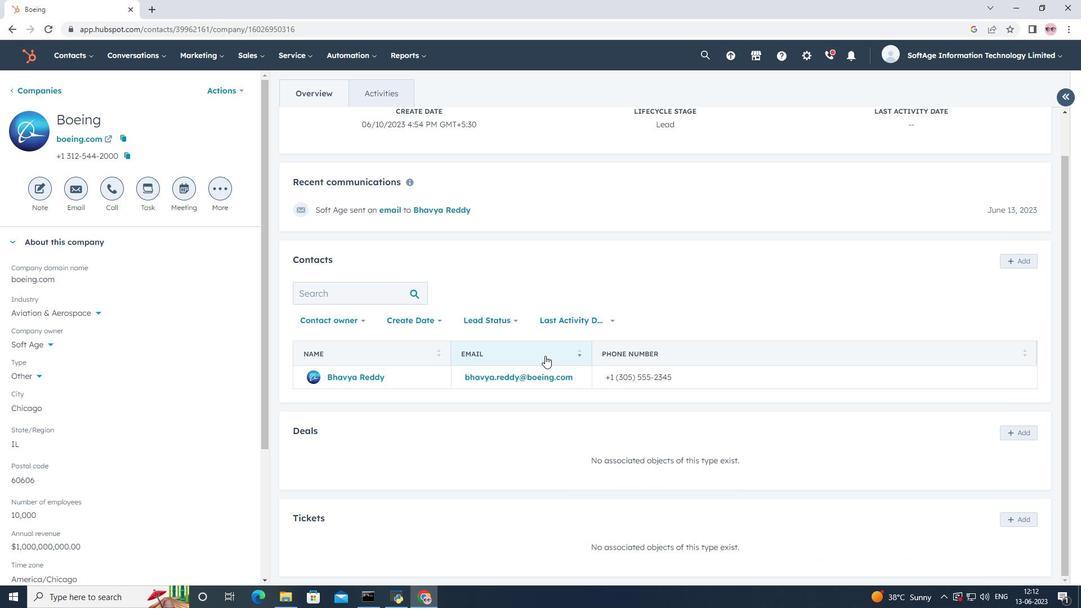 
Action: Mouse scrolled (545, 356) with delta (0, 0)
Screenshot: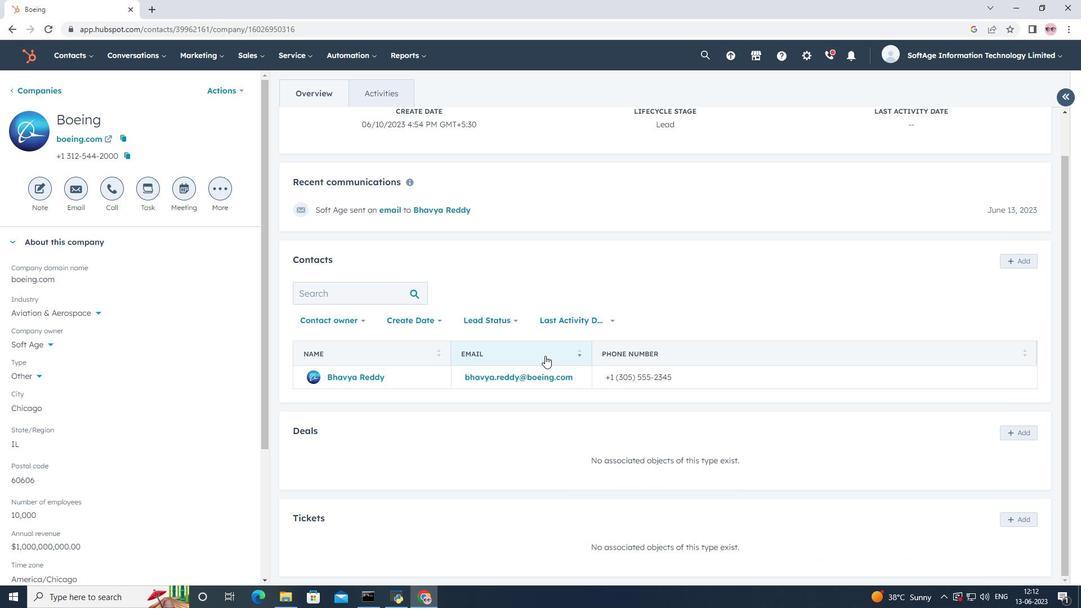 
Action: Mouse moved to (558, 322)
Screenshot: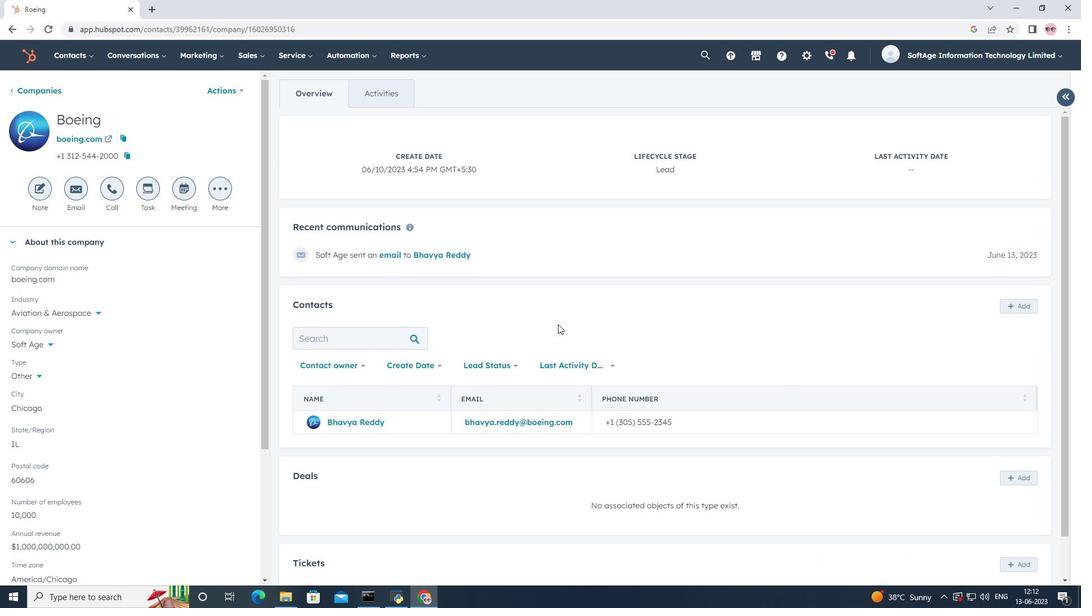 
Action: Mouse scrolled (558, 323) with delta (0, 0)
Screenshot: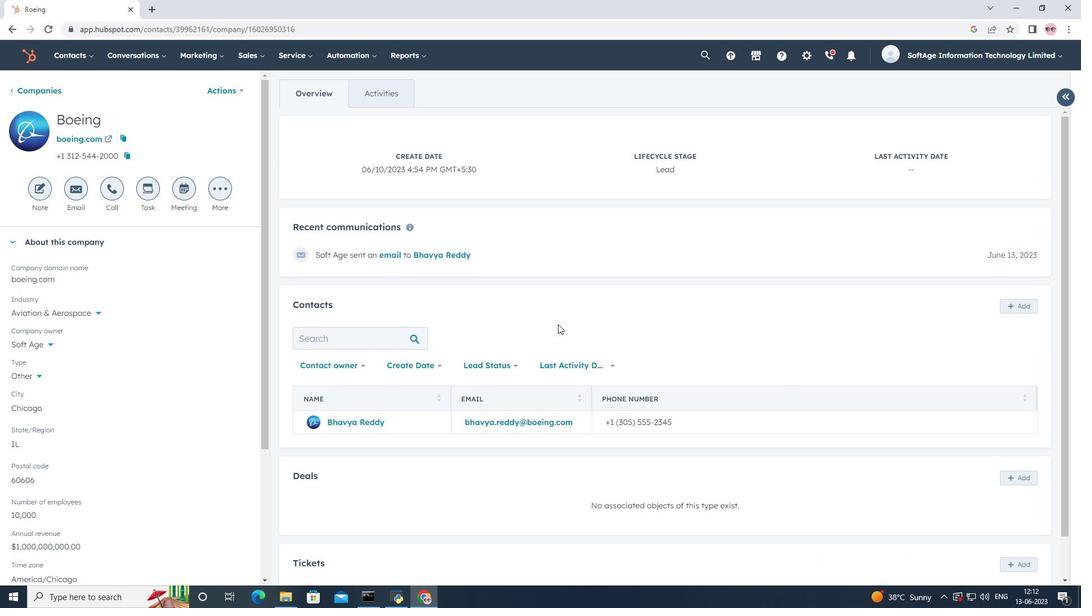 
Action: Mouse scrolled (558, 323) with delta (0, 0)
Screenshot: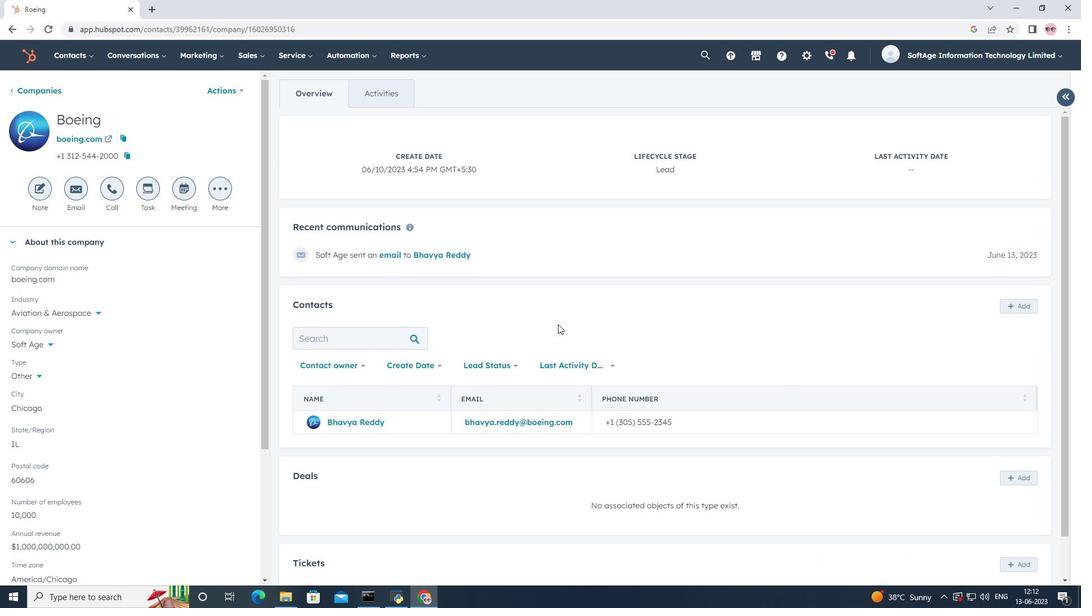 
Action: Mouse scrolled (558, 323) with delta (0, 0)
Screenshot: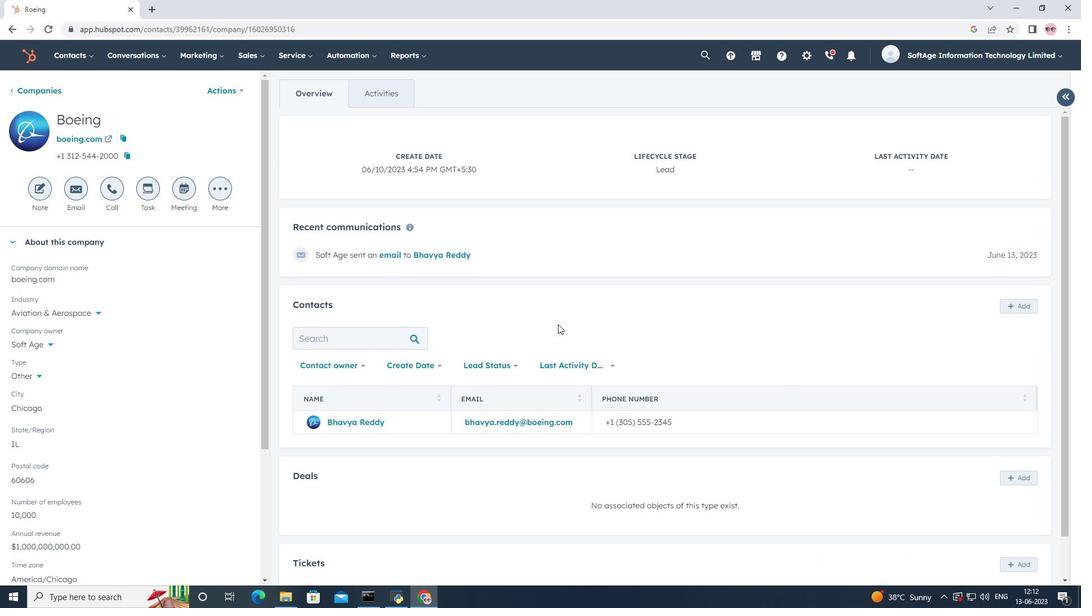 
Action: Mouse scrolled (558, 323) with delta (0, 0)
Screenshot: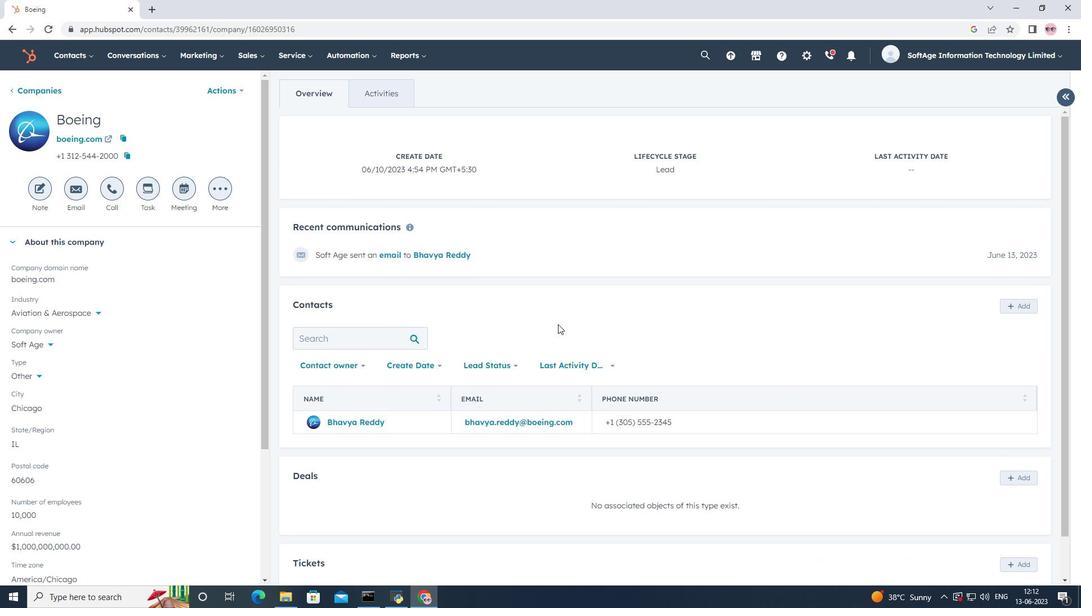 
Action: Mouse scrolled (558, 323) with delta (0, 0)
Screenshot: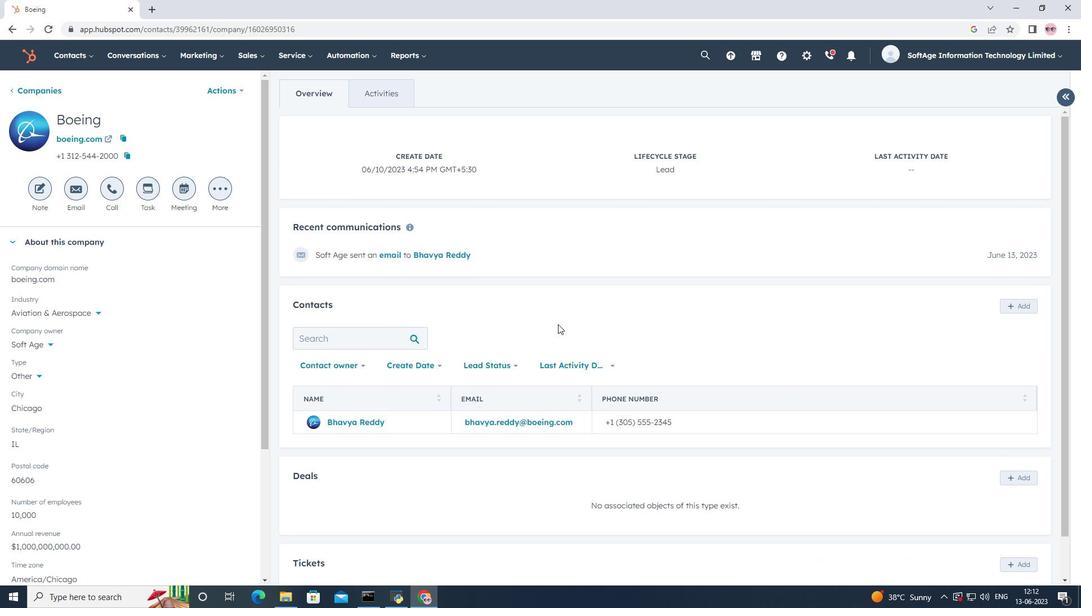 
Action: Mouse scrolled (558, 323) with delta (0, 0)
Screenshot: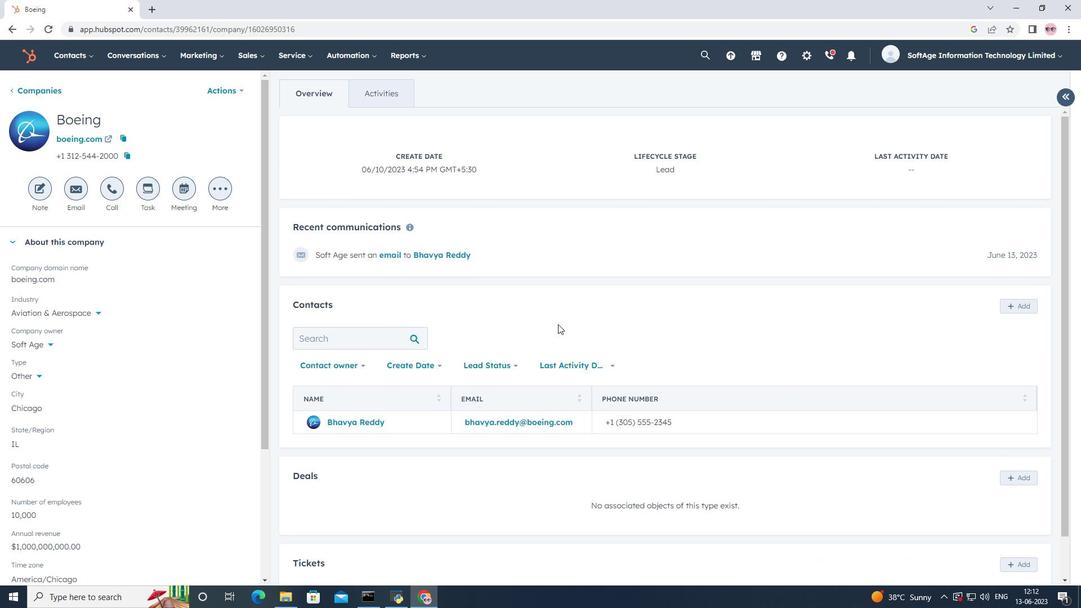 
Action: Mouse scrolled (558, 323) with delta (0, 0)
Screenshot: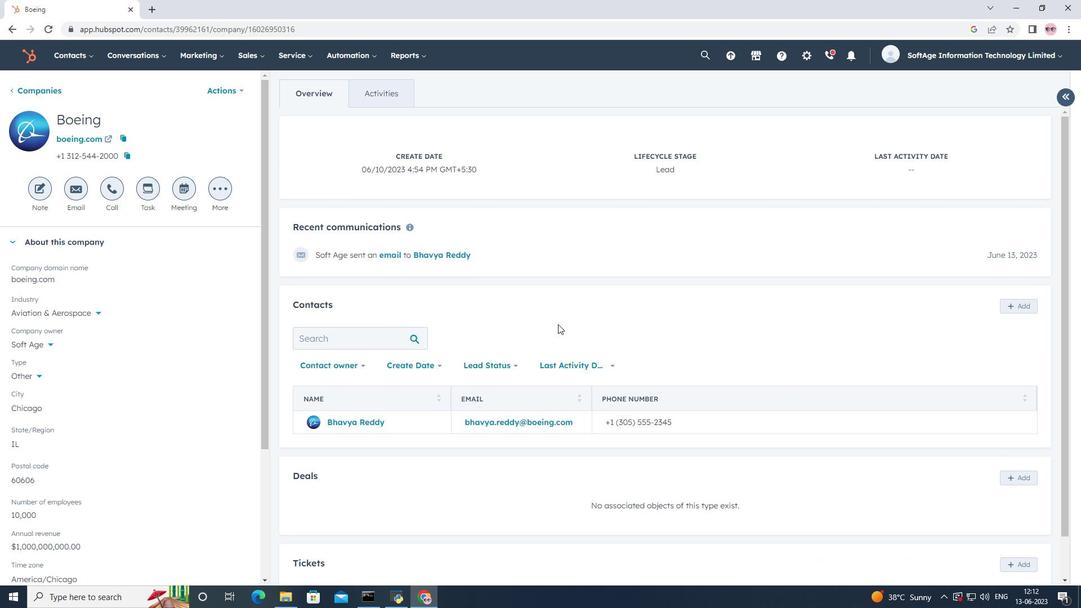 
Action: Mouse moved to (562, 317)
Screenshot: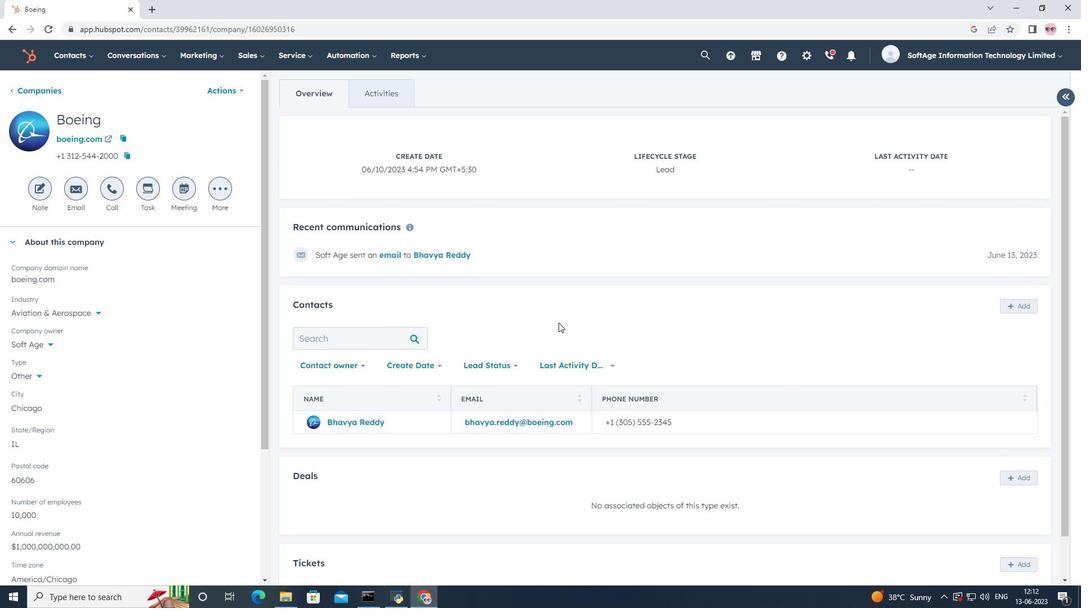 
Action: Mouse scrolled (562, 316) with delta (0, 0)
Screenshot: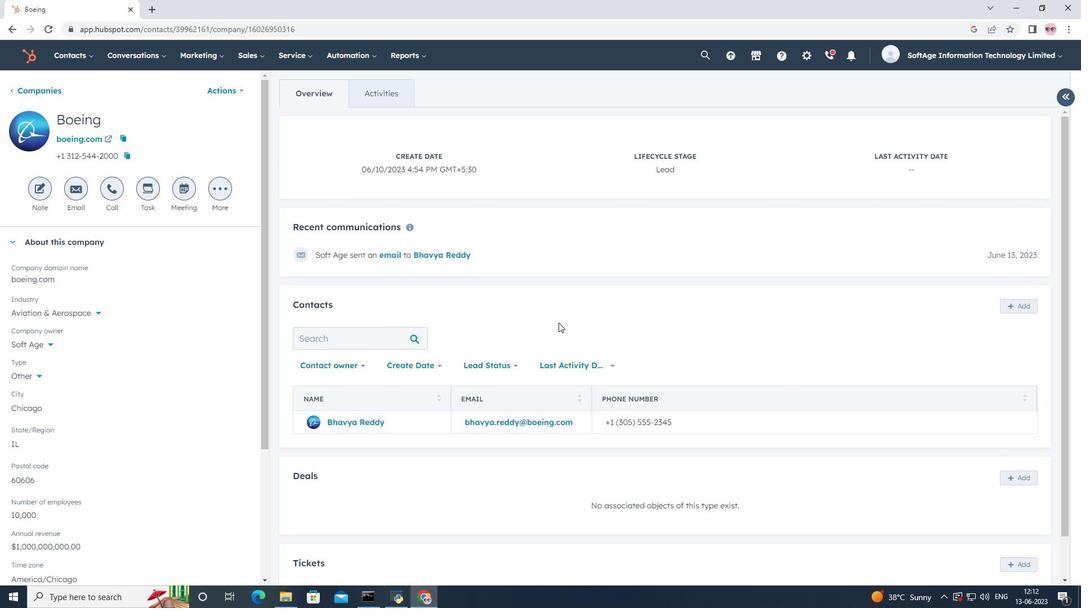 
Action: Mouse scrolled (562, 316) with delta (0, 0)
Screenshot: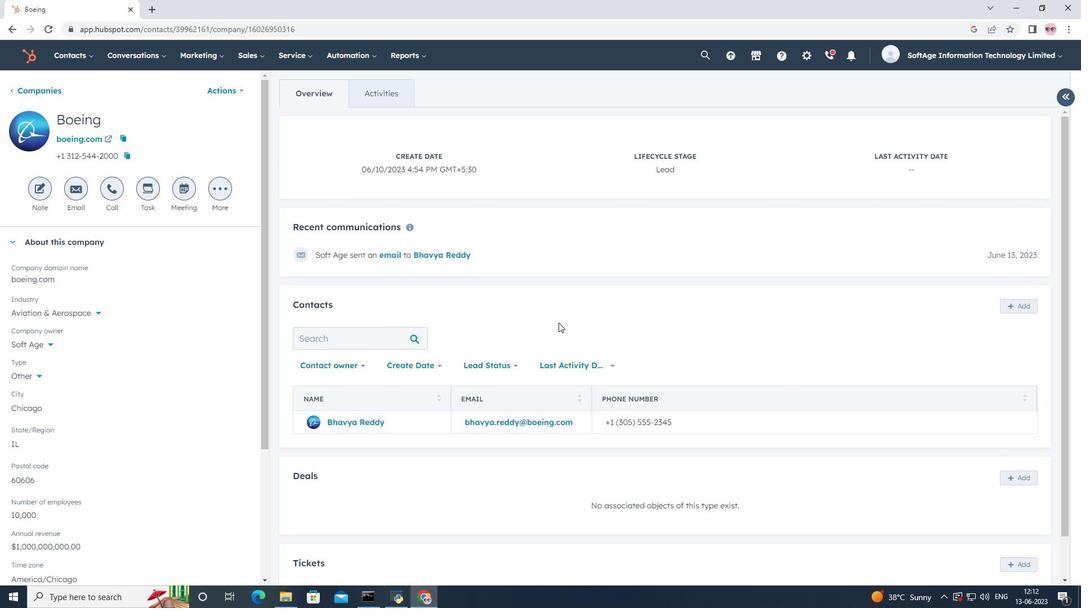 
Action: Mouse scrolled (562, 316) with delta (0, 0)
Screenshot: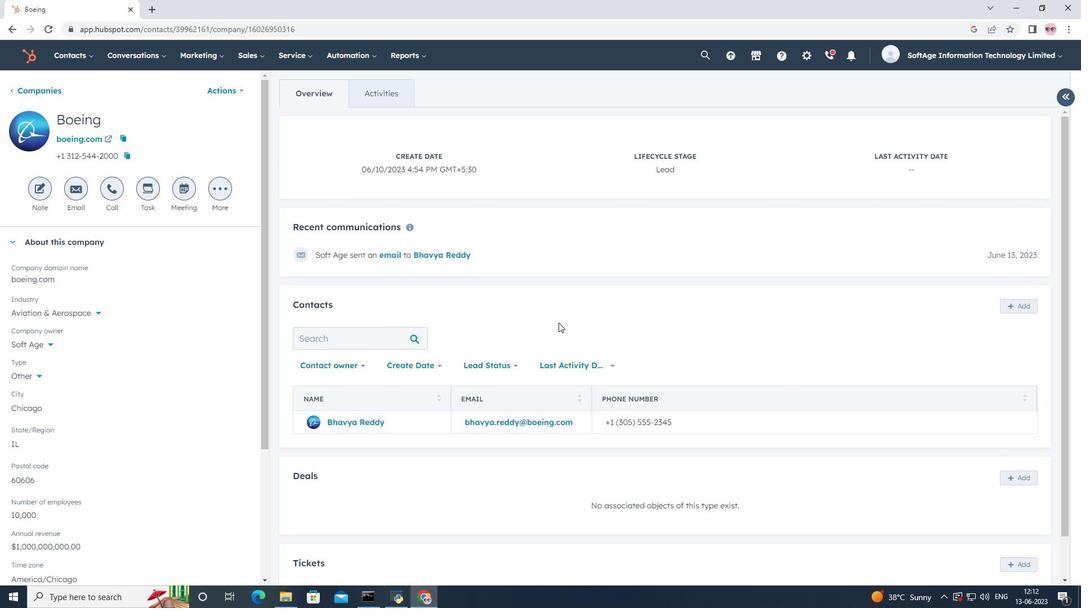 
Action: Mouse scrolled (562, 316) with delta (0, 0)
Screenshot: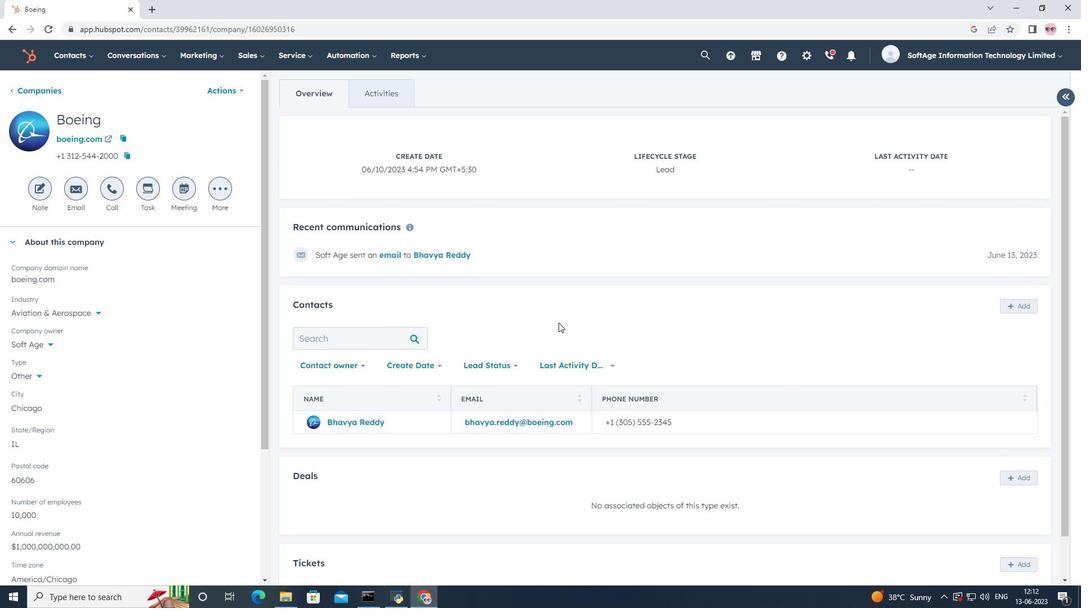 
Action: Mouse scrolled (562, 317) with delta (0, 0)
Screenshot: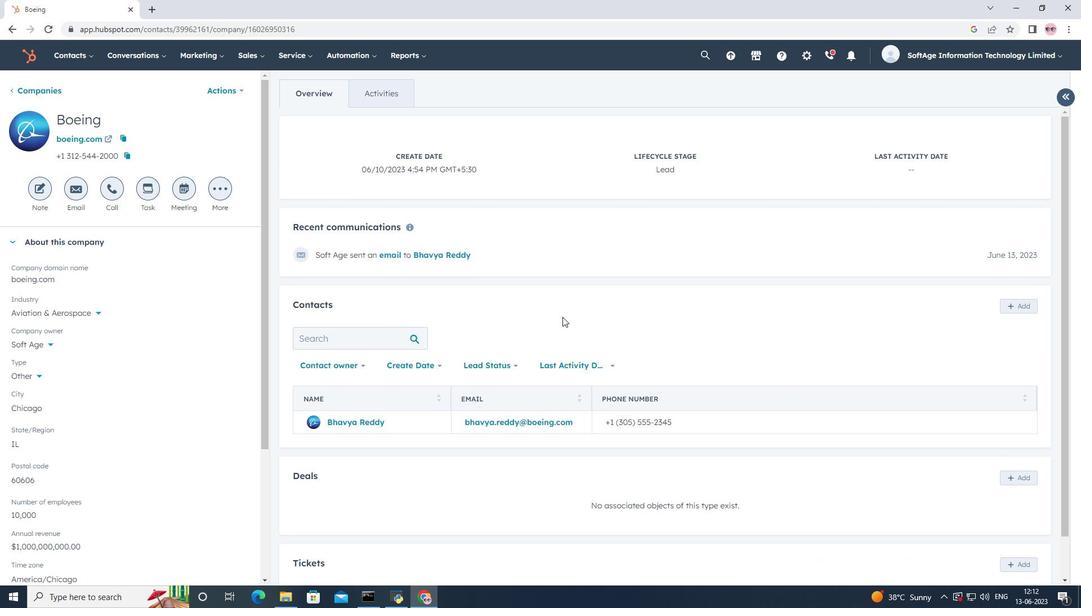 
Action: Mouse scrolled (562, 316) with delta (0, 0)
Screenshot: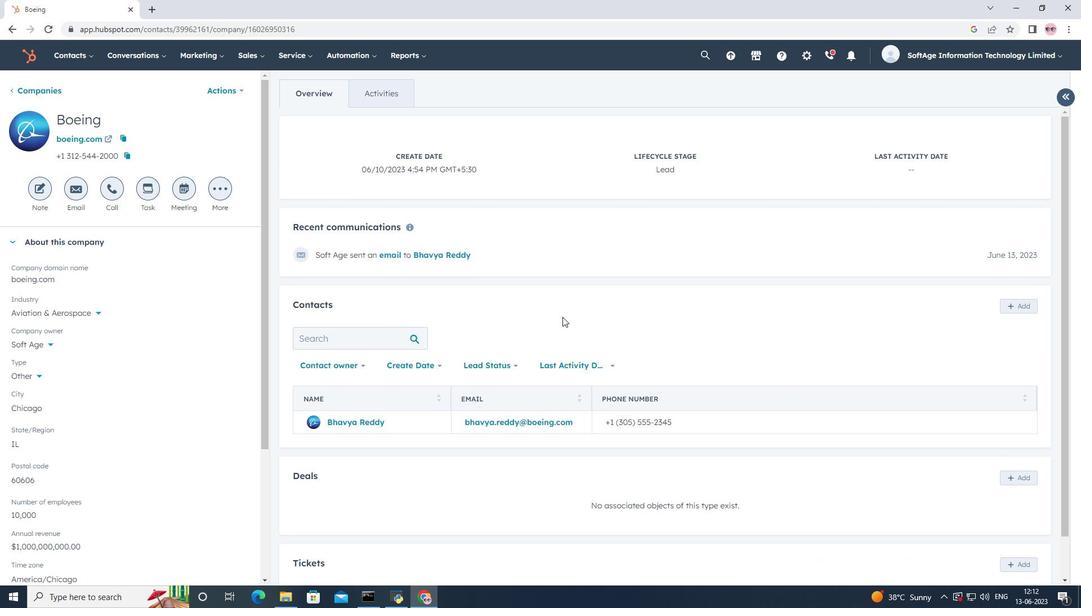 
Action: Mouse scrolled (562, 316) with delta (0, 0)
Screenshot: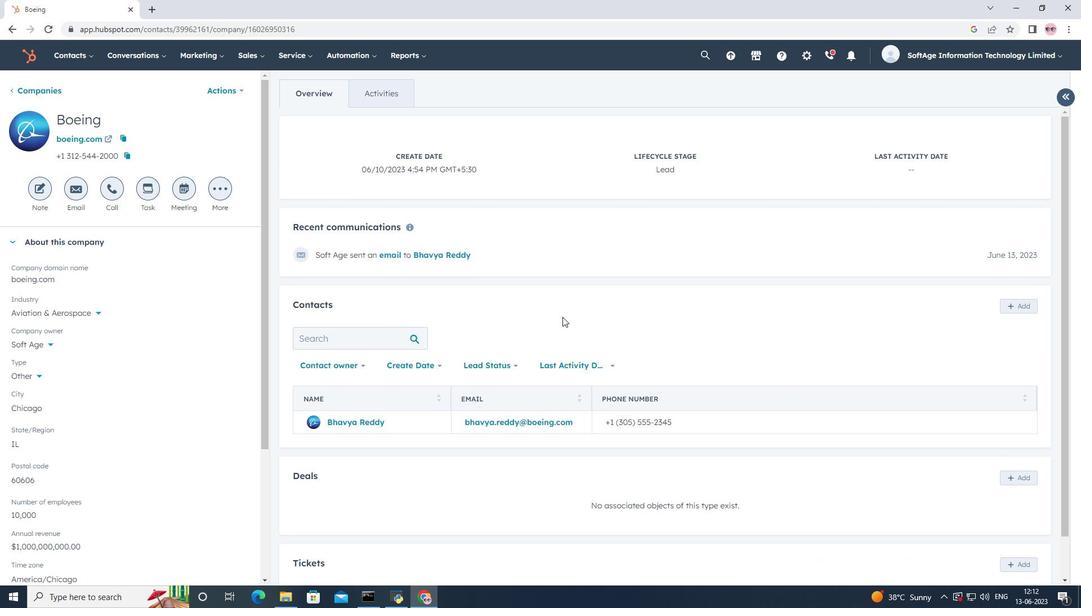 
Action: Mouse scrolled (562, 317) with delta (0, 0)
Screenshot: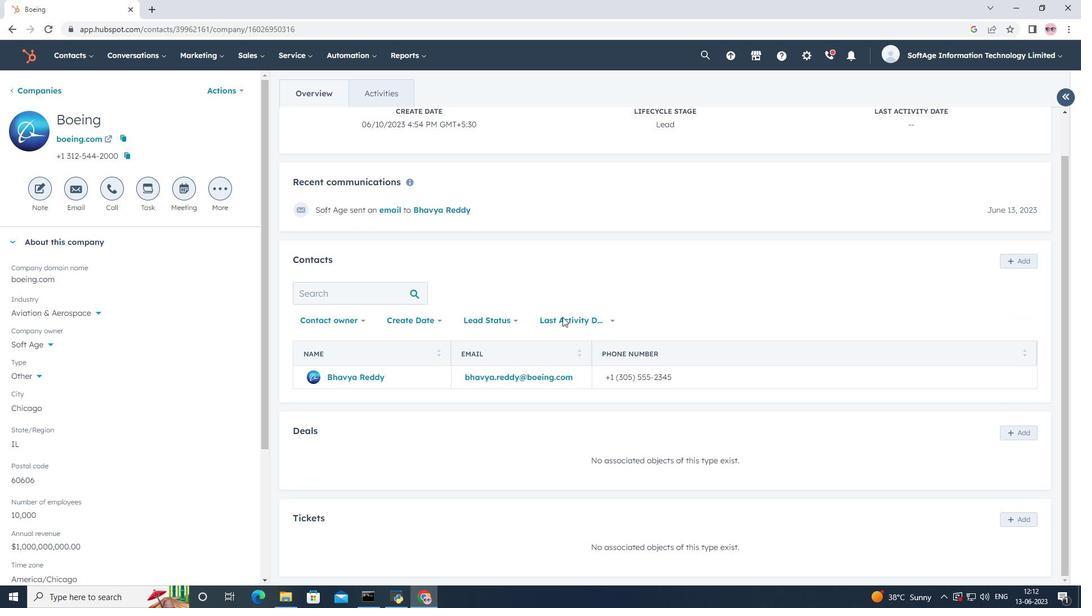 
Action: Mouse scrolled (562, 317) with delta (0, 0)
Screenshot: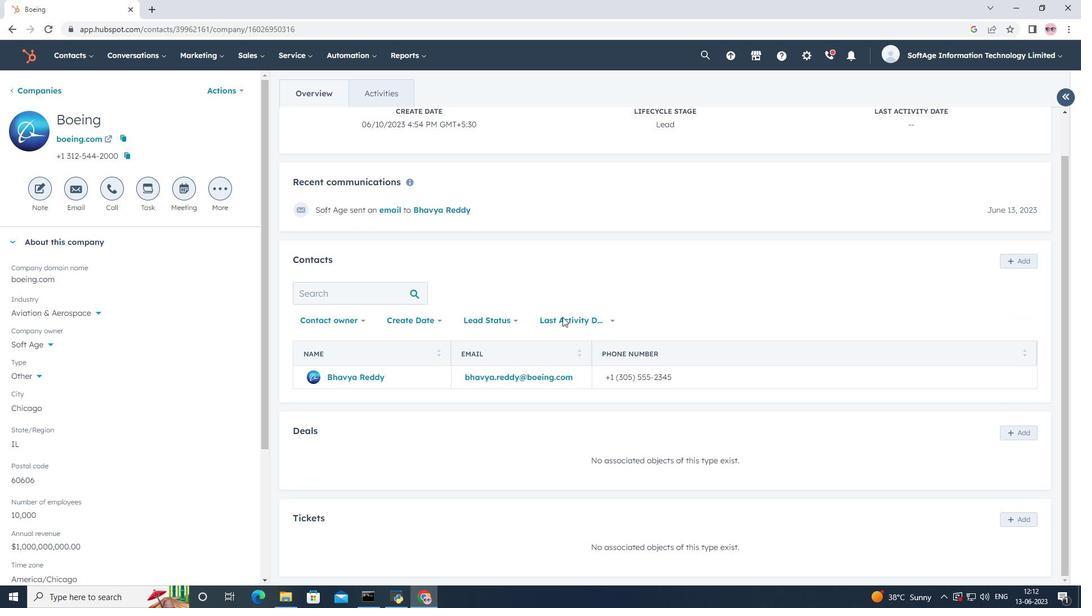 
Action: Mouse scrolled (562, 317) with delta (0, 0)
Screenshot: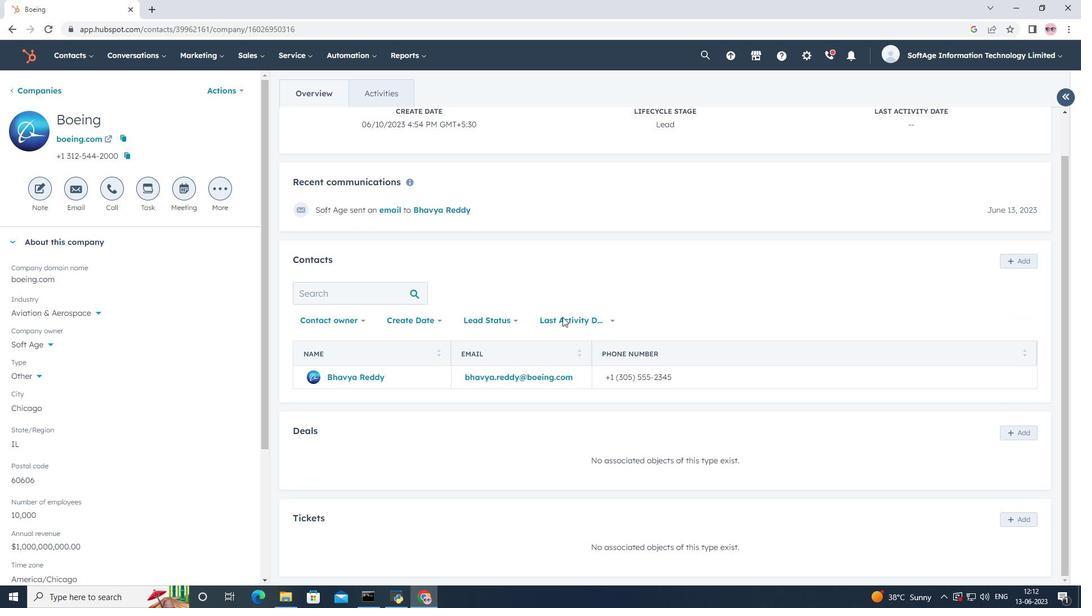 
Action: Mouse scrolled (562, 317) with delta (0, 0)
Screenshot: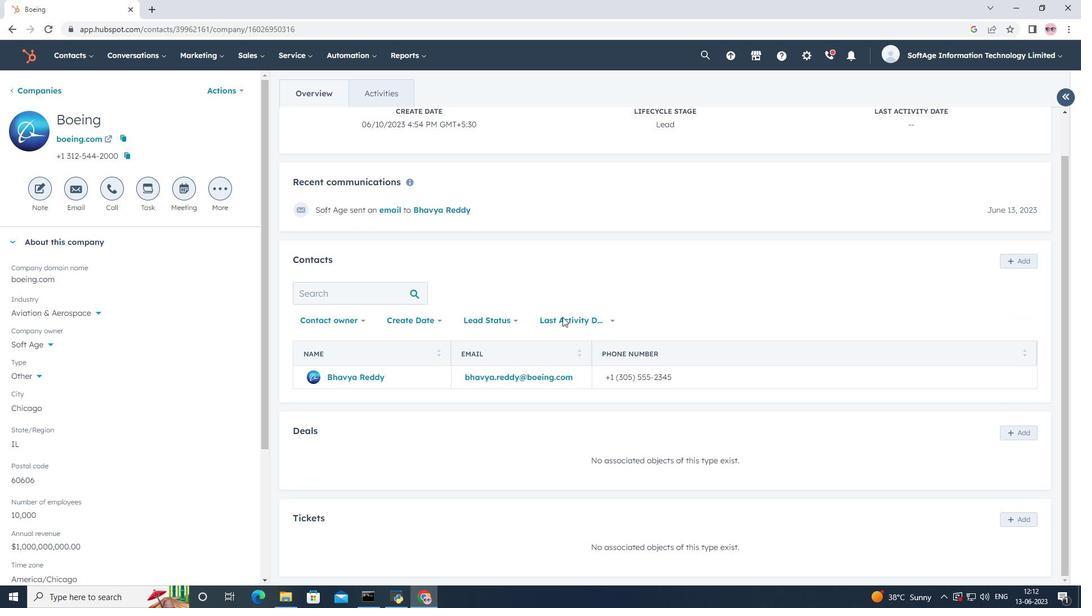 
